 Task: Look for space in Brent, United States from 26th August, 2023 to 10th September, 2023 for 6 adults, 2 children in price range Rs.10000 to Rs.15000. Place can be entire place or shared room with 6 bedrooms having 6 beds and 6 bathrooms. Property type can be house, flat, guest house. Amenities needed are: wifi, TV, free parkinig on premises, gym, breakfast. Booking option can be shelf check-in. Required host language is English.
Action: Mouse moved to (442, 103)
Screenshot: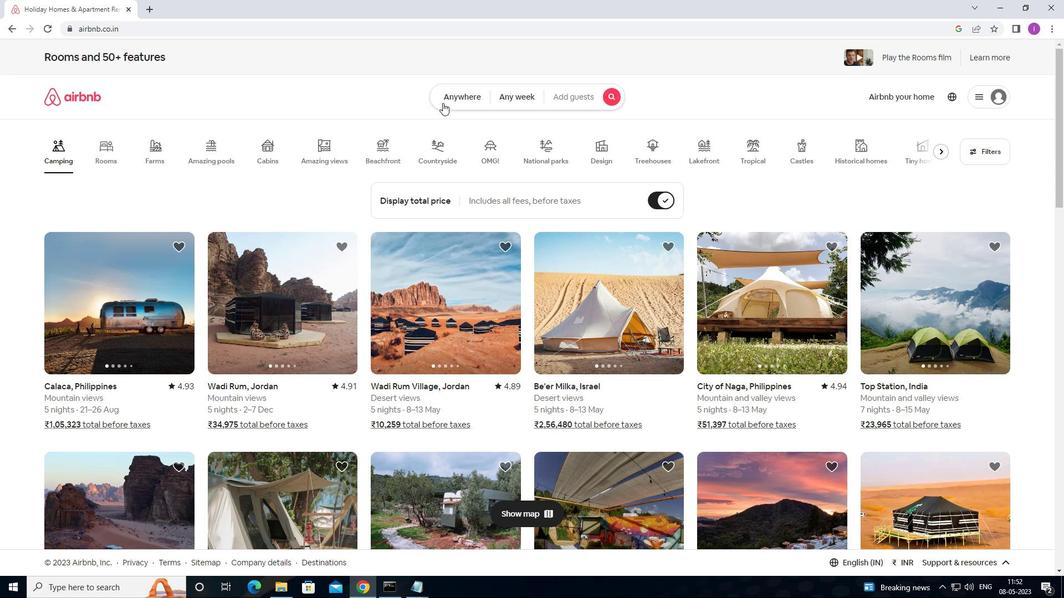 
Action: Mouse pressed left at (442, 103)
Screenshot: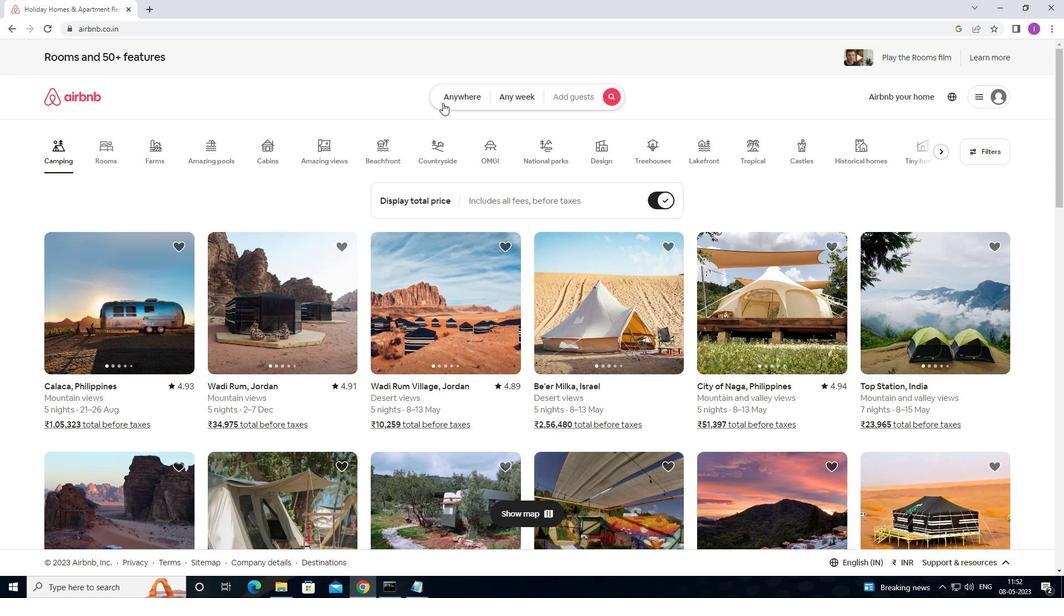 
Action: Mouse moved to (335, 146)
Screenshot: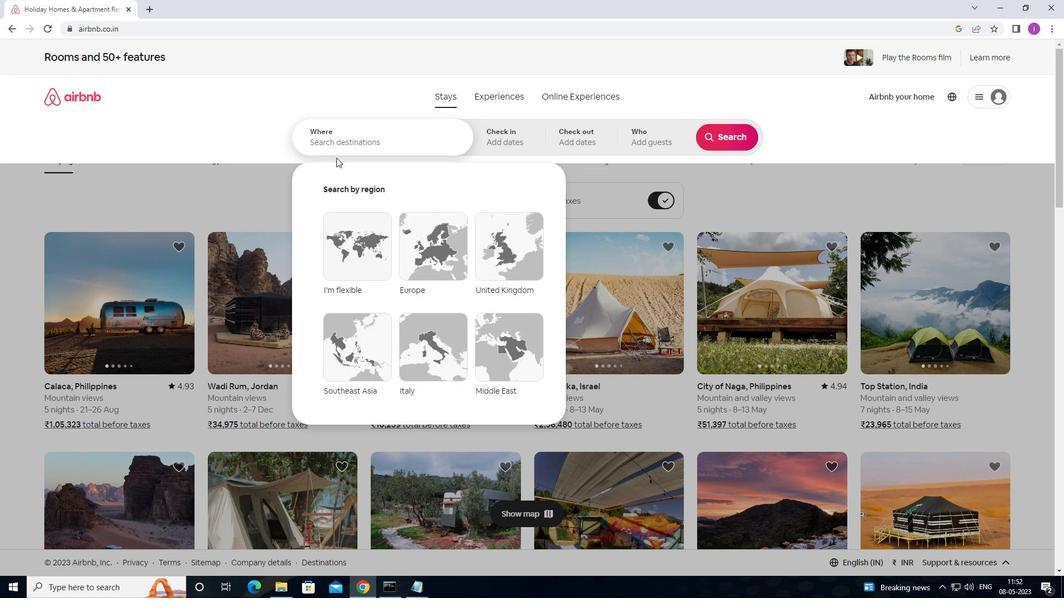 
Action: Mouse pressed left at (335, 146)
Screenshot: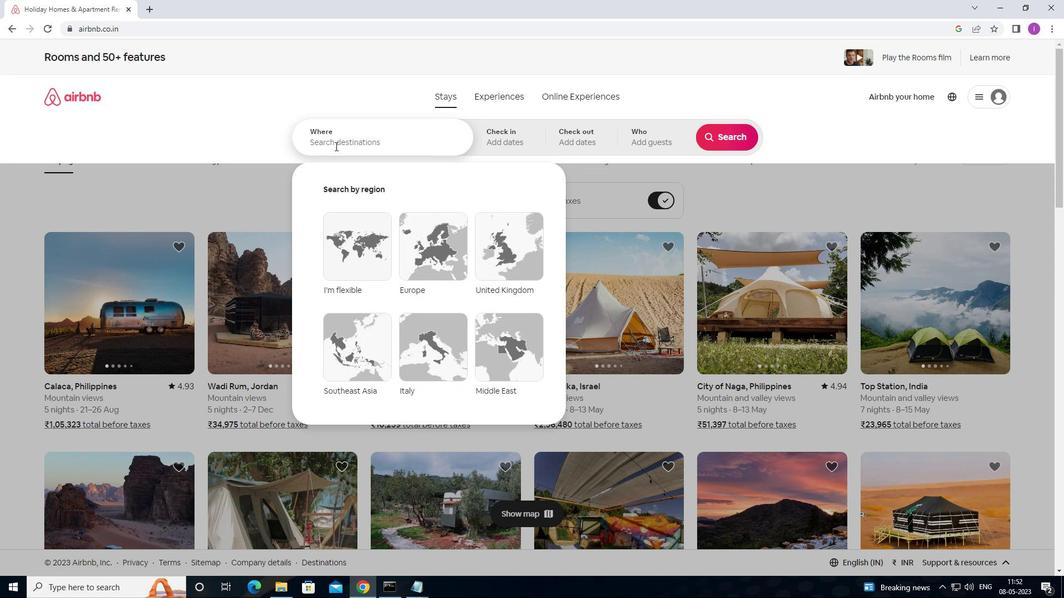 
Action: Mouse moved to (360, 151)
Screenshot: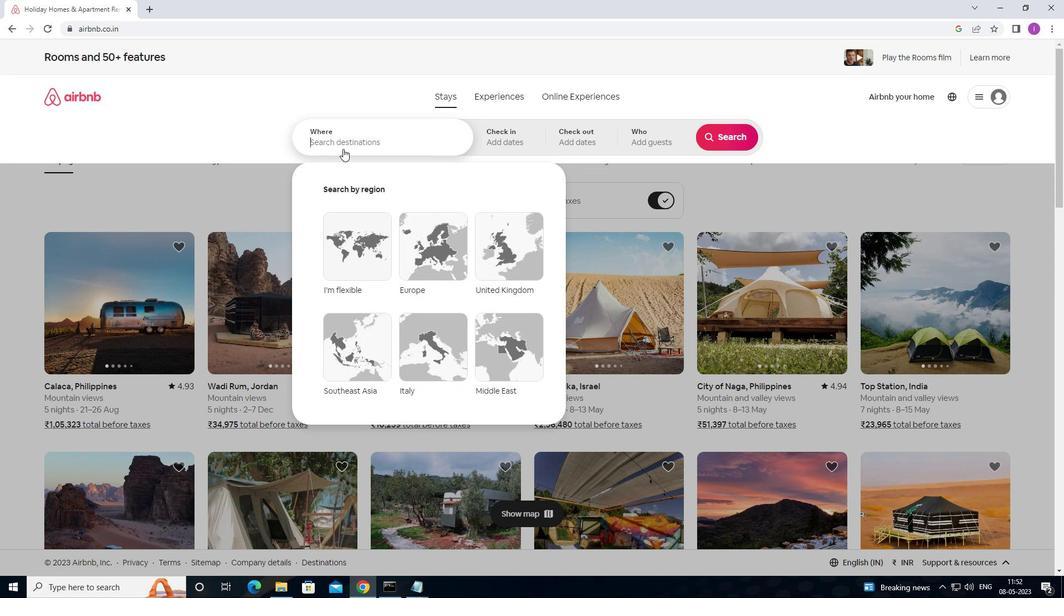 
Action: Key pressed <Key.shift><Key.shift>BRENT,<Key.shift><Key.shift><Key.shift><Key.shift>UNITED<Key.space>STATES
Screenshot: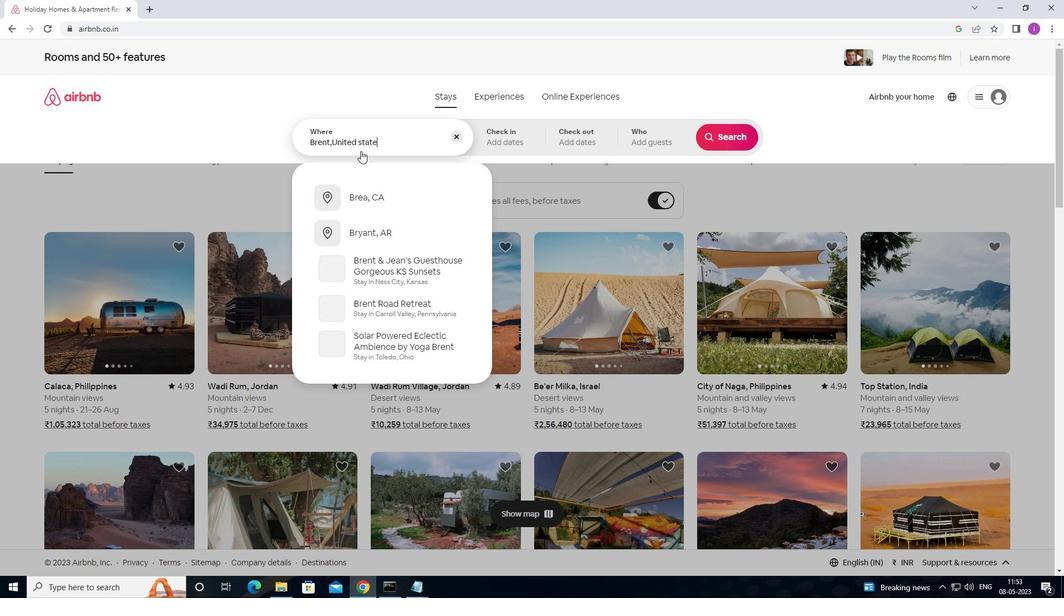 
Action: Mouse moved to (510, 144)
Screenshot: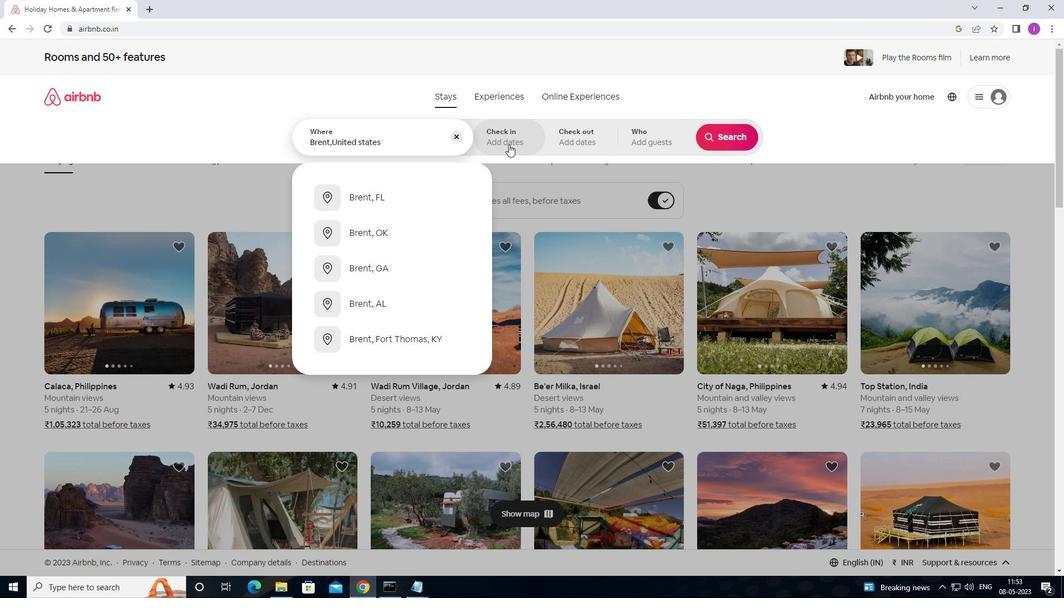 
Action: Mouse pressed left at (510, 144)
Screenshot: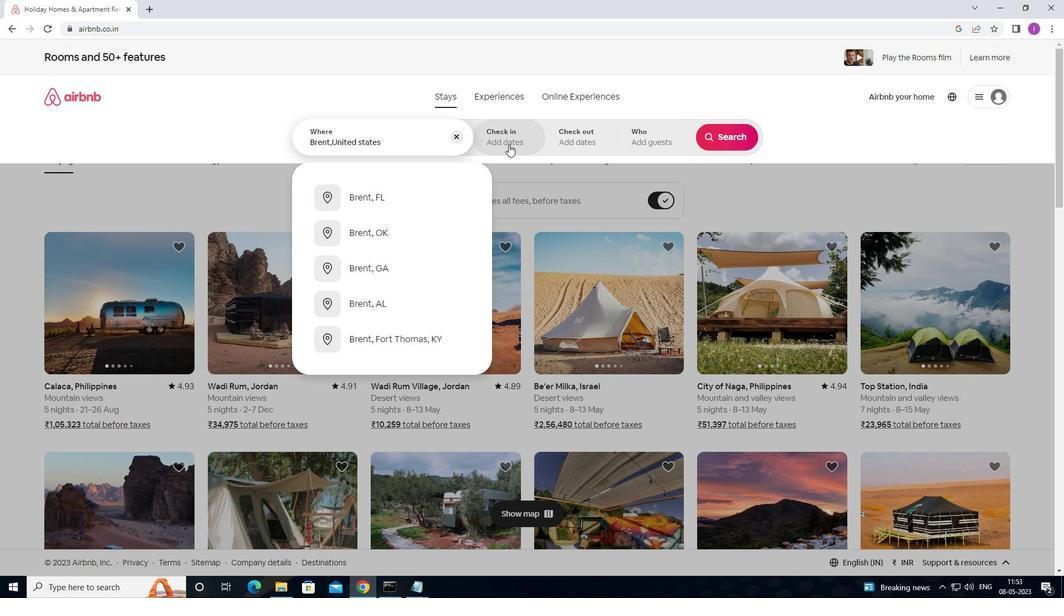 
Action: Mouse moved to (724, 223)
Screenshot: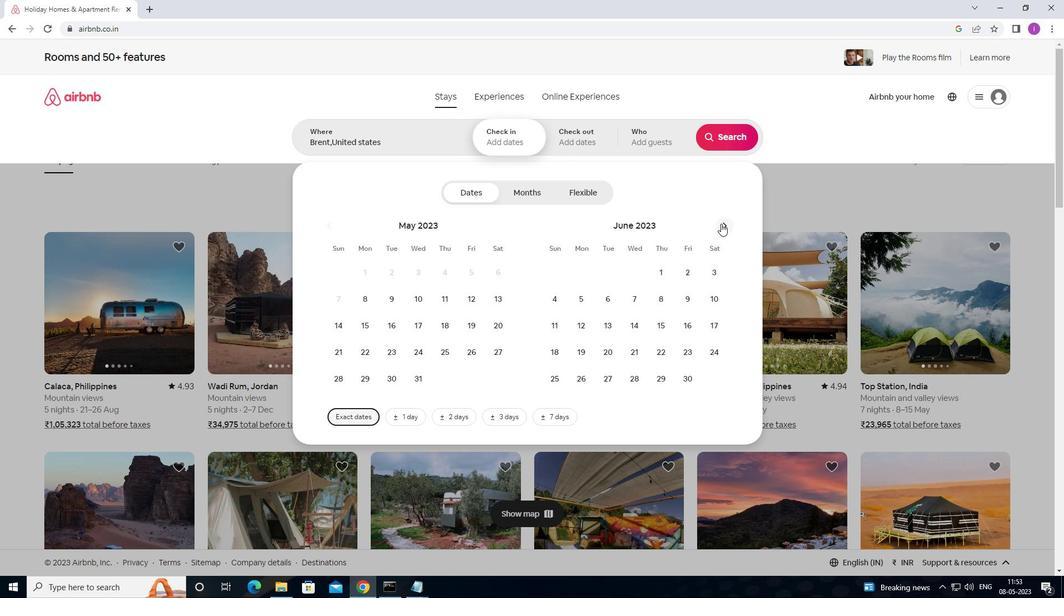 
Action: Mouse pressed left at (724, 223)
Screenshot: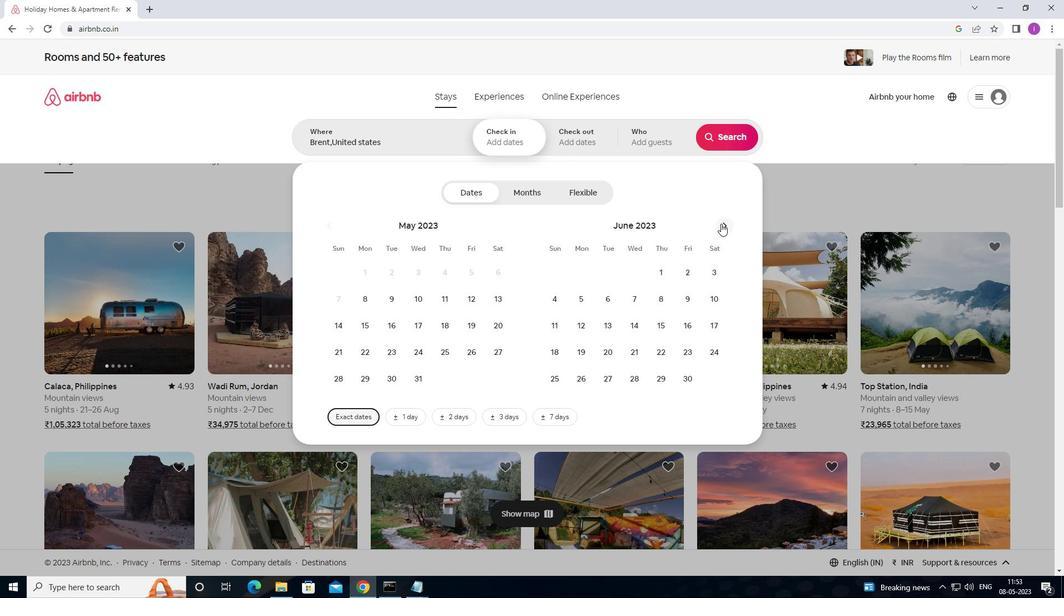 
Action: Mouse moved to (725, 222)
Screenshot: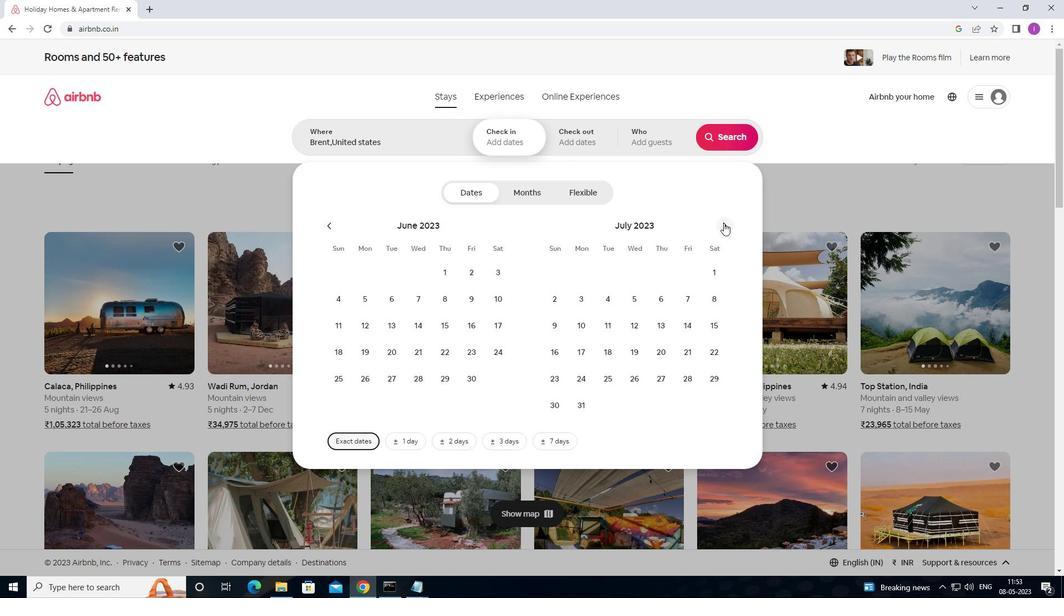
Action: Mouse pressed left at (725, 222)
Screenshot: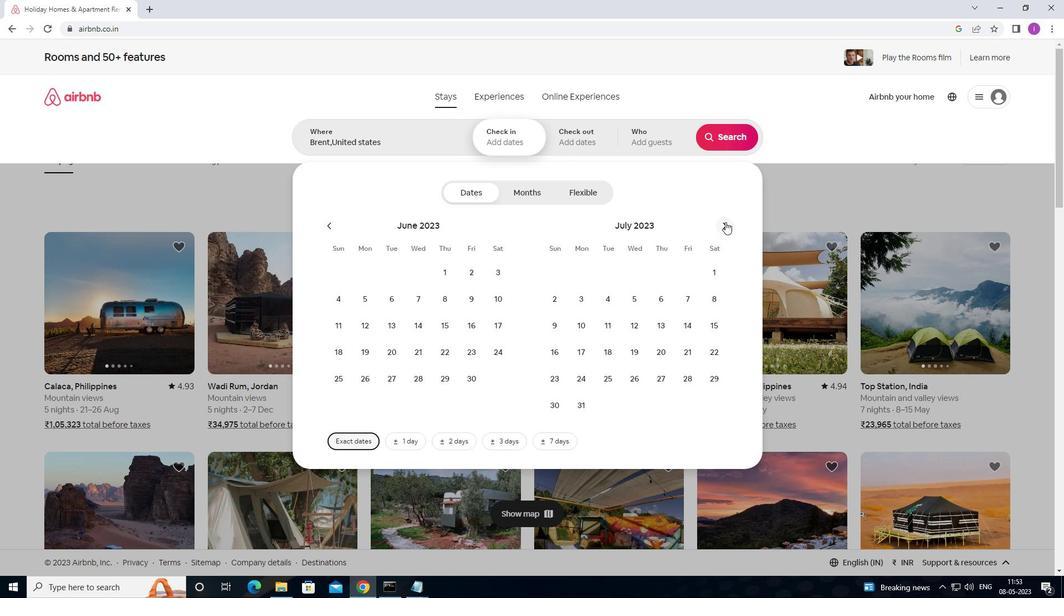 
Action: Mouse pressed left at (725, 222)
Screenshot: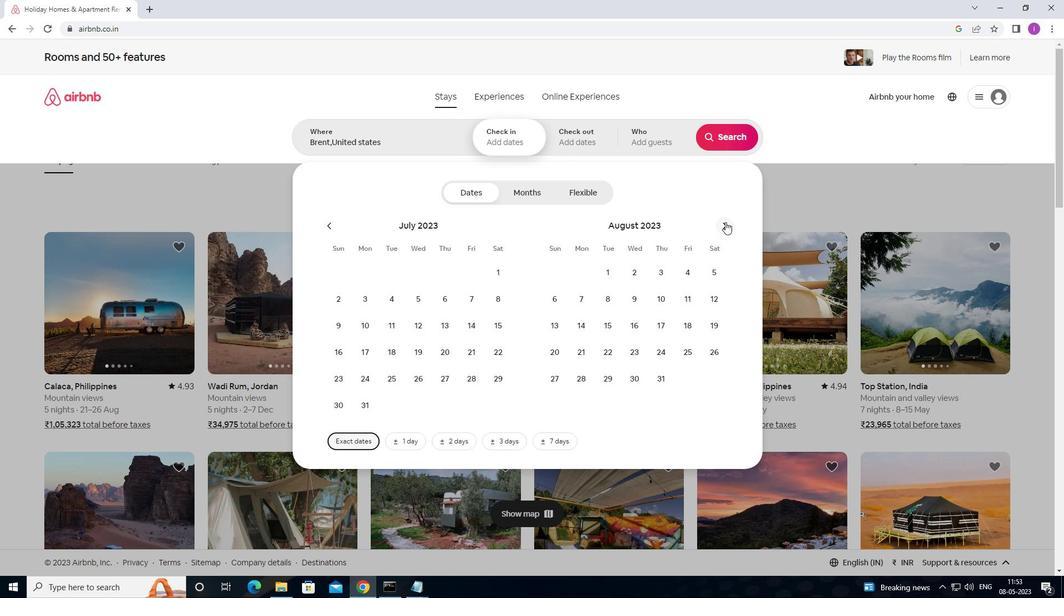 
Action: Mouse moved to (494, 349)
Screenshot: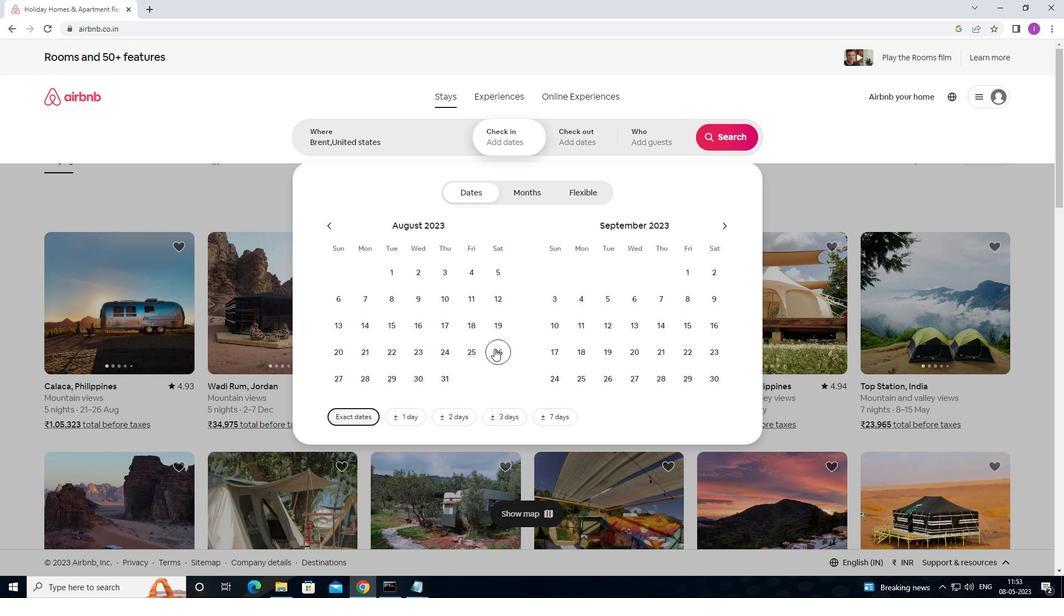 
Action: Mouse pressed left at (494, 349)
Screenshot: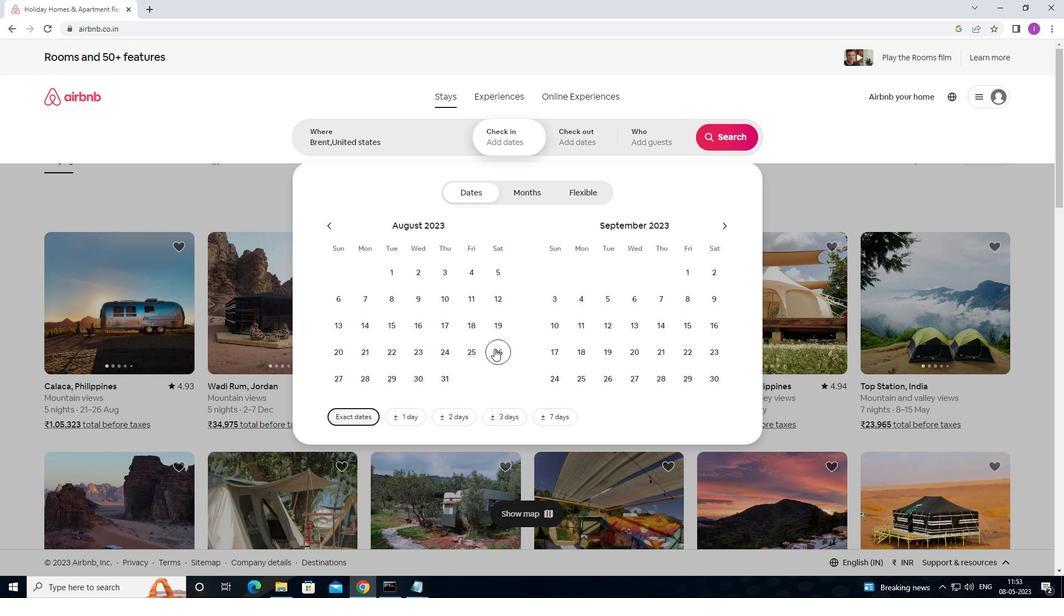 
Action: Mouse moved to (551, 322)
Screenshot: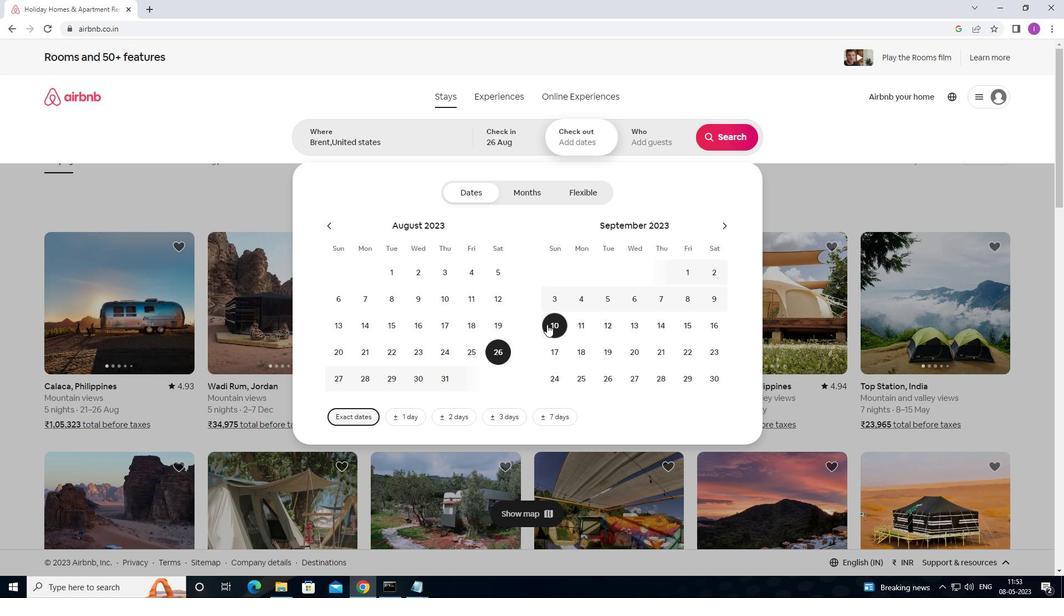 
Action: Mouse pressed left at (551, 322)
Screenshot: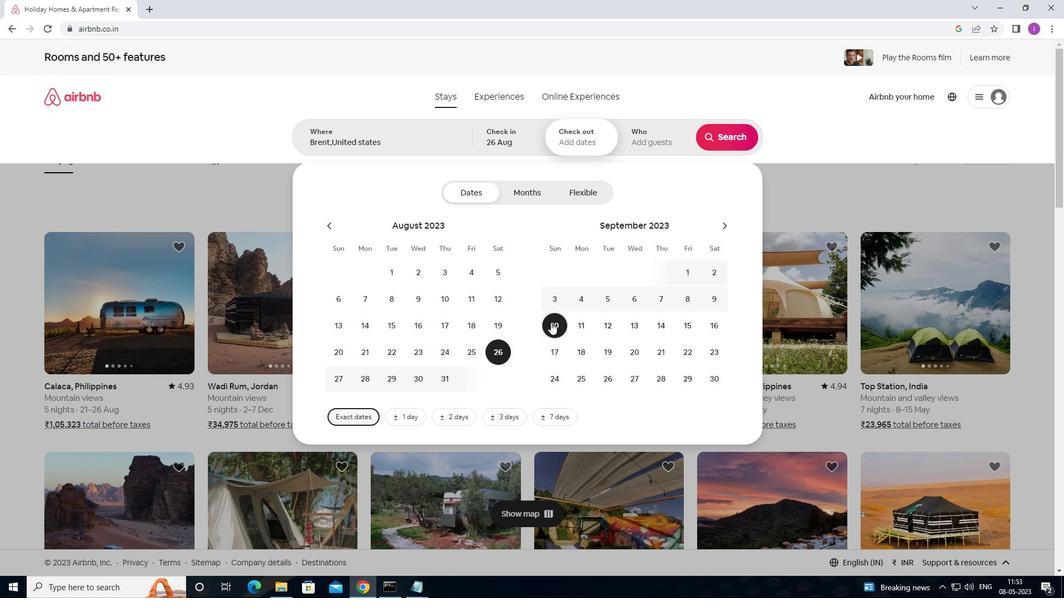 
Action: Mouse moved to (618, 292)
Screenshot: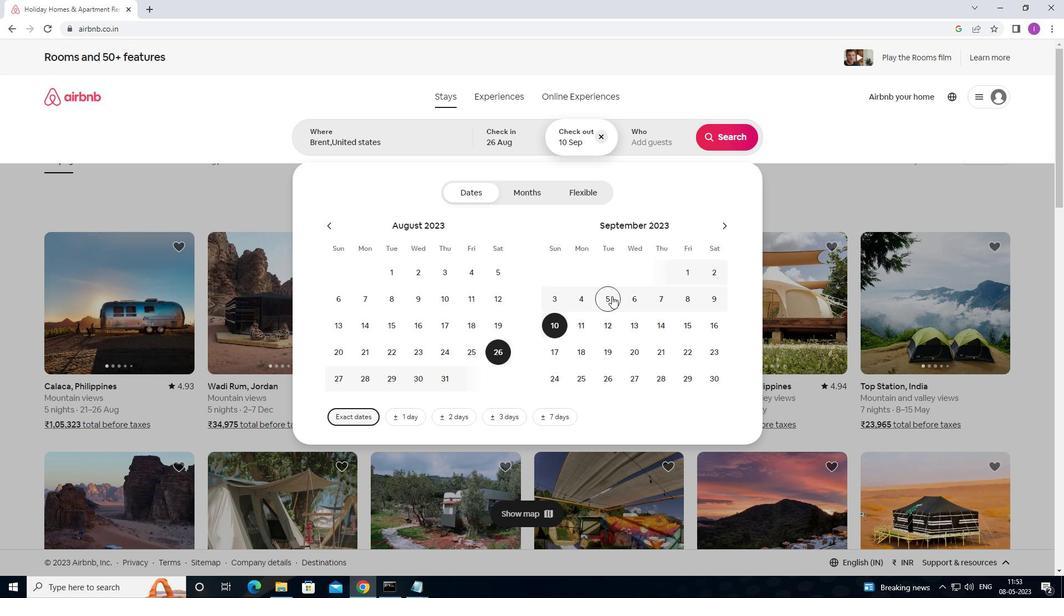 
Action: Mouse scrolled (618, 291) with delta (0, 0)
Screenshot: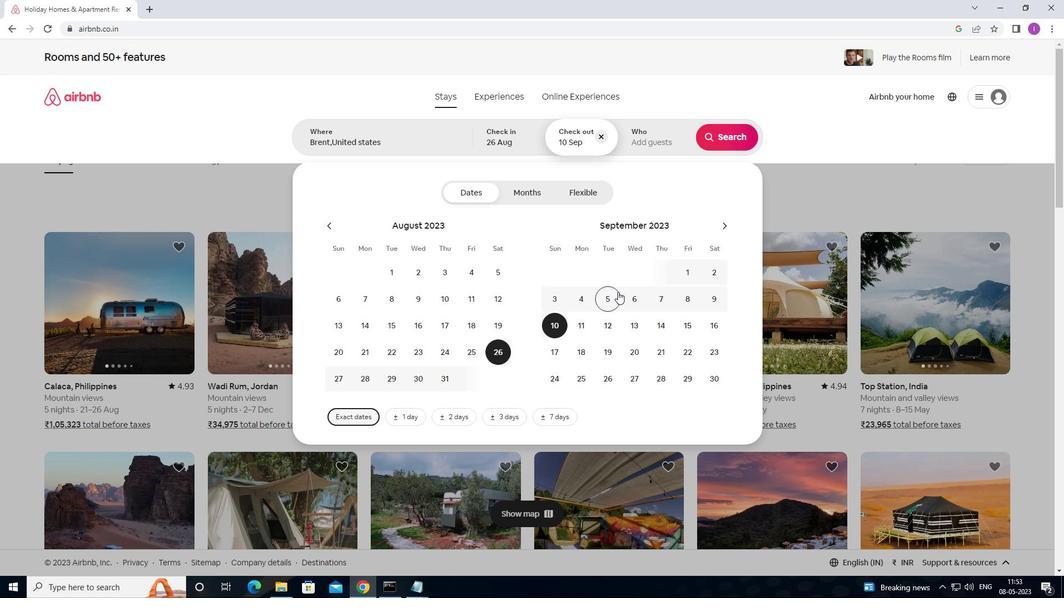 
Action: Mouse moved to (677, 144)
Screenshot: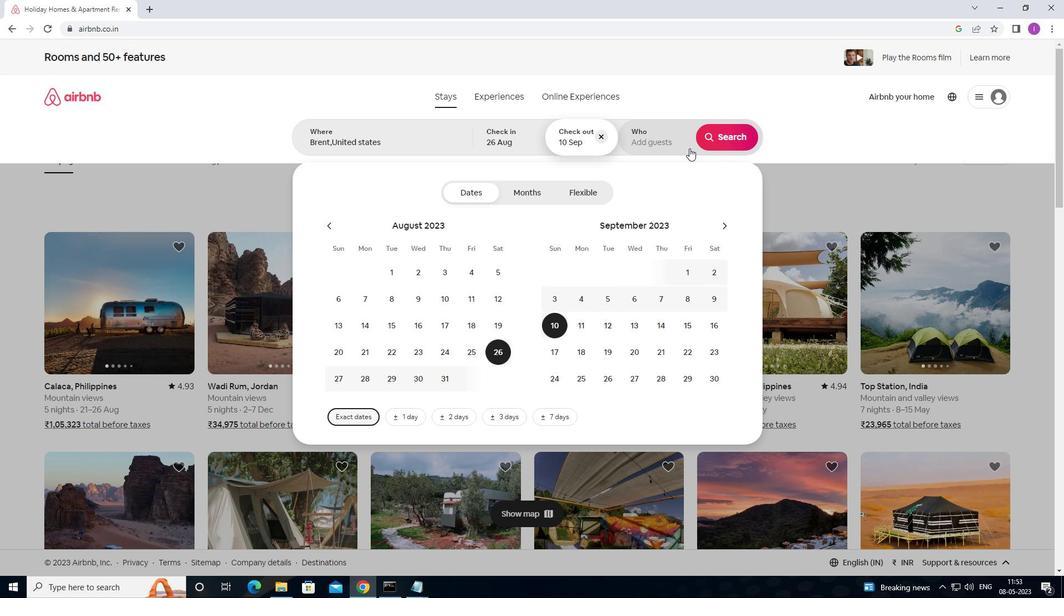 
Action: Mouse pressed left at (677, 144)
Screenshot: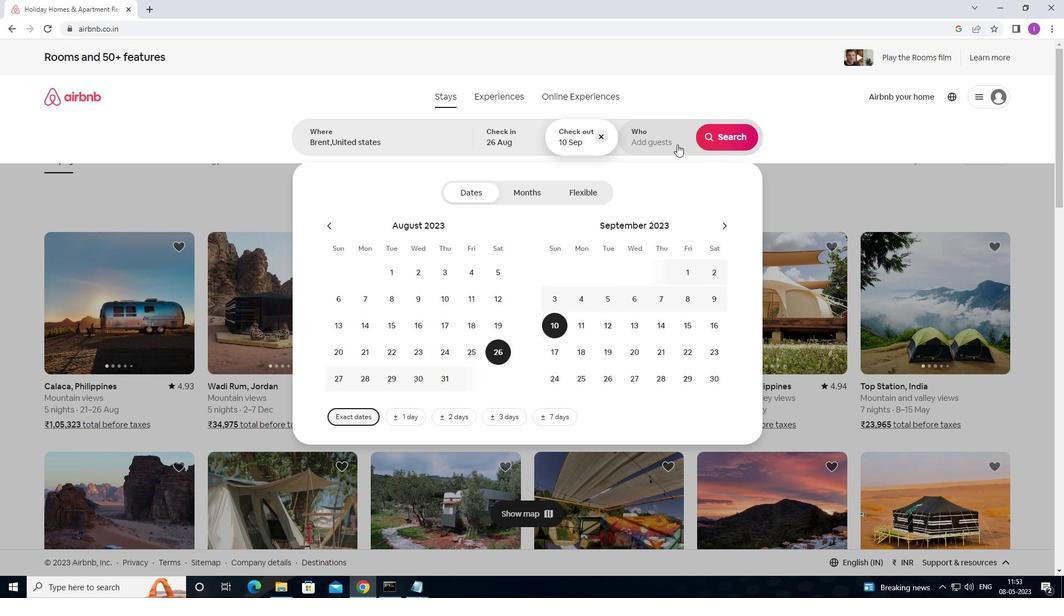 
Action: Mouse moved to (727, 194)
Screenshot: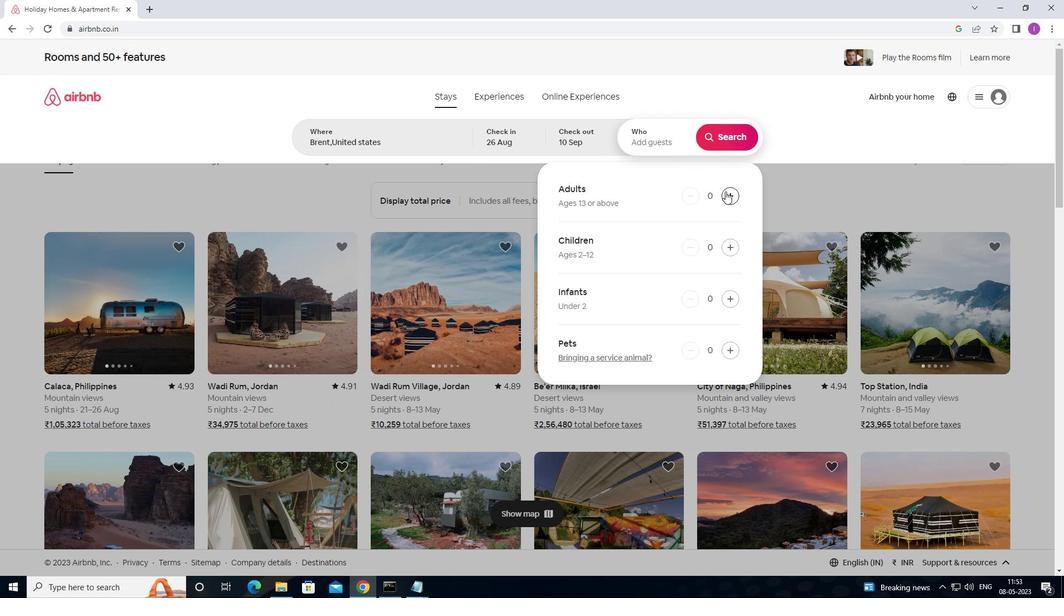 
Action: Mouse pressed left at (727, 194)
Screenshot: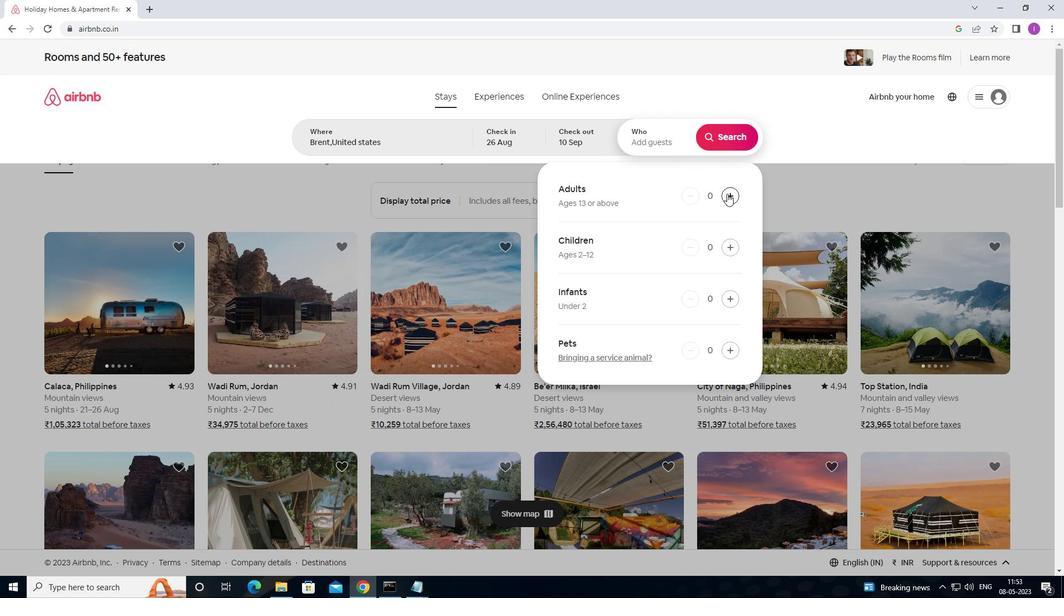 
Action: Mouse pressed left at (727, 194)
Screenshot: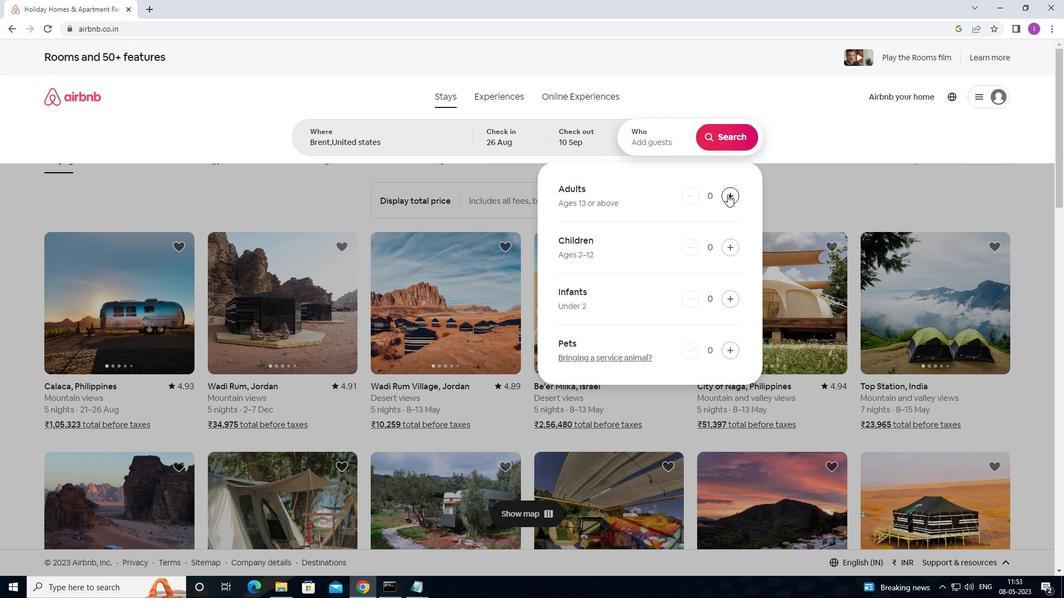 
Action: Mouse pressed left at (727, 194)
Screenshot: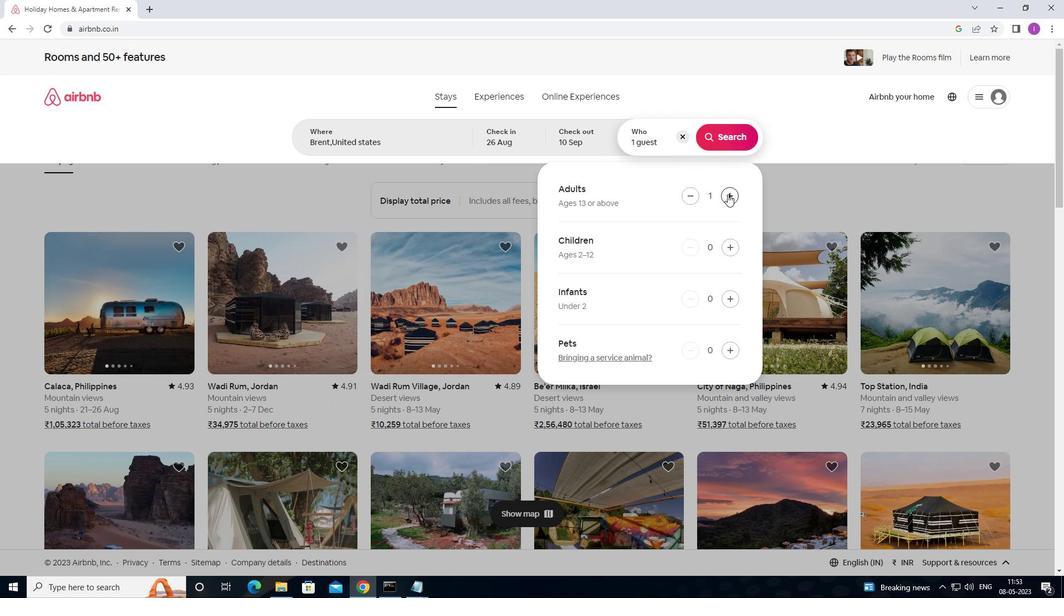 
Action: Mouse pressed left at (727, 194)
Screenshot: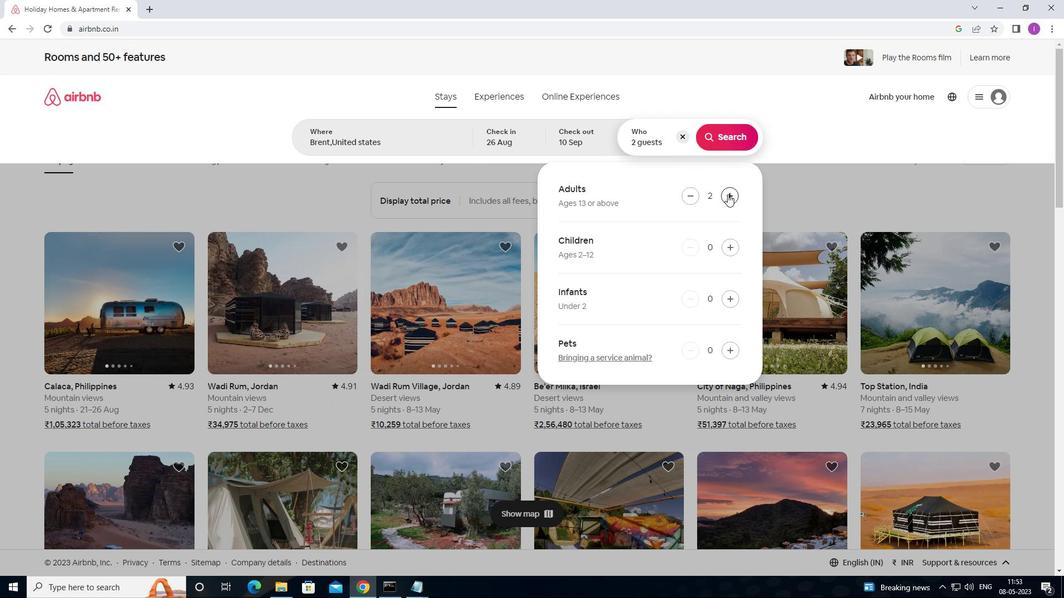 
Action: Mouse pressed left at (727, 194)
Screenshot: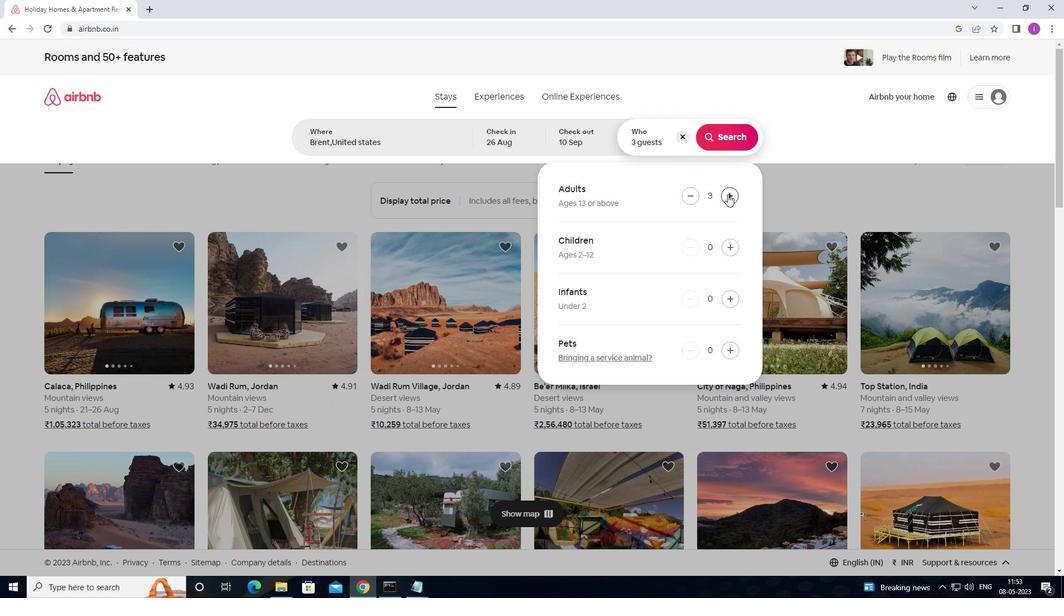 
Action: Mouse pressed left at (727, 194)
Screenshot: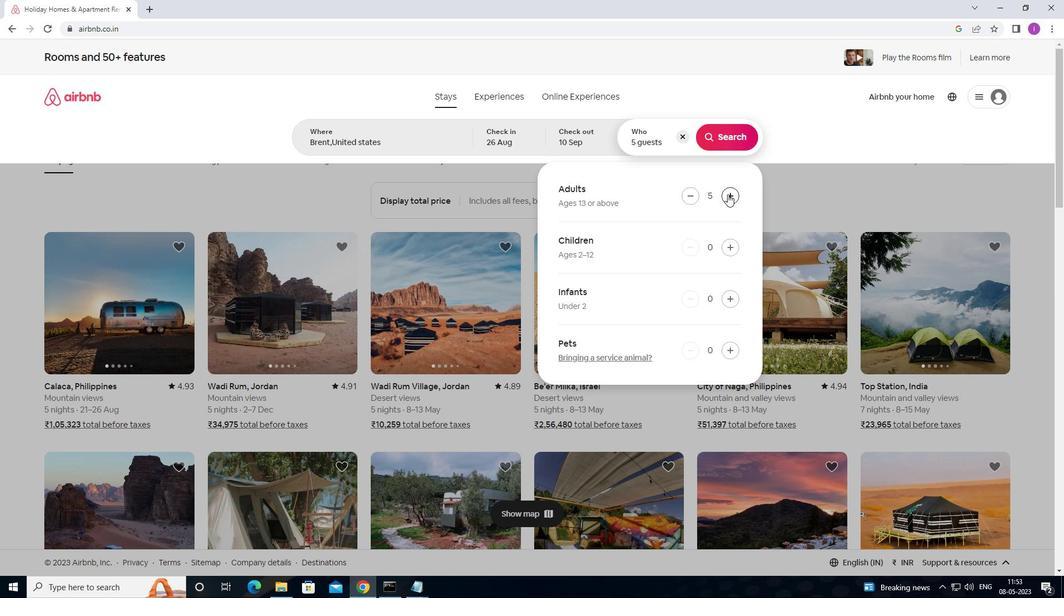 
Action: Mouse moved to (733, 243)
Screenshot: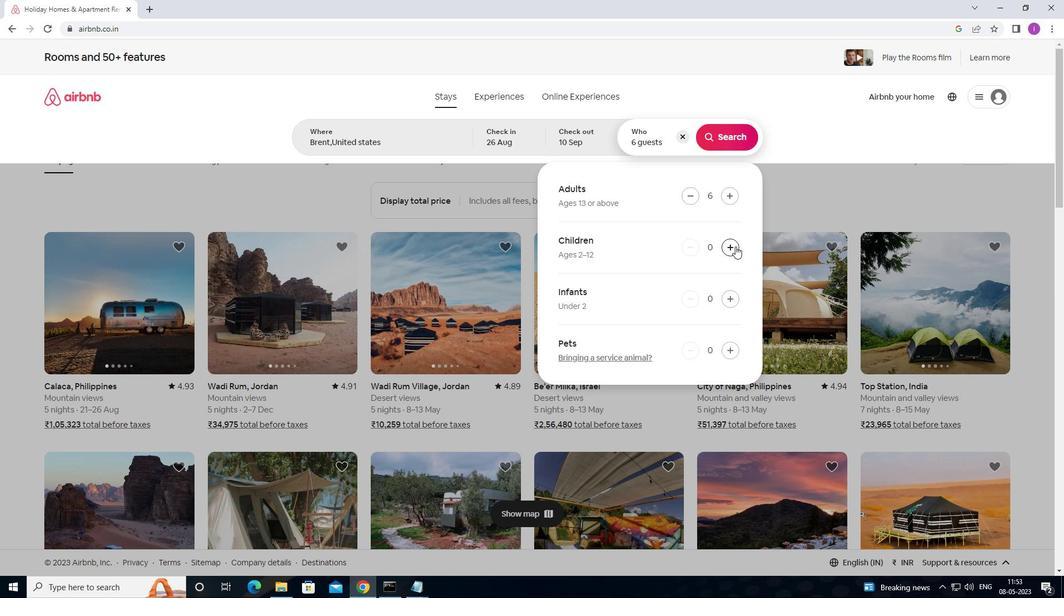 
Action: Mouse pressed left at (733, 243)
Screenshot: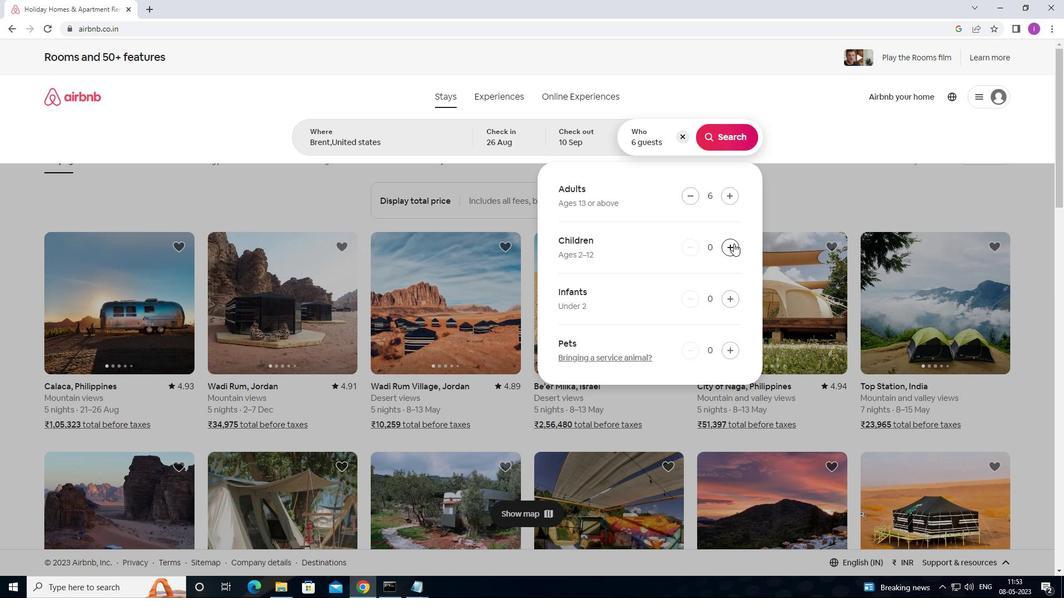 
Action: Mouse pressed left at (733, 243)
Screenshot: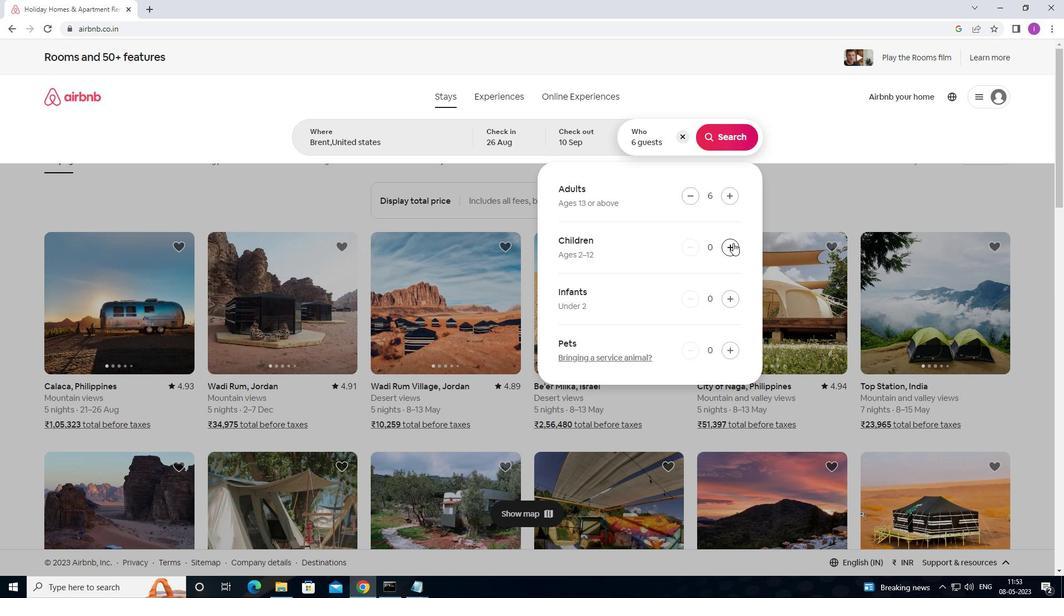 
Action: Mouse moved to (719, 144)
Screenshot: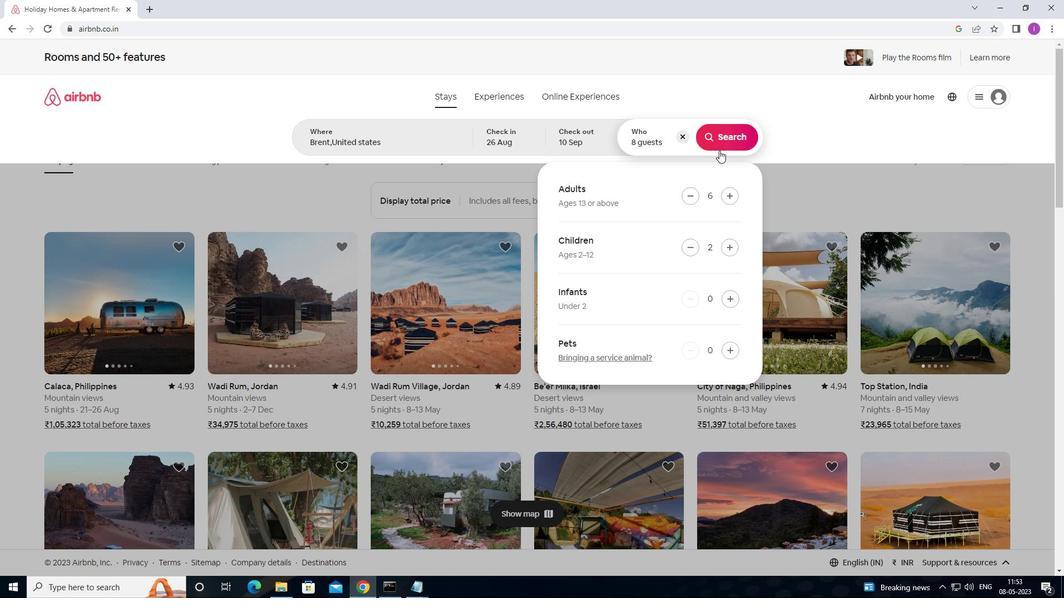 
Action: Mouse pressed left at (719, 144)
Screenshot: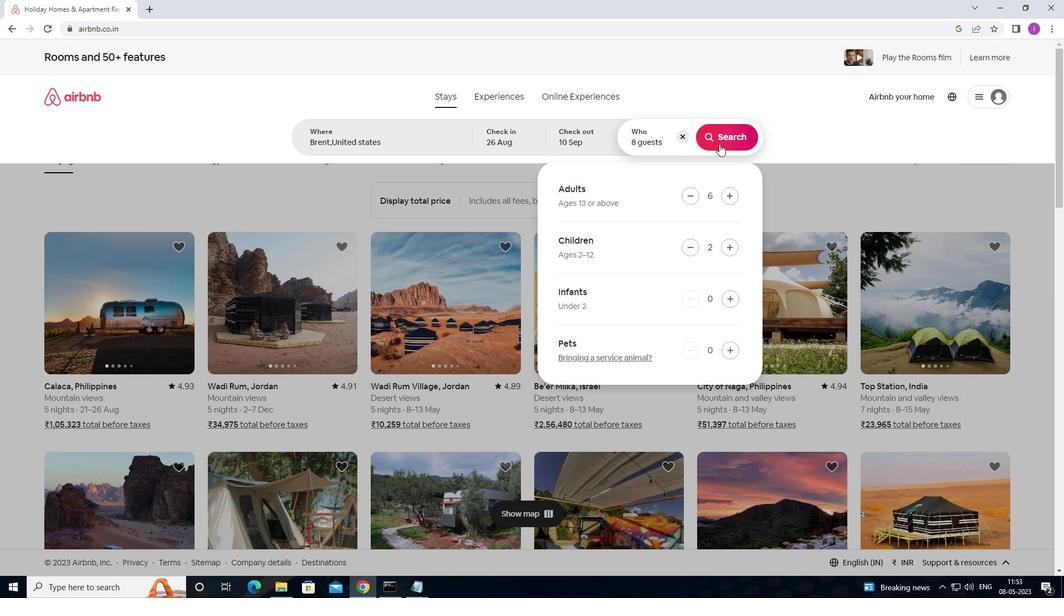 
Action: Mouse moved to (1009, 103)
Screenshot: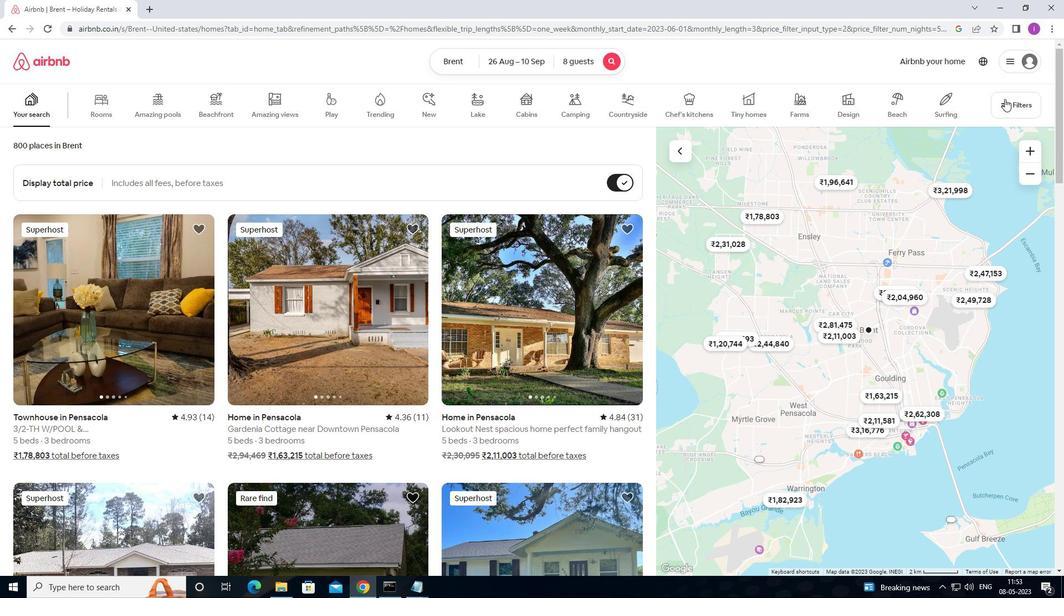 
Action: Mouse pressed left at (1009, 103)
Screenshot: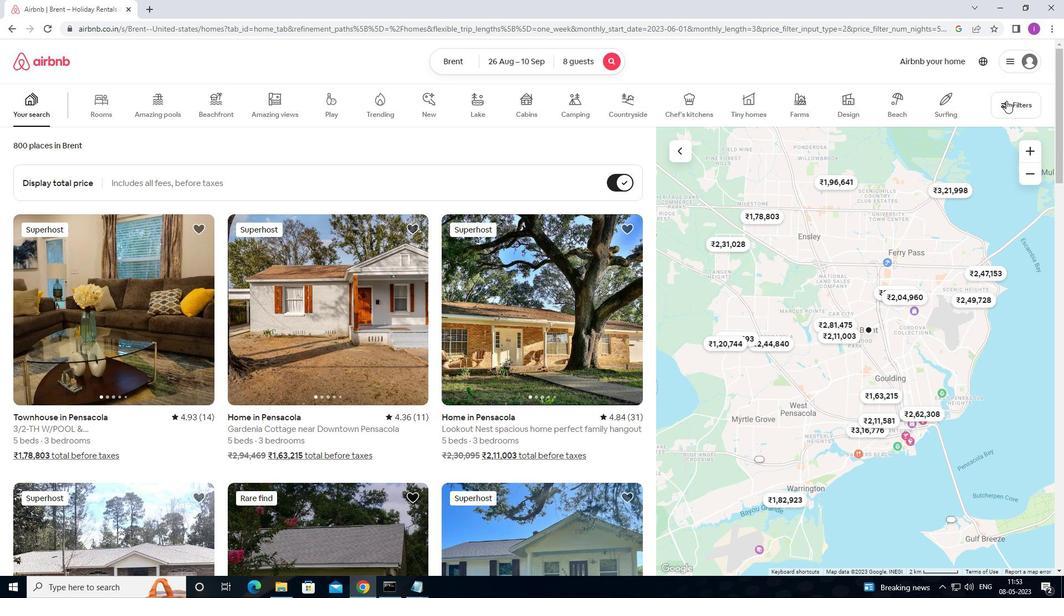 
Action: Mouse moved to (398, 374)
Screenshot: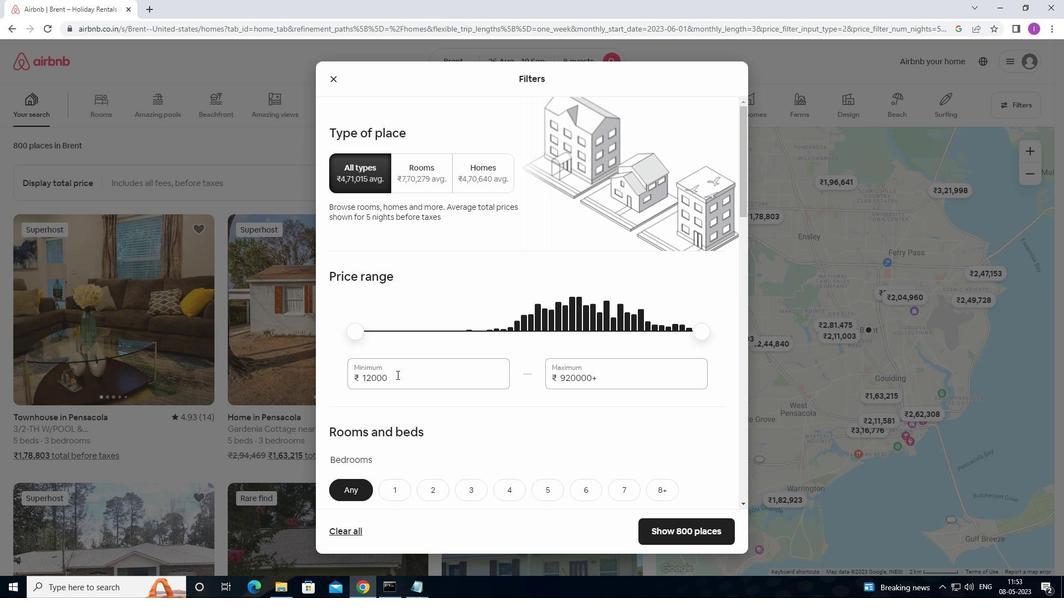 
Action: Mouse pressed left at (398, 374)
Screenshot: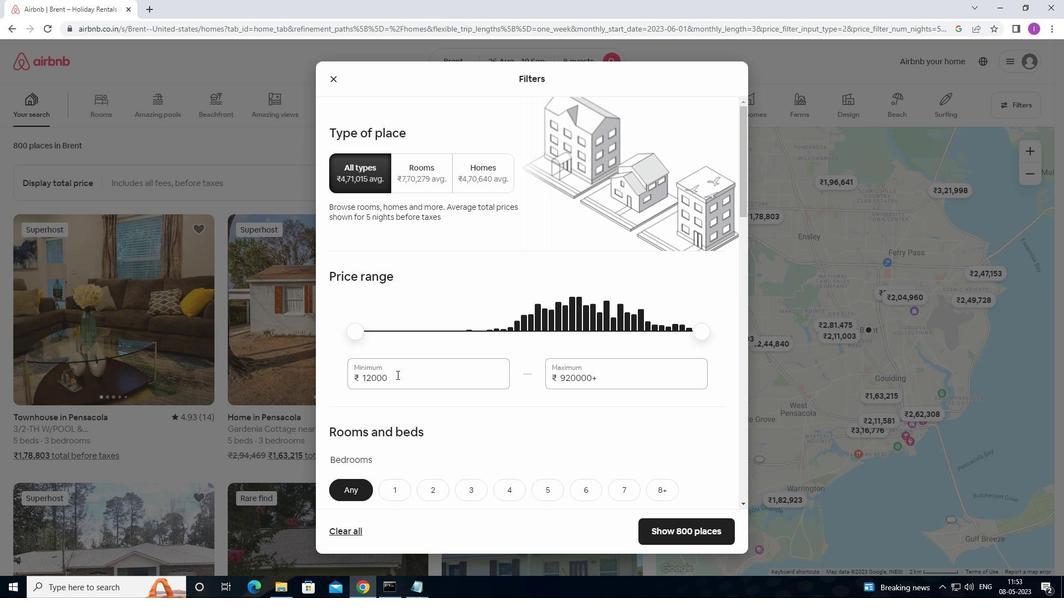 
Action: Mouse moved to (359, 380)
Screenshot: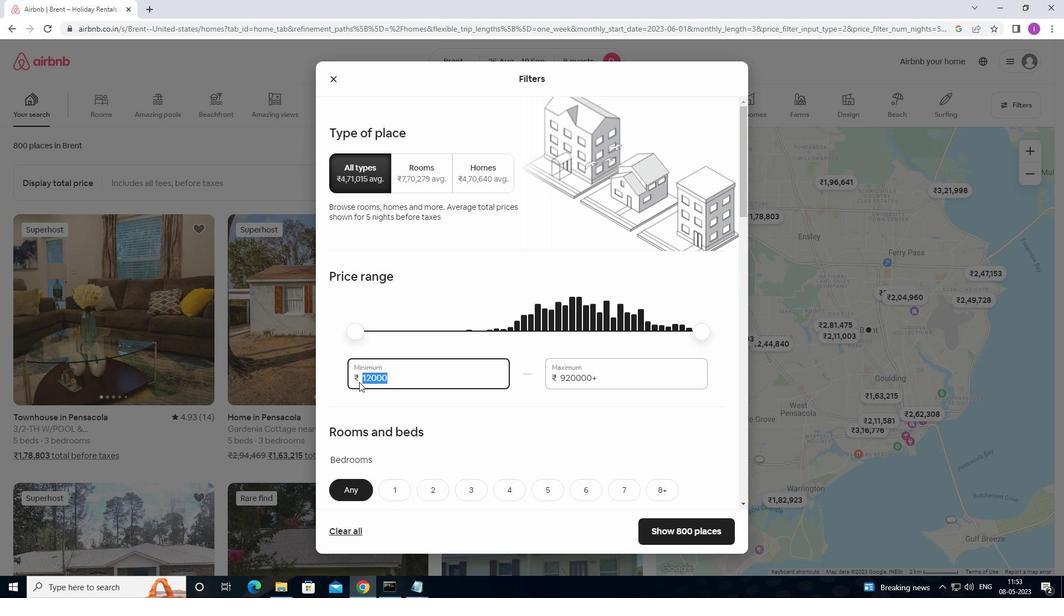 
Action: Key pressed 1
Screenshot: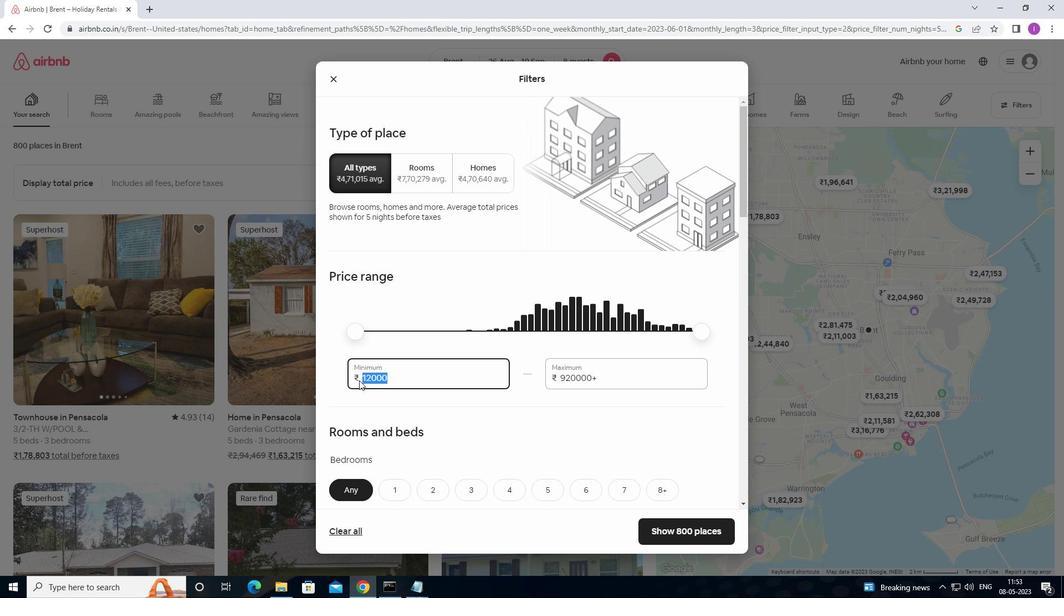 
Action: Mouse moved to (359, 380)
Screenshot: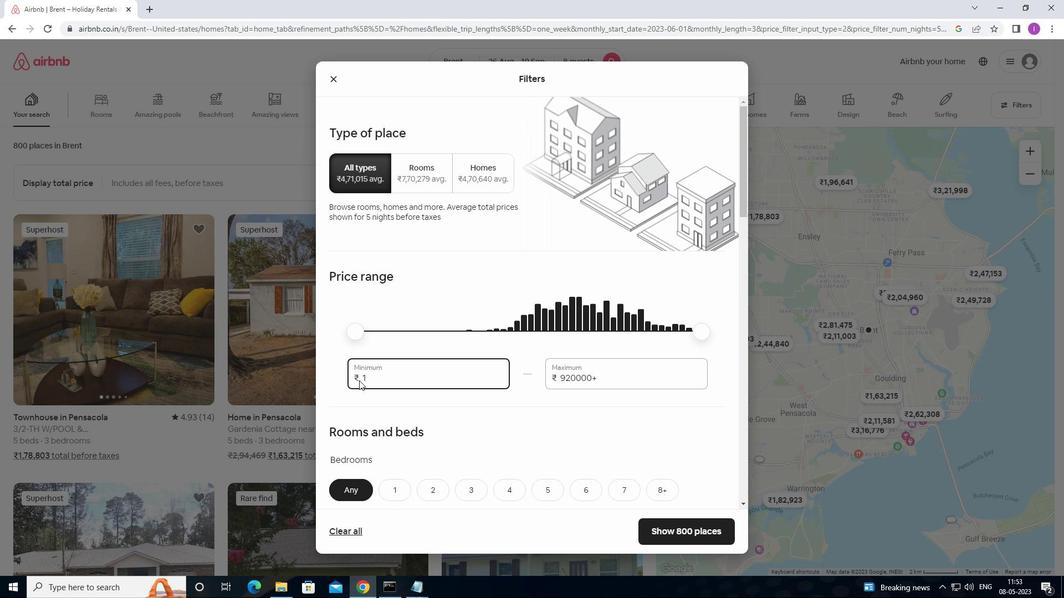
Action: Key pressed 0000
Screenshot: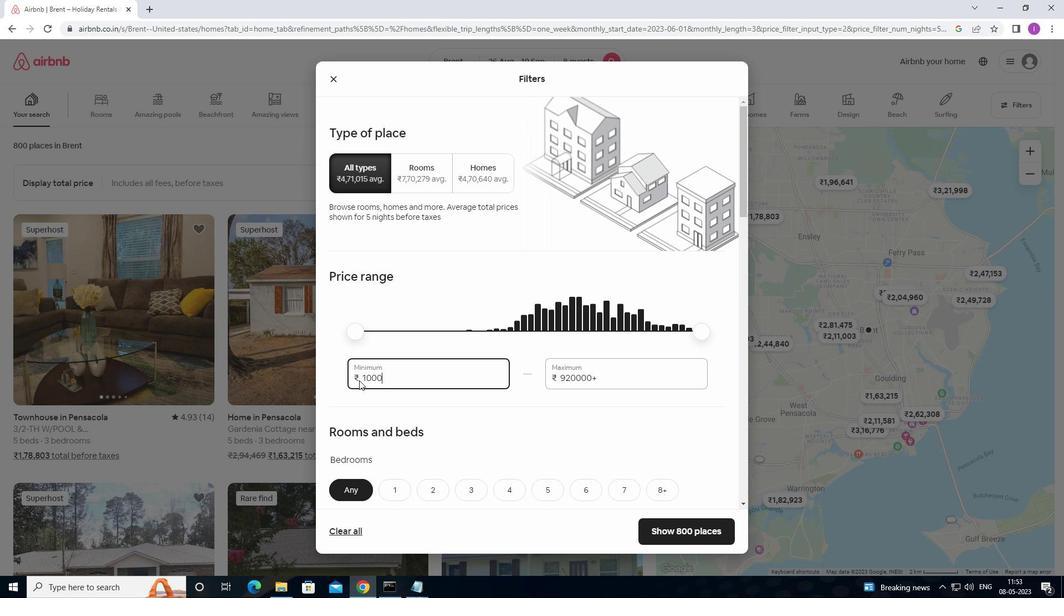 
Action: Mouse moved to (626, 379)
Screenshot: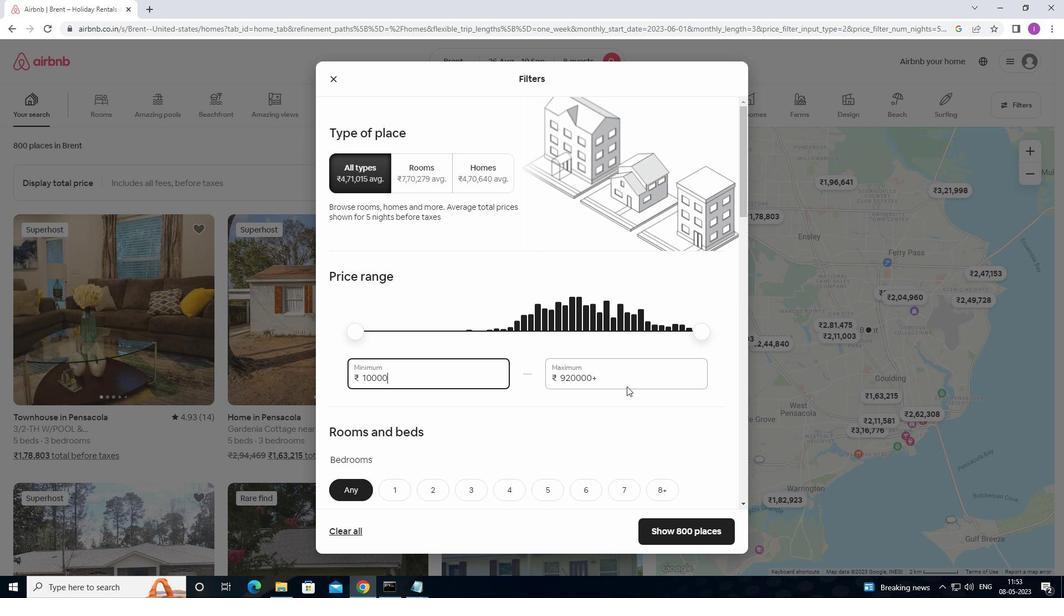 
Action: Mouse pressed left at (626, 379)
Screenshot: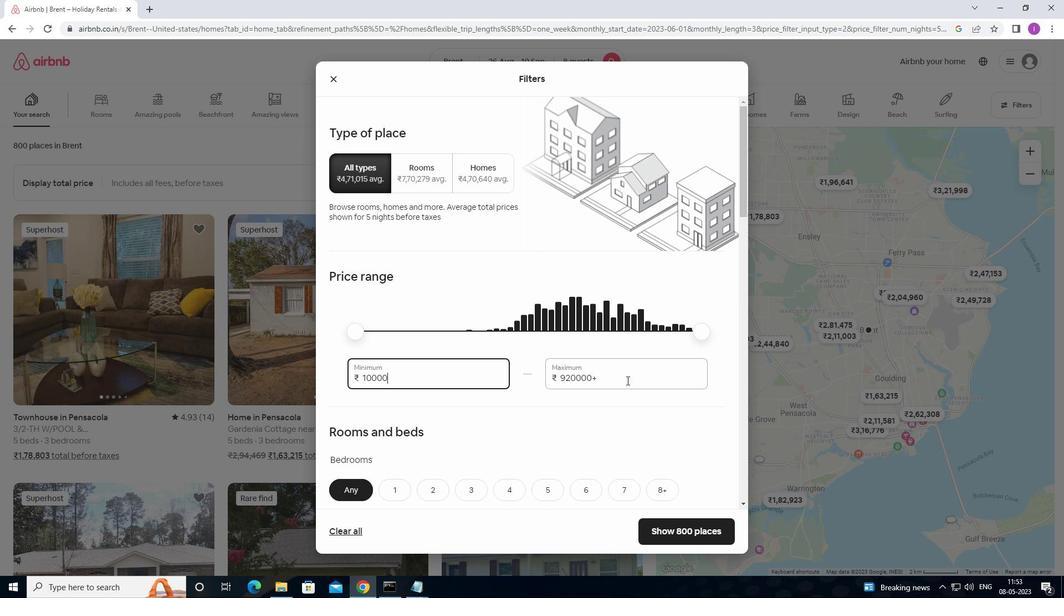 
Action: Mouse moved to (525, 400)
Screenshot: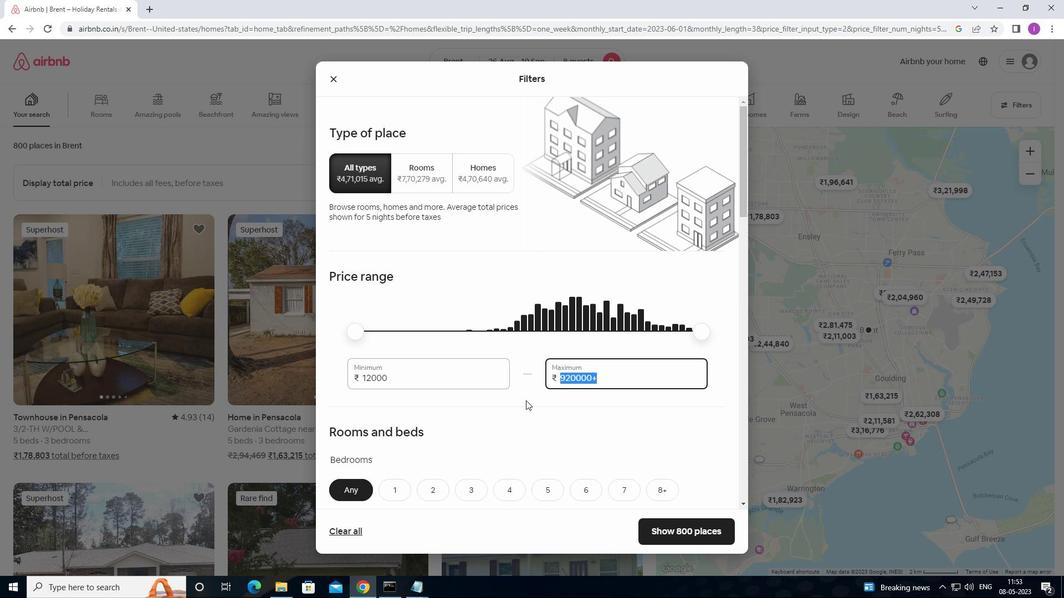 
Action: Key pressed 1
Screenshot: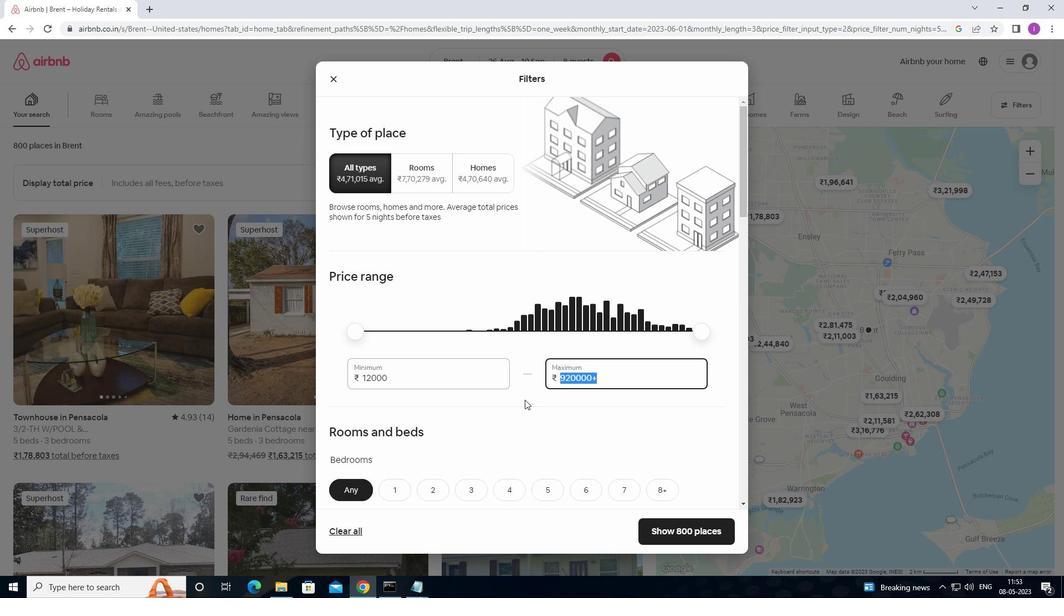 
Action: Mouse moved to (523, 400)
Screenshot: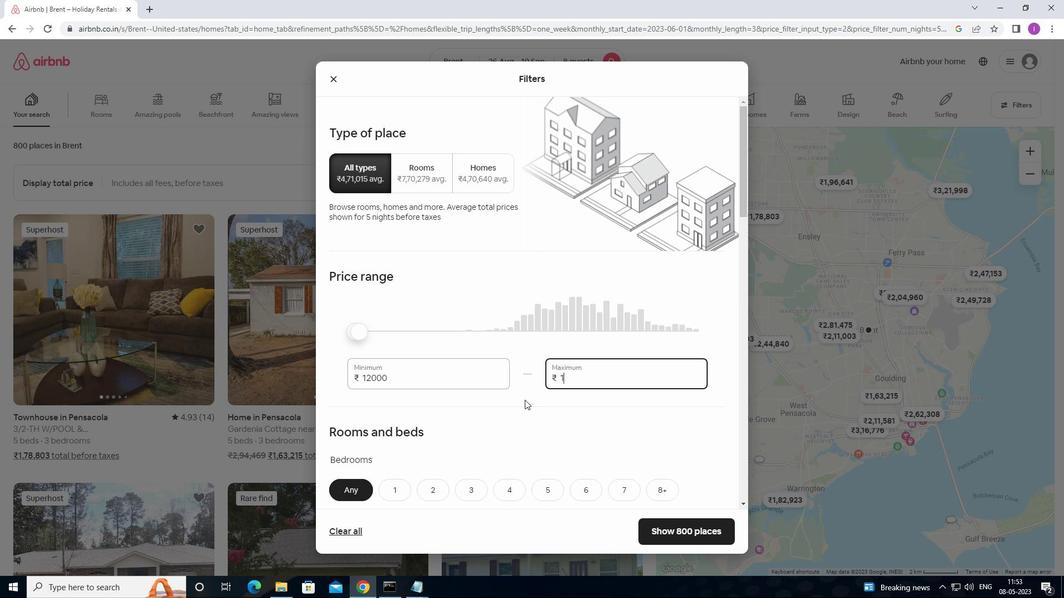 
Action: Key pressed 5
Screenshot: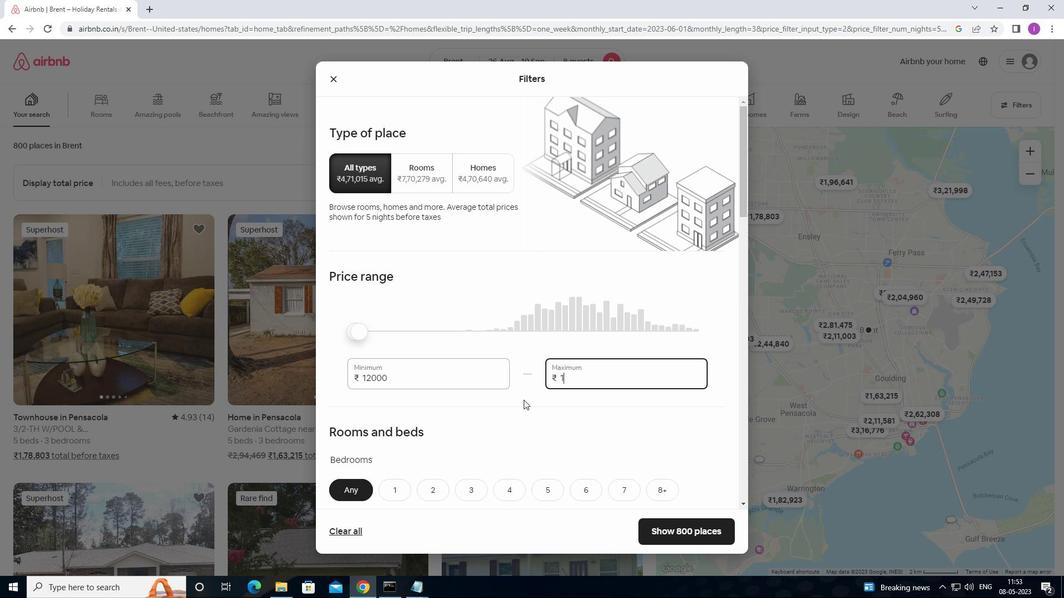 
Action: Mouse moved to (521, 399)
Screenshot: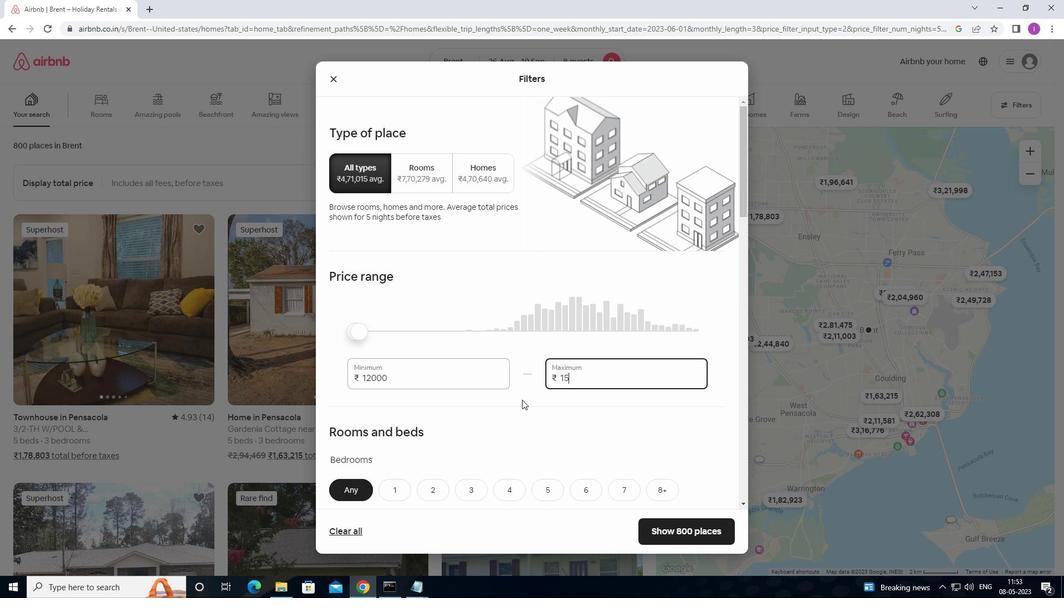 
Action: Key pressed 0
Screenshot: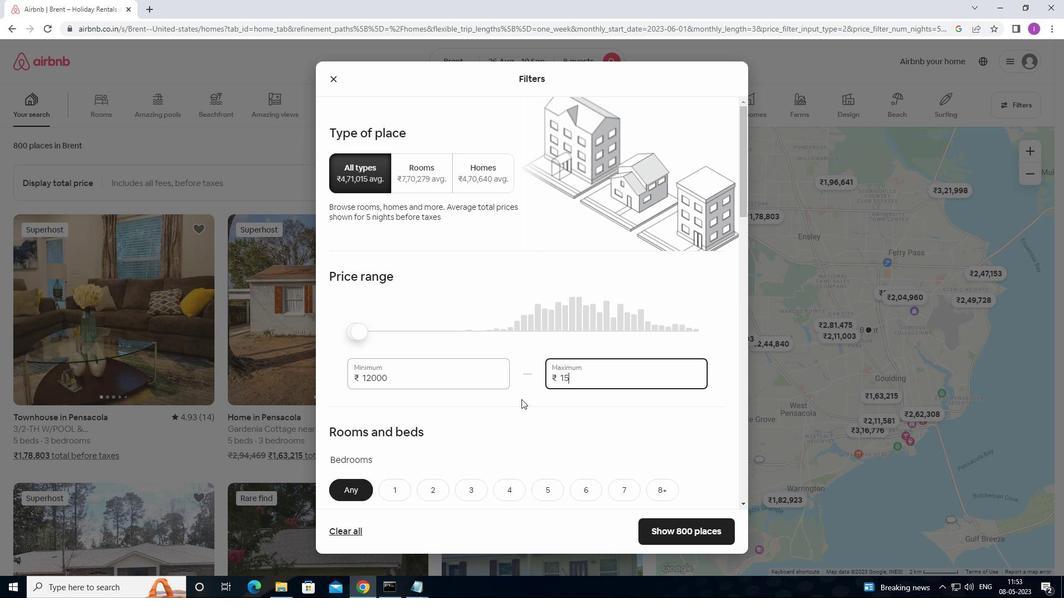 
Action: Mouse moved to (521, 399)
Screenshot: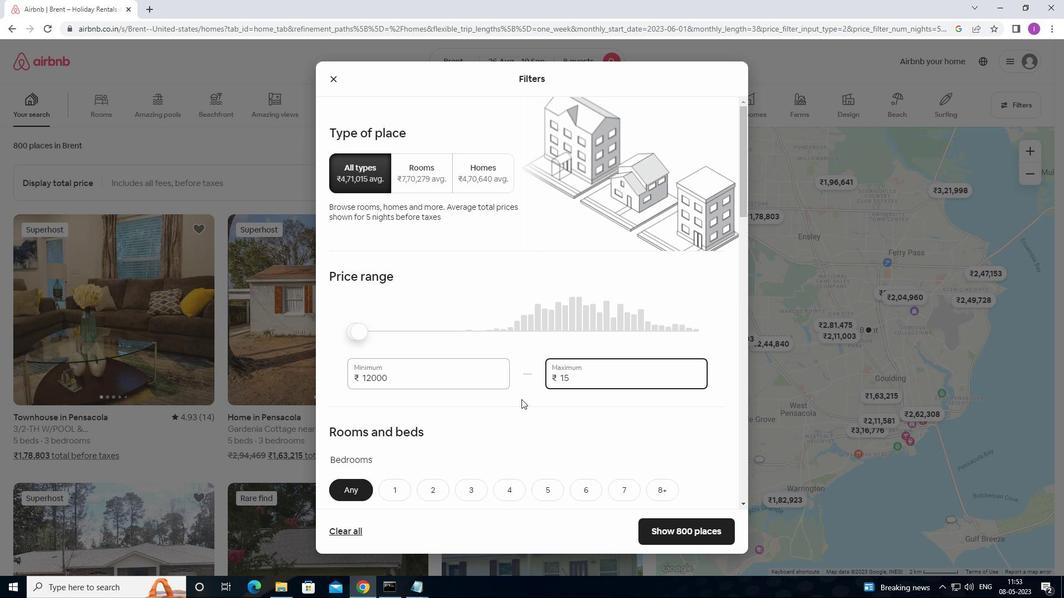 
Action: Key pressed 0
Screenshot: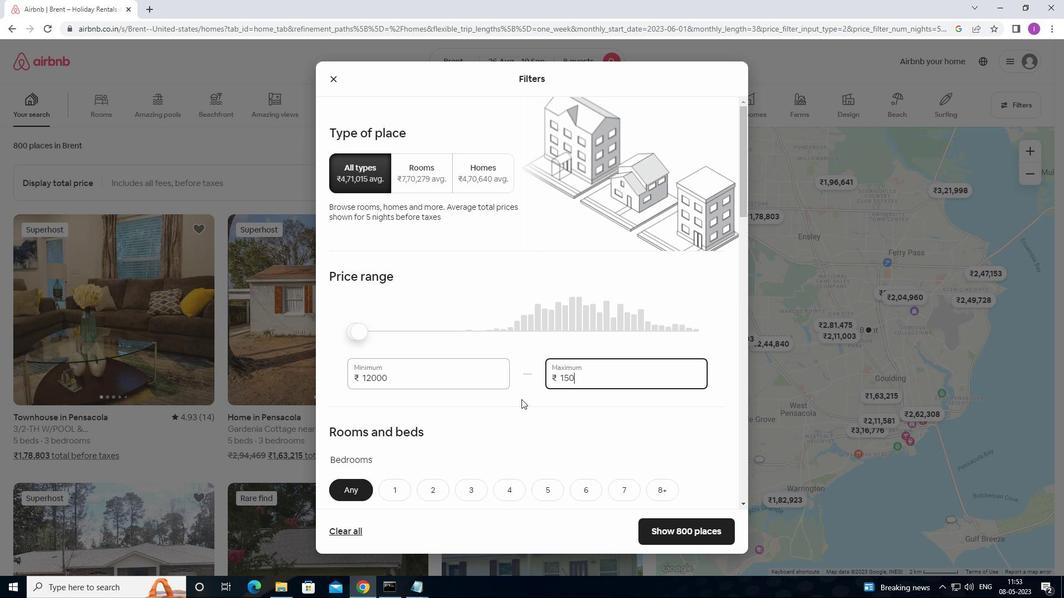 
Action: Mouse moved to (520, 399)
Screenshot: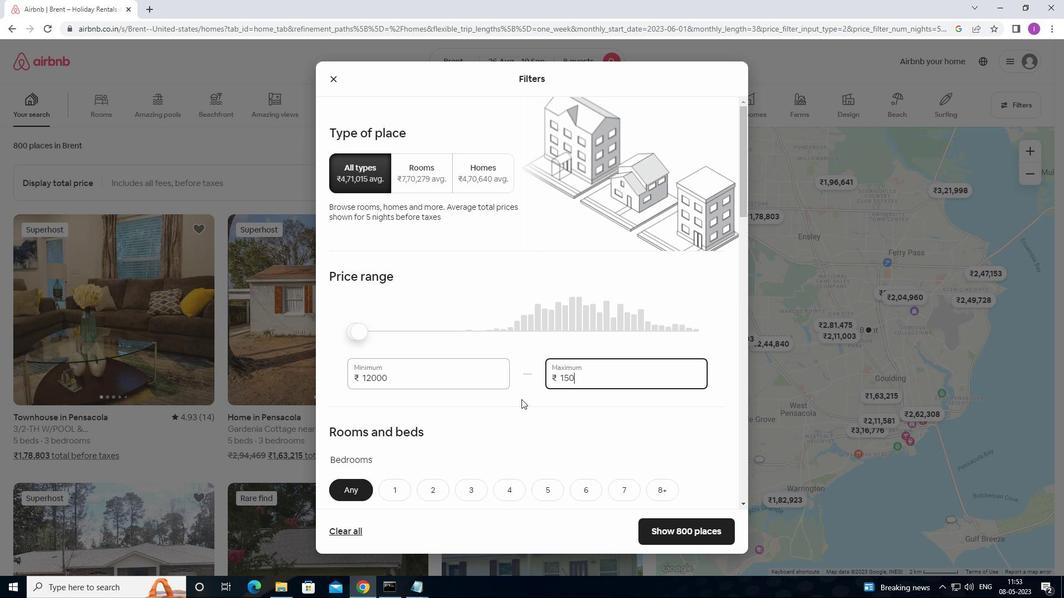 
Action: Key pressed 0
Screenshot: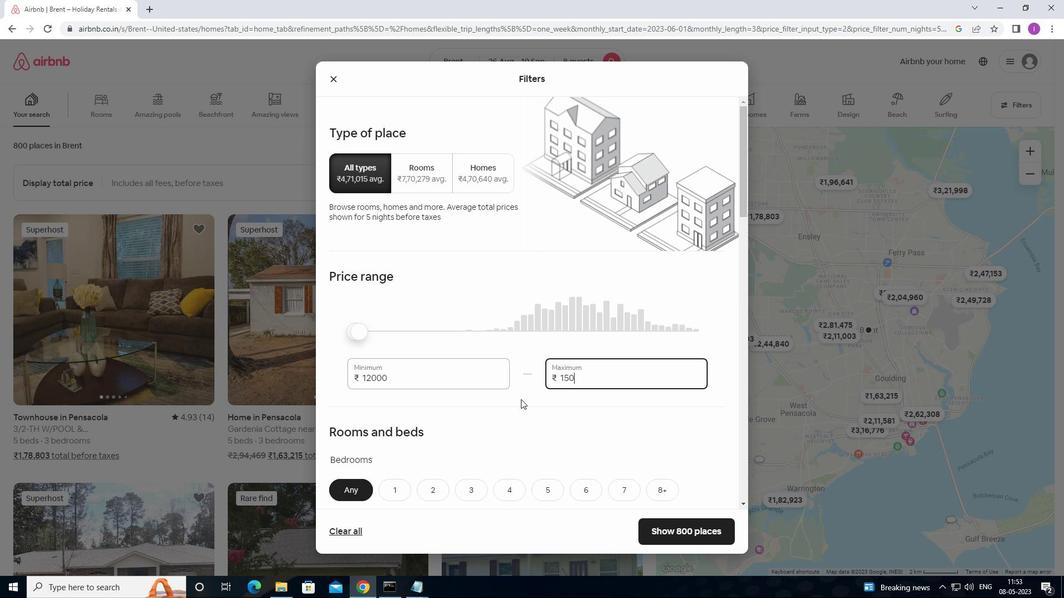 
Action: Mouse scrolled (520, 399) with delta (0, 0)
Screenshot: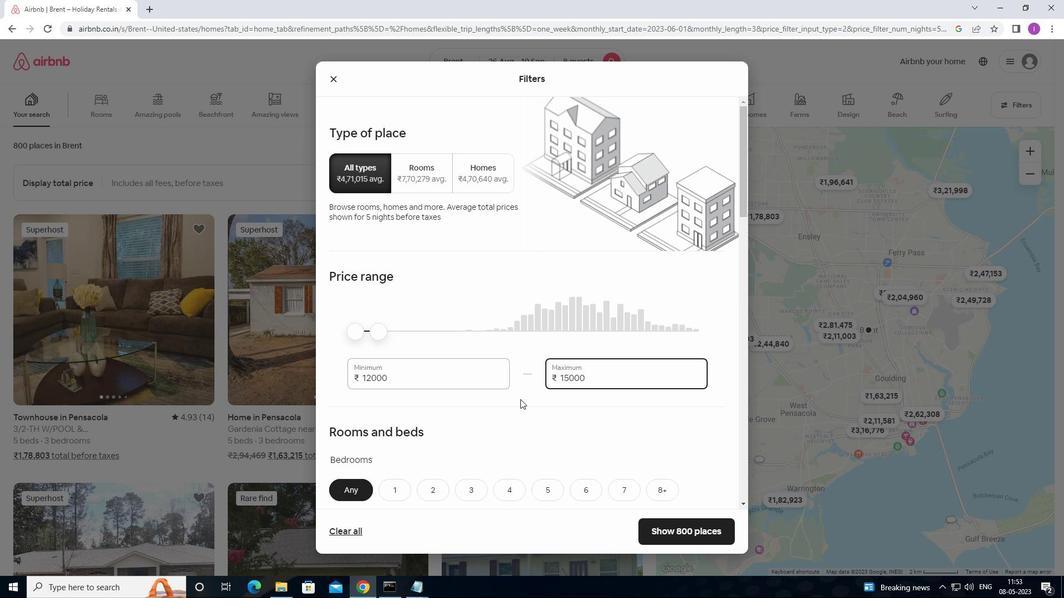 
Action: Mouse scrolled (520, 399) with delta (0, 0)
Screenshot: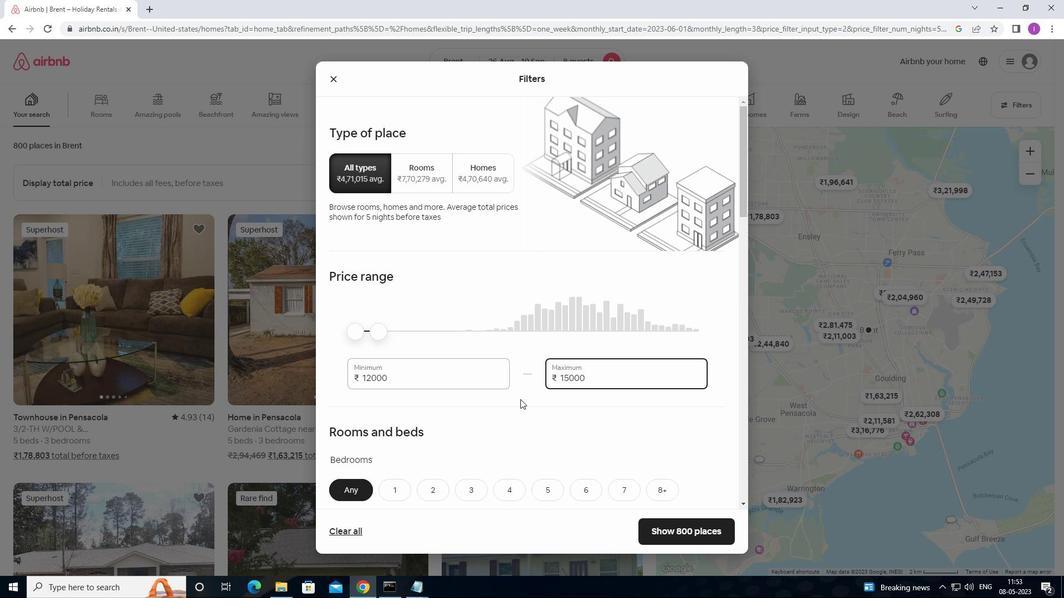 
Action: Mouse scrolled (520, 399) with delta (0, 0)
Screenshot: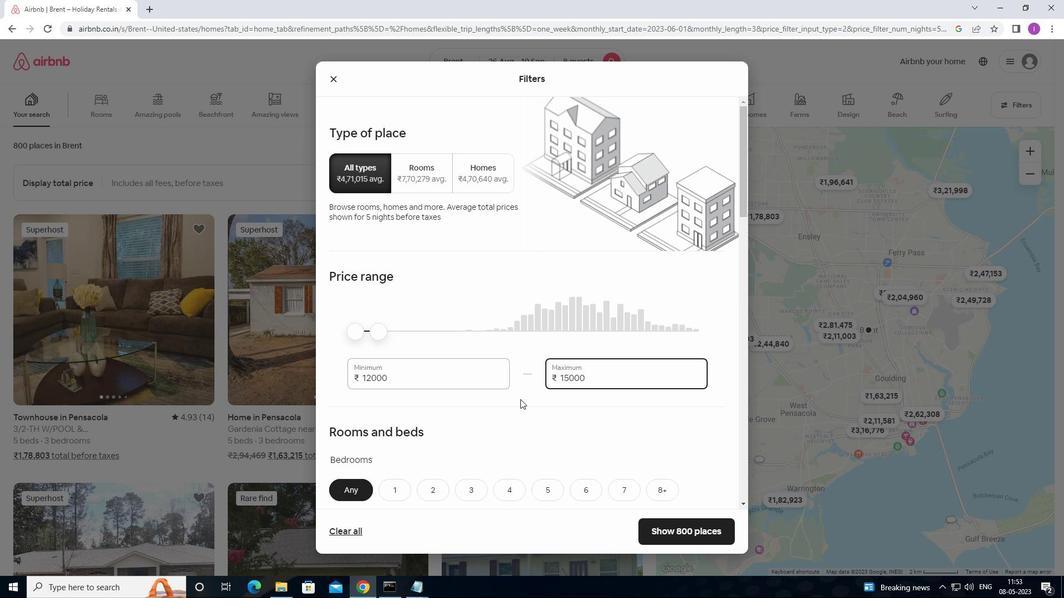 
Action: Mouse moved to (511, 406)
Screenshot: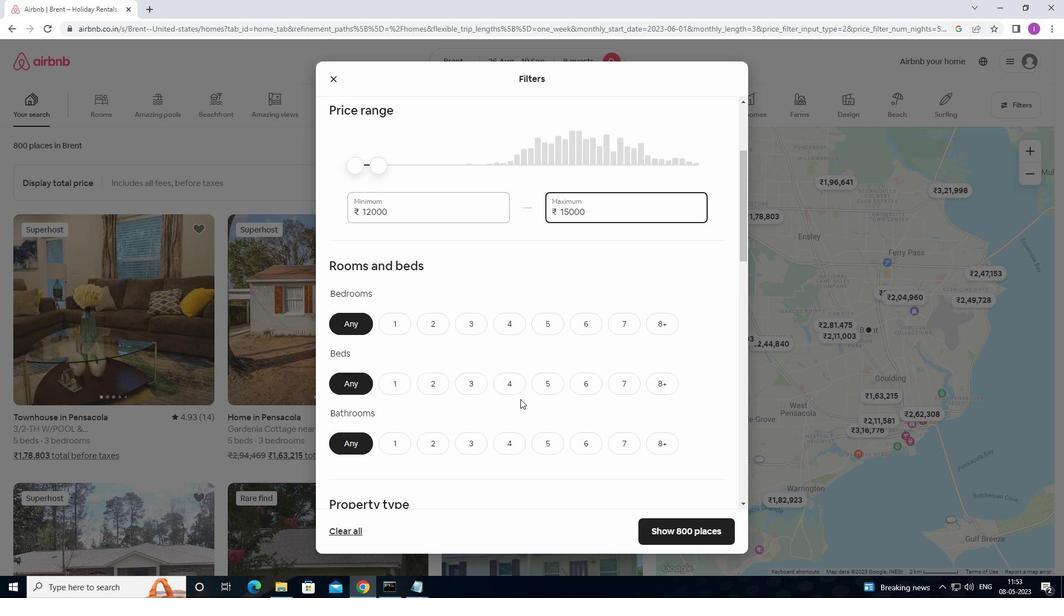
Action: Mouse scrolled (511, 406) with delta (0, 0)
Screenshot: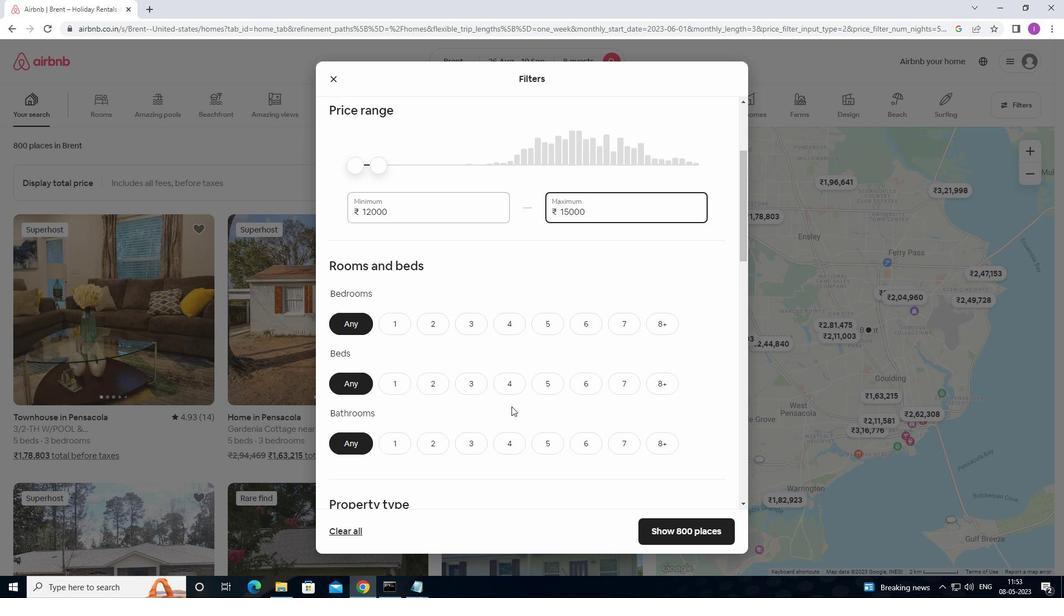 
Action: Mouse moved to (511, 406)
Screenshot: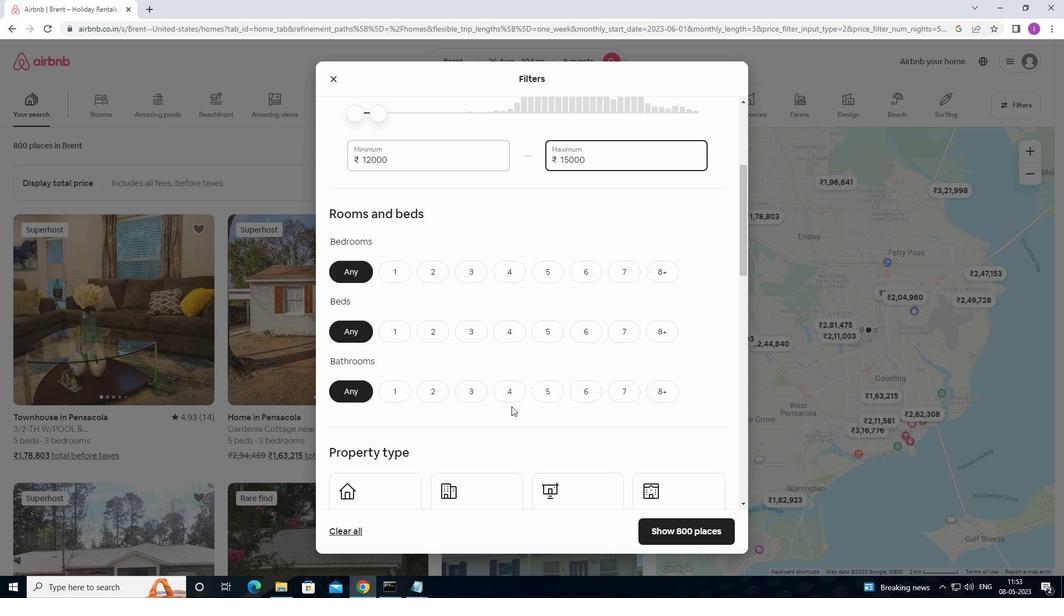 
Action: Mouse scrolled (511, 406) with delta (0, 0)
Screenshot: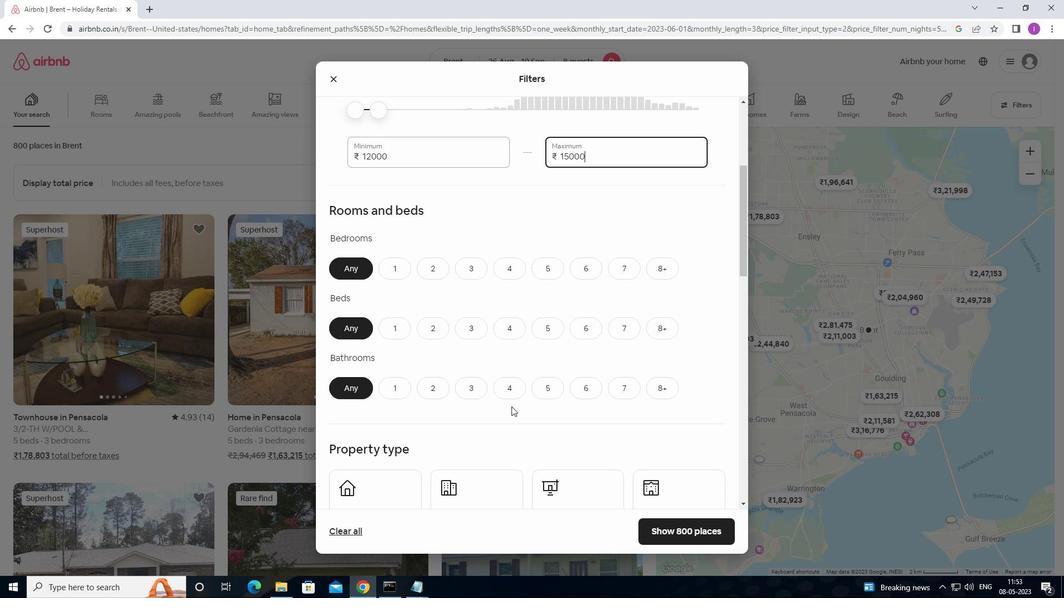 
Action: Mouse scrolled (511, 406) with delta (0, 0)
Screenshot: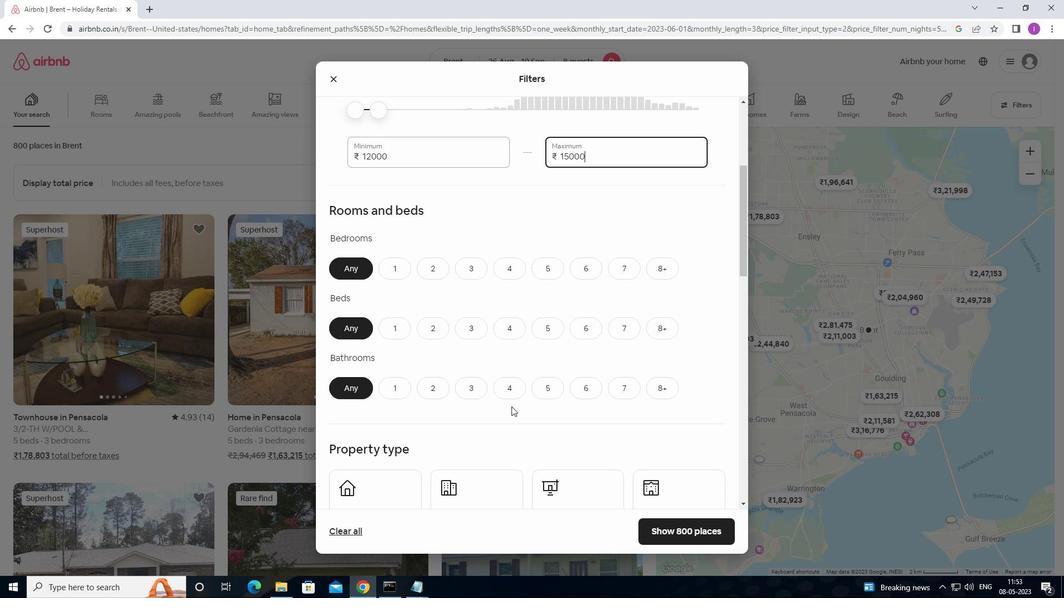 
Action: Mouse moved to (573, 158)
Screenshot: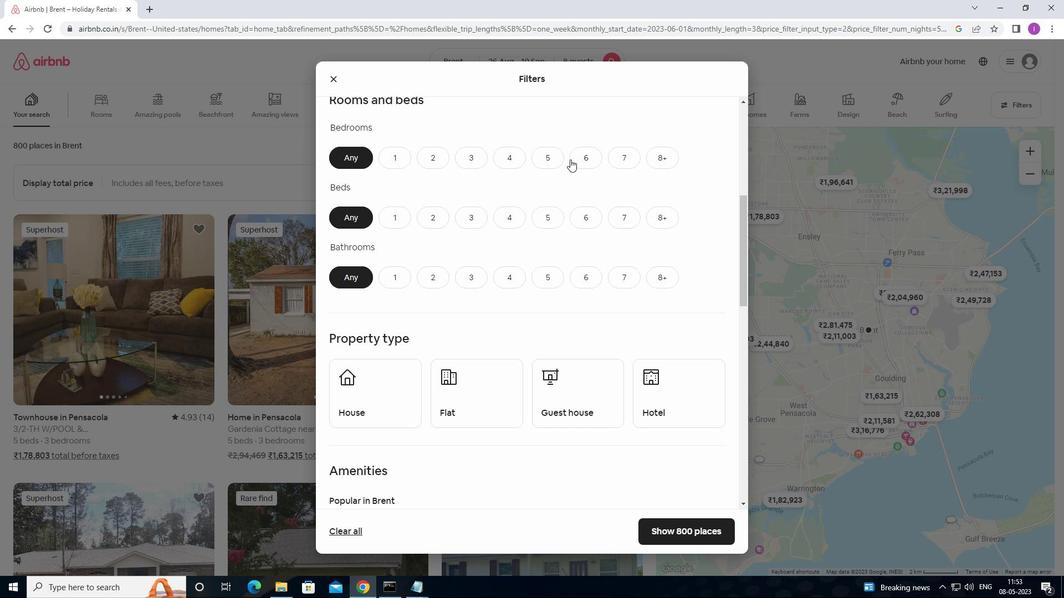 
Action: Mouse pressed left at (573, 158)
Screenshot: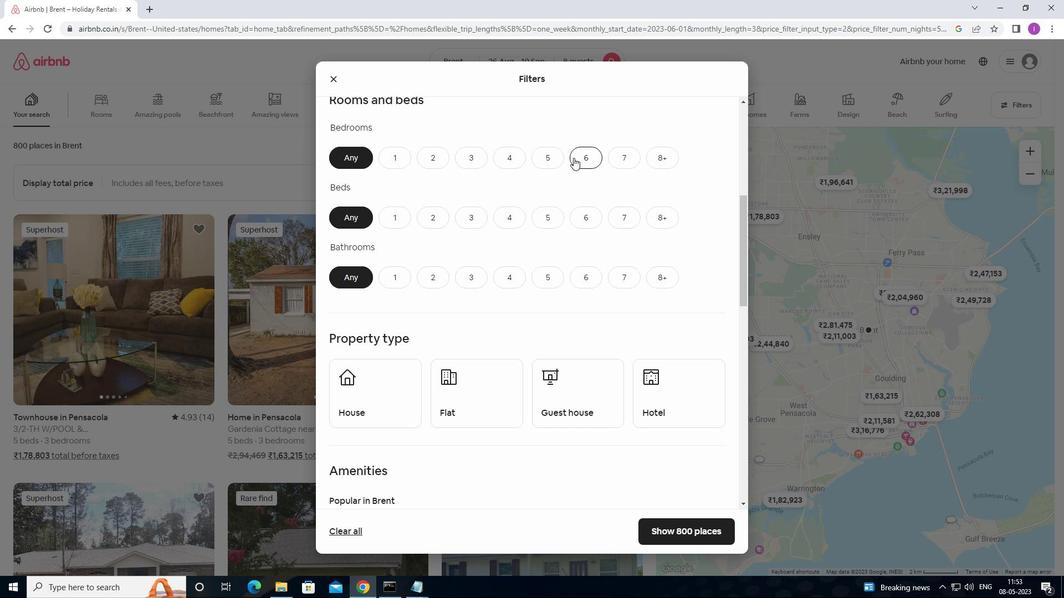 
Action: Mouse moved to (583, 216)
Screenshot: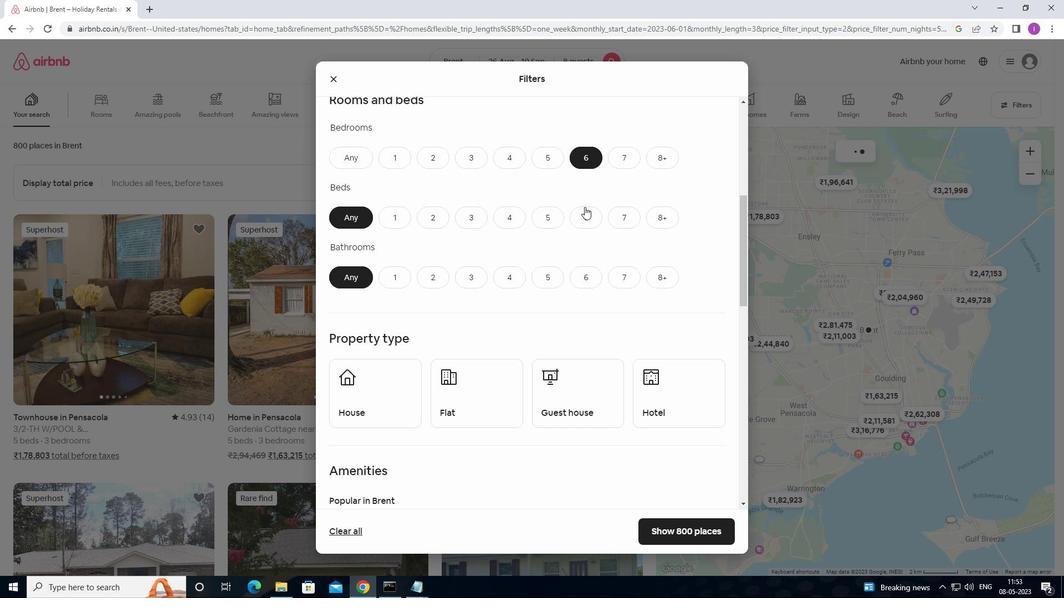 
Action: Mouse pressed left at (583, 216)
Screenshot: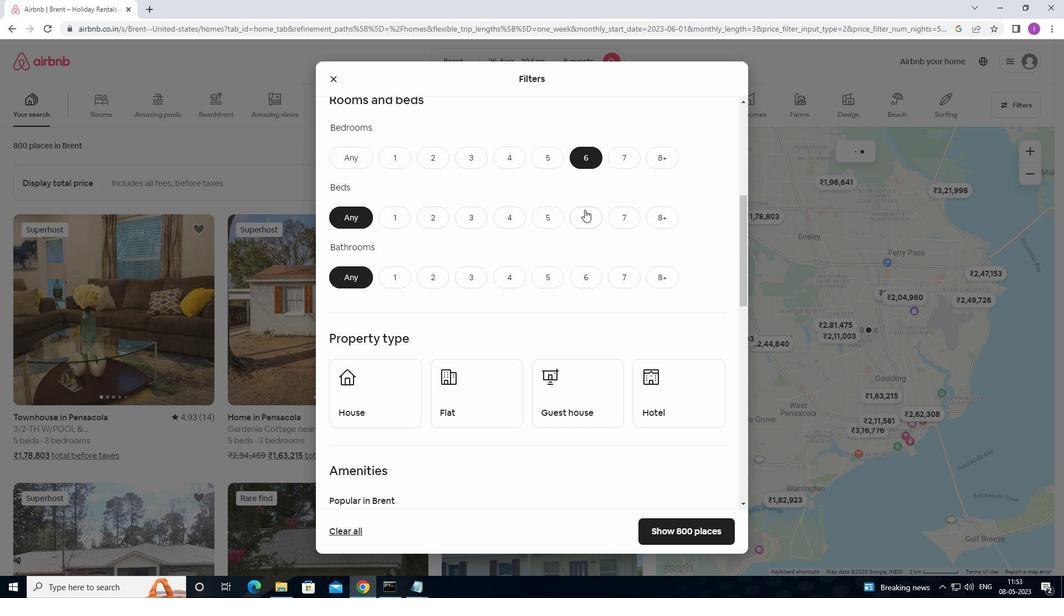
Action: Mouse moved to (582, 277)
Screenshot: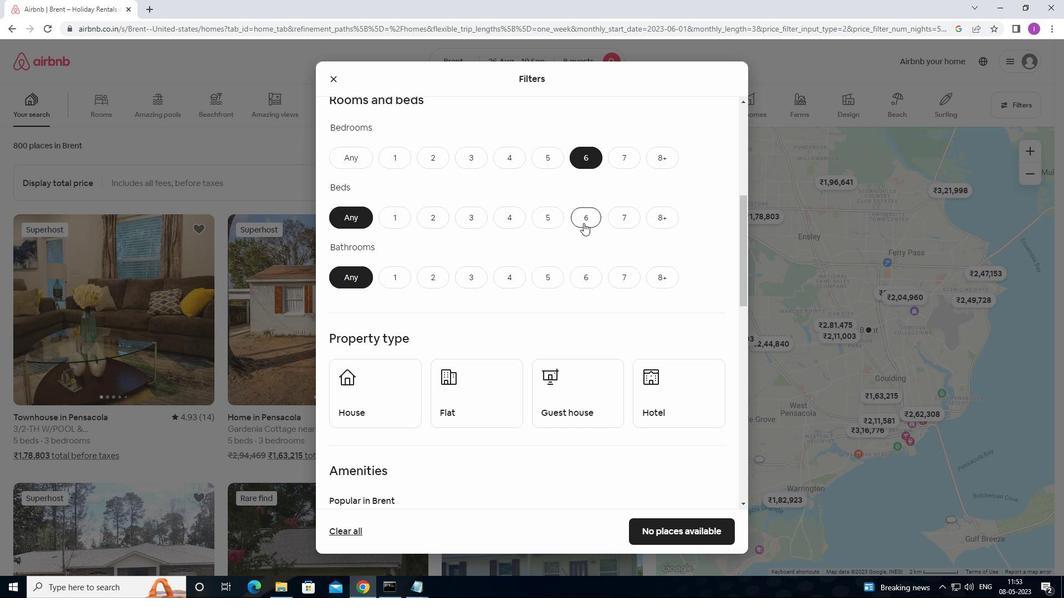 
Action: Mouse pressed left at (582, 277)
Screenshot: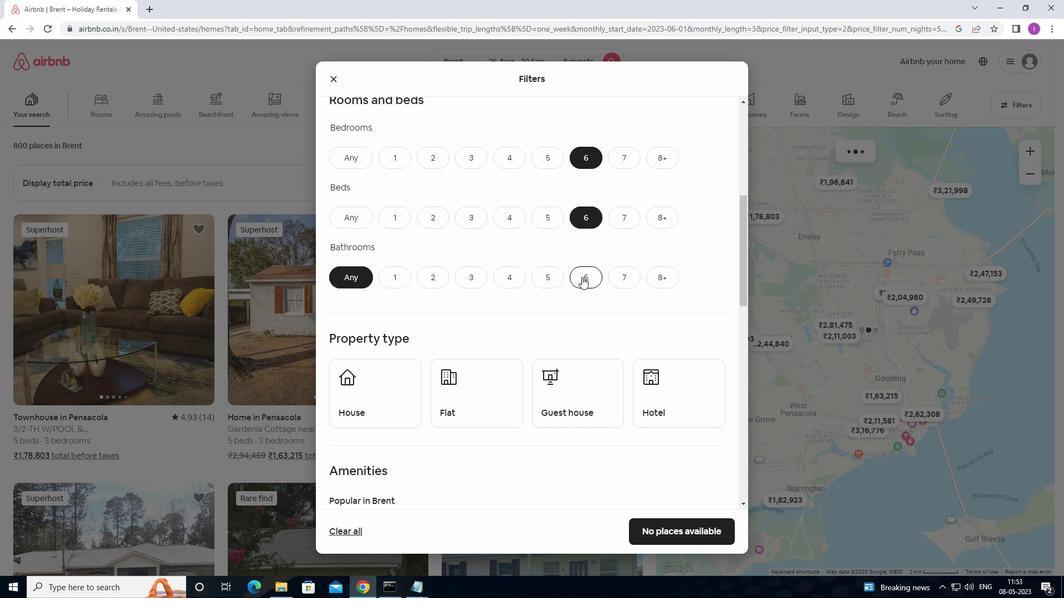 
Action: Mouse moved to (572, 328)
Screenshot: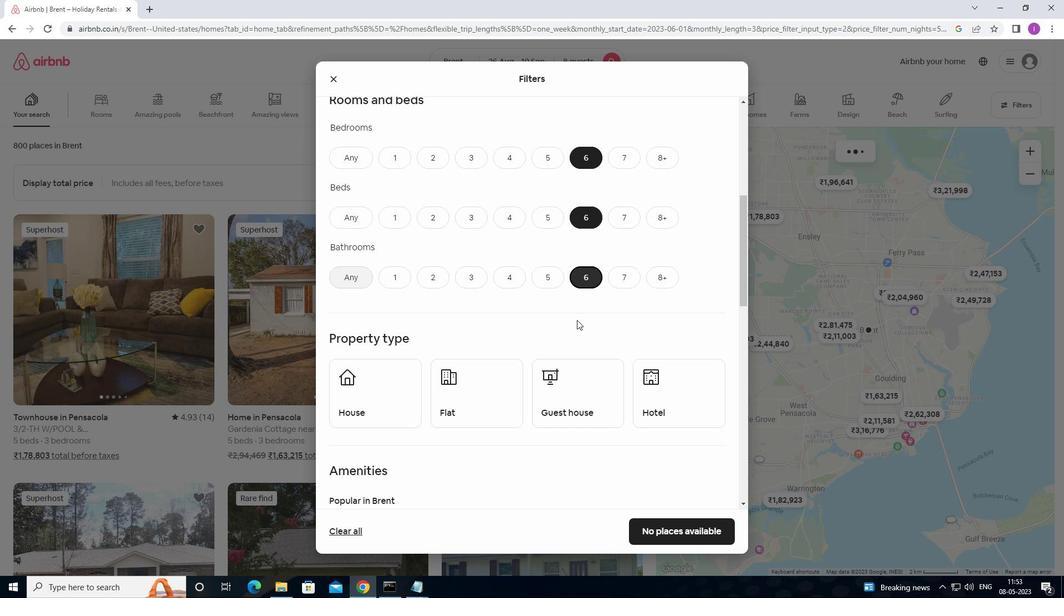 
Action: Mouse scrolled (572, 327) with delta (0, 0)
Screenshot: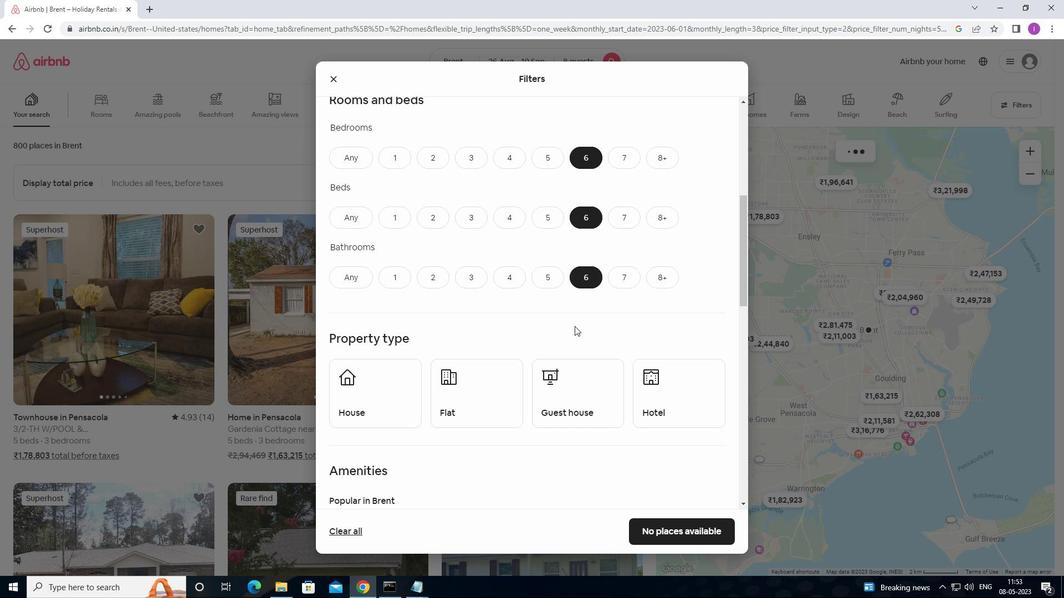 
Action: Mouse scrolled (572, 327) with delta (0, 0)
Screenshot: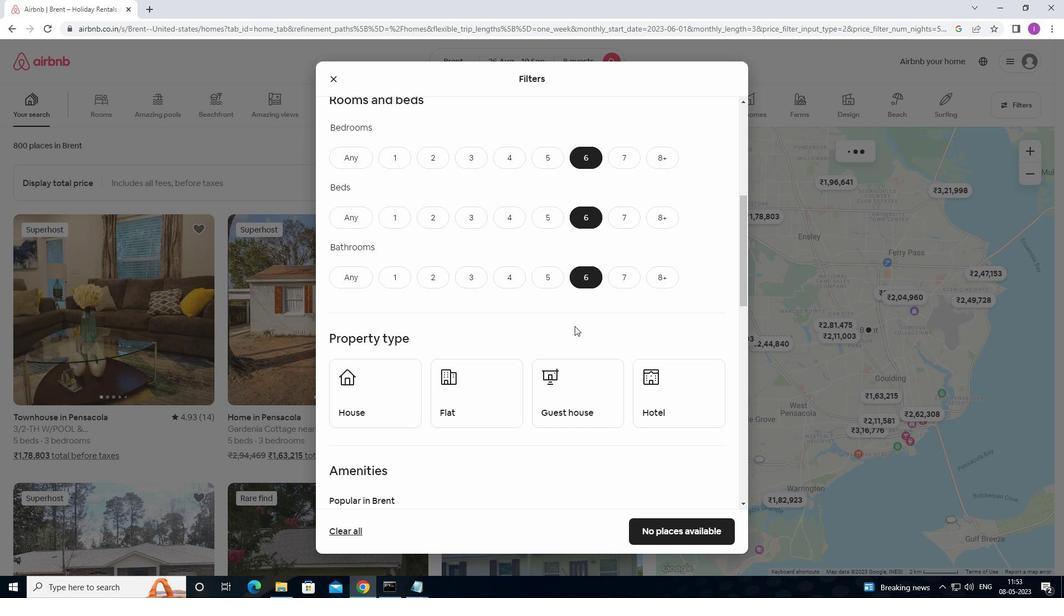 
Action: Mouse moved to (404, 304)
Screenshot: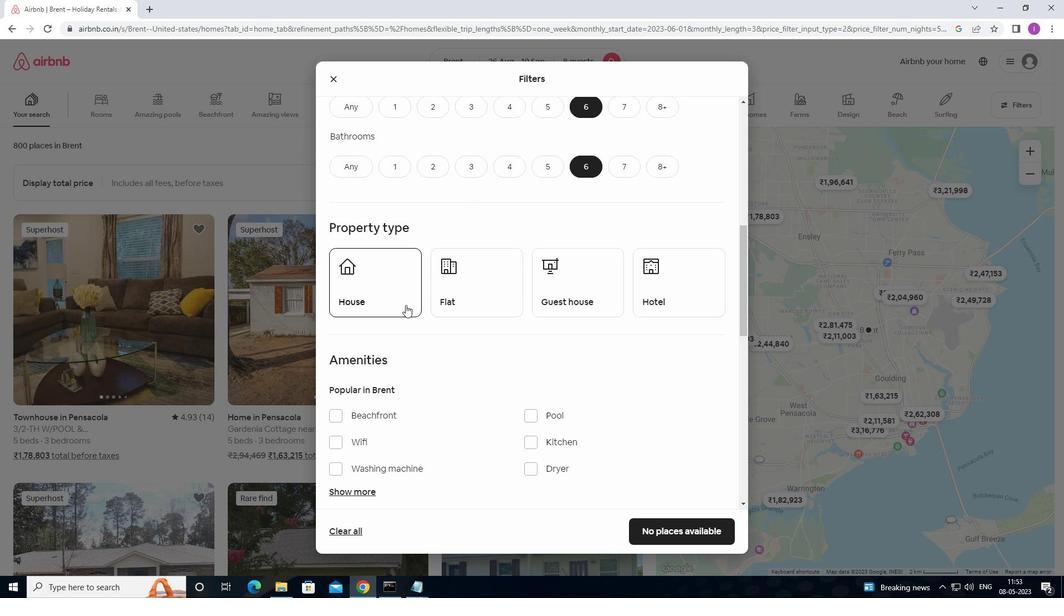 
Action: Mouse pressed left at (404, 304)
Screenshot: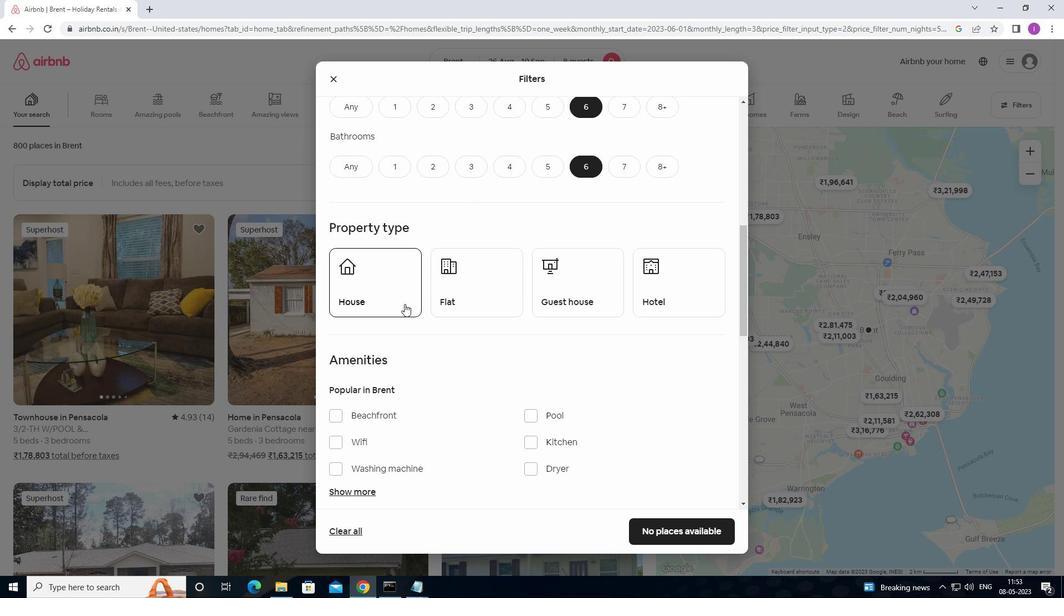 
Action: Mouse moved to (471, 292)
Screenshot: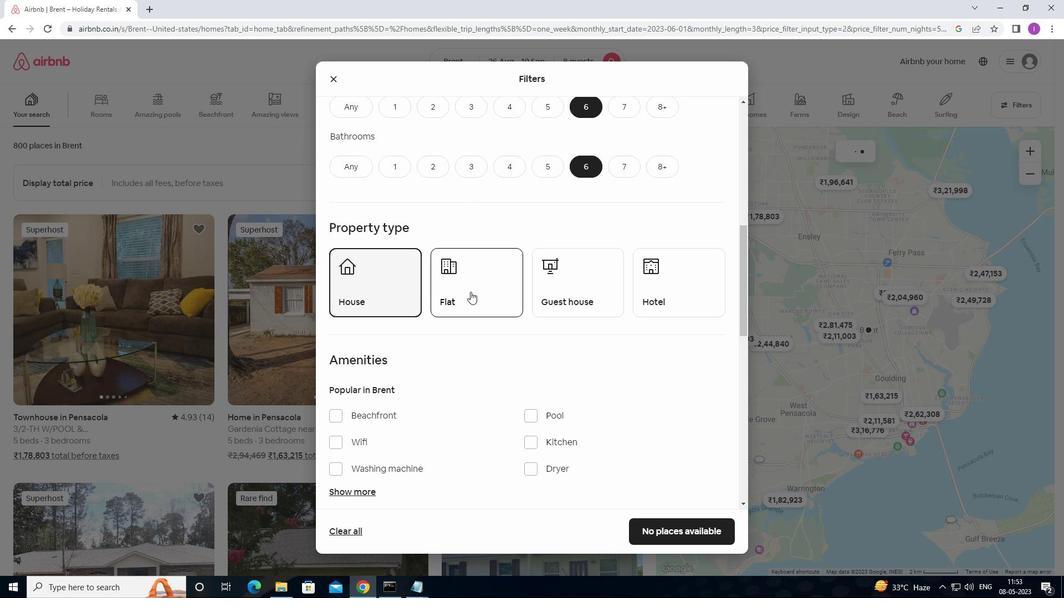 
Action: Mouse pressed left at (471, 292)
Screenshot: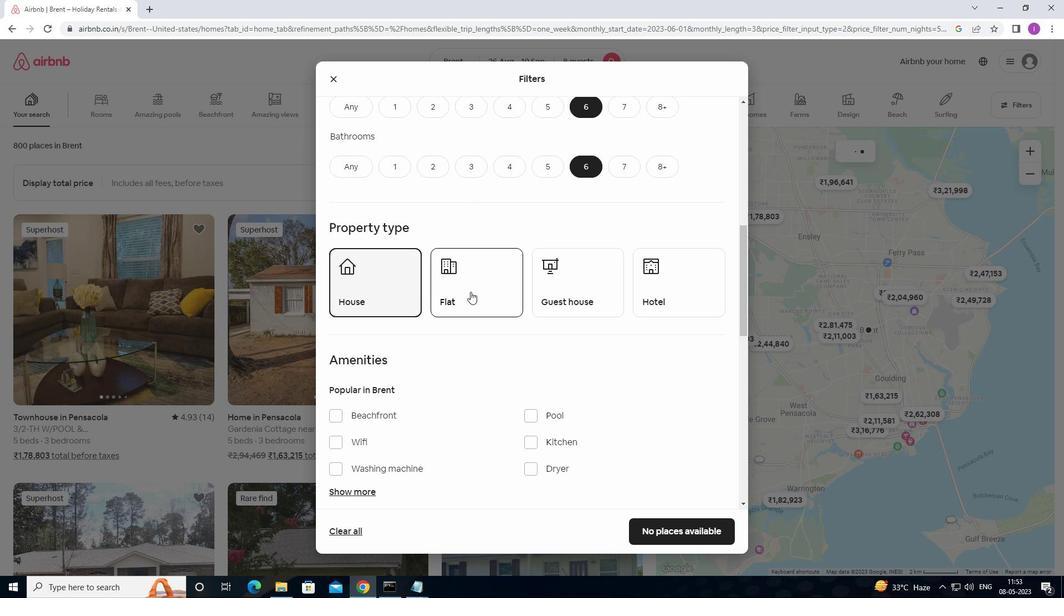 
Action: Mouse moved to (583, 306)
Screenshot: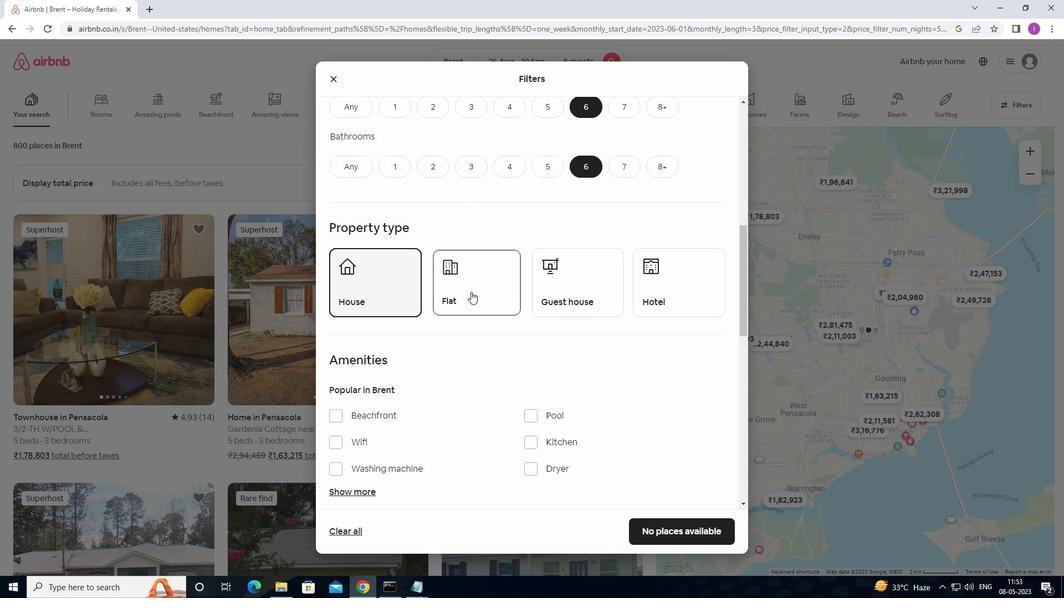 
Action: Mouse pressed left at (583, 306)
Screenshot: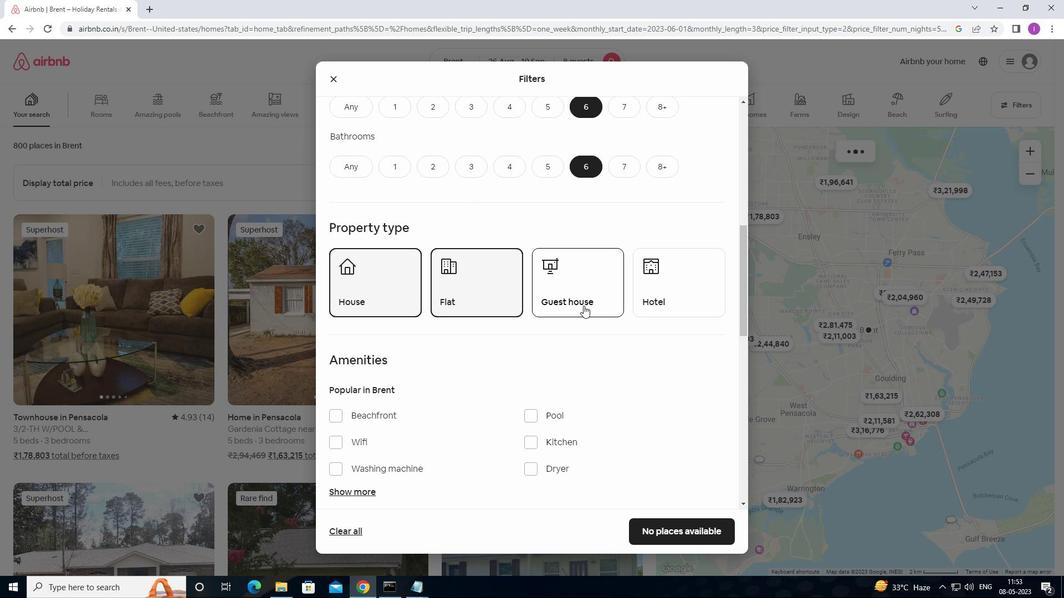 
Action: Mouse moved to (340, 443)
Screenshot: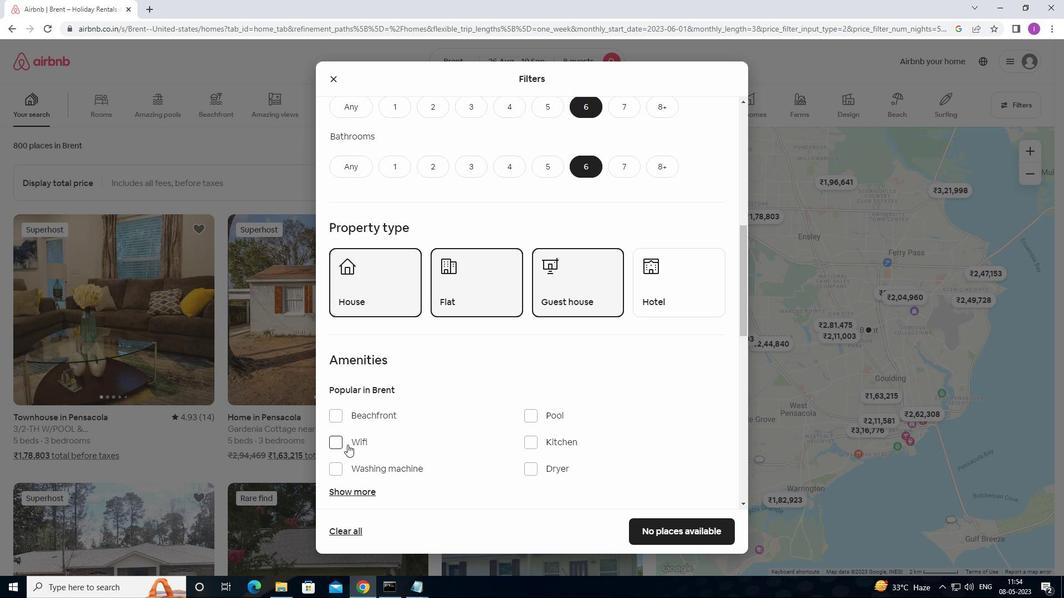 
Action: Mouse pressed left at (340, 443)
Screenshot: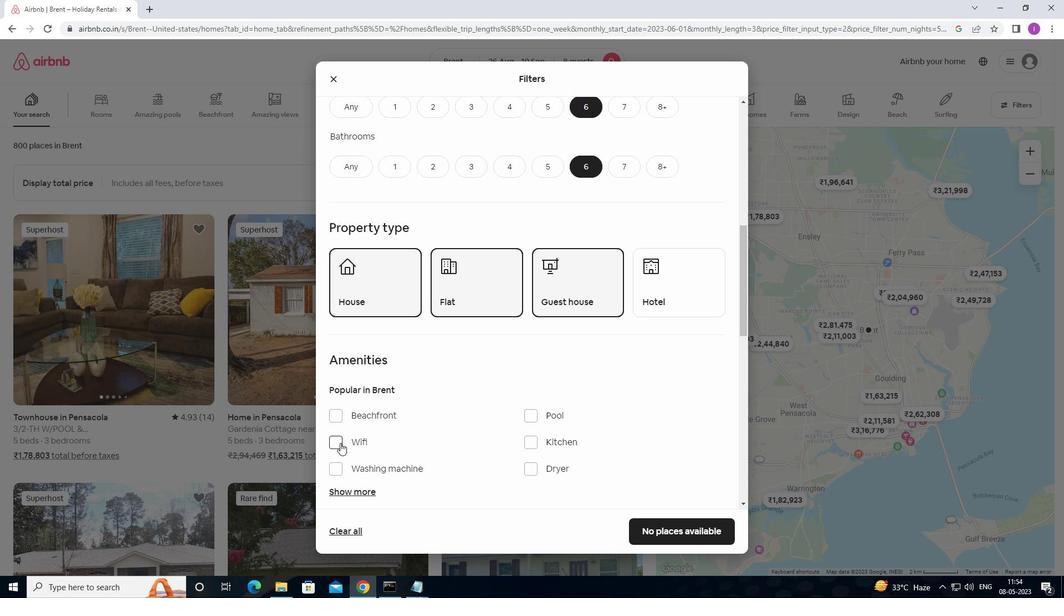 
Action: Mouse moved to (377, 469)
Screenshot: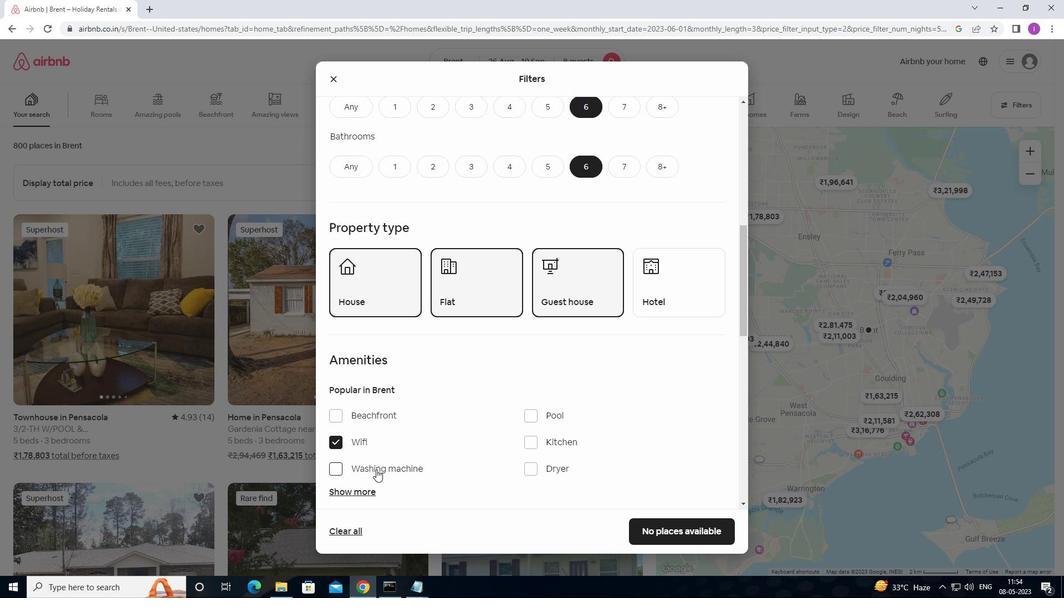 
Action: Mouse scrolled (377, 469) with delta (0, 0)
Screenshot: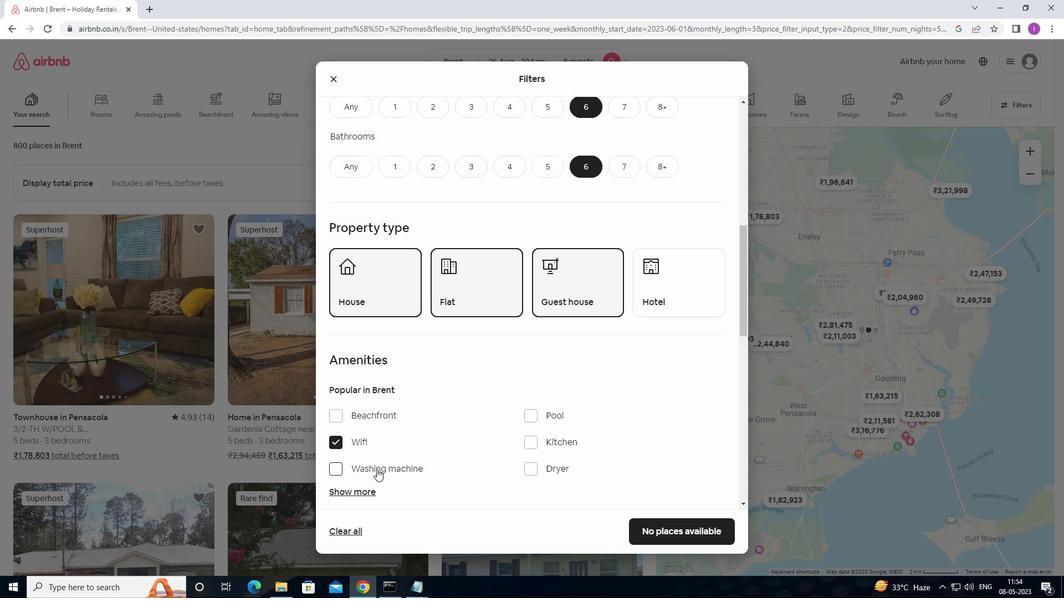 
Action: Mouse moved to (352, 435)
Screenshot: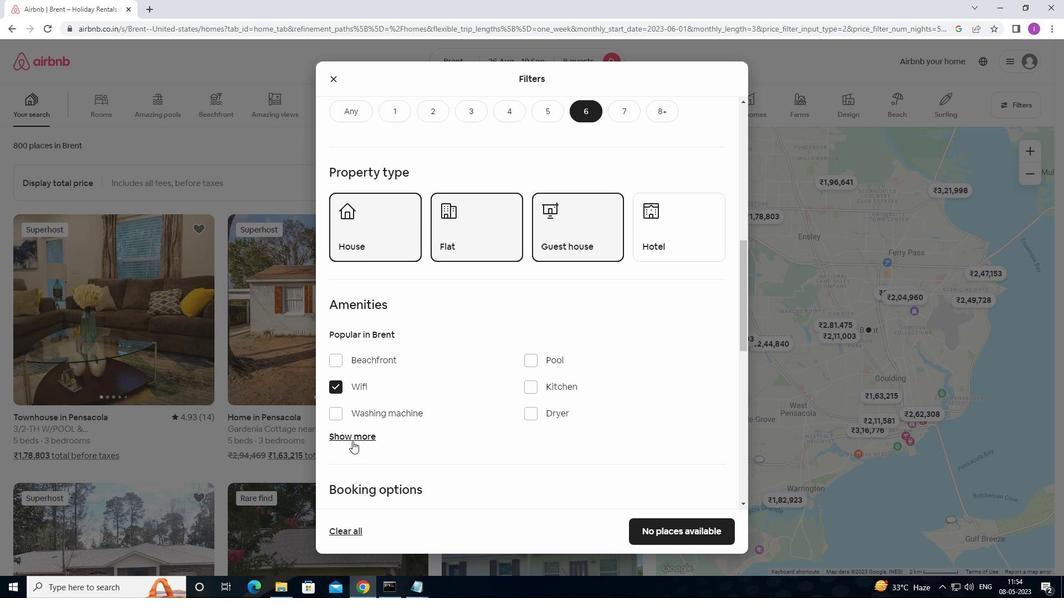 
Action: Mouse pressed left at (352, 435)
Screenshot: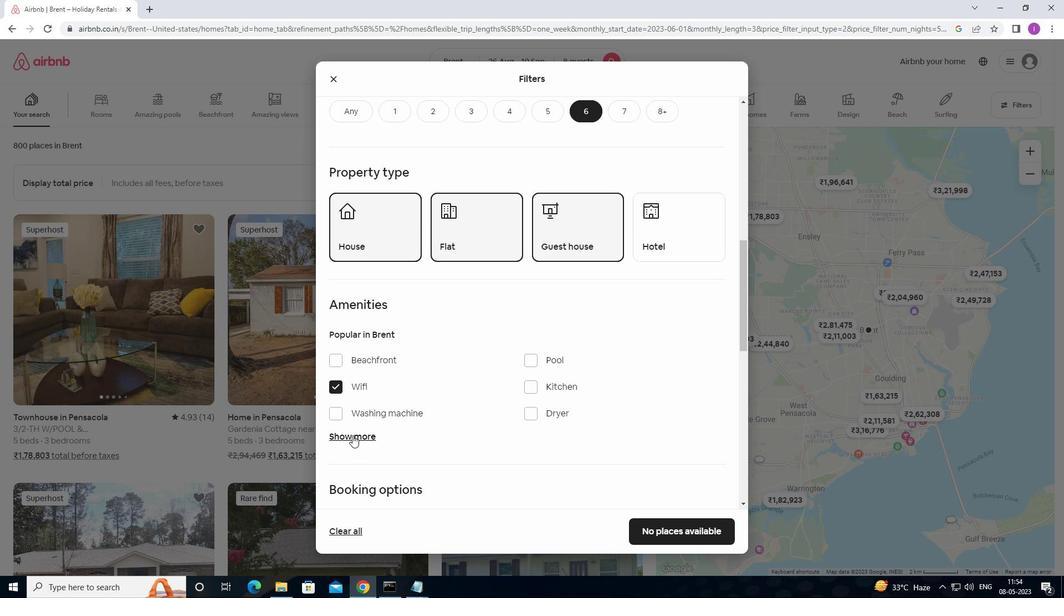 
Action: Mouse moved to (520, 471)
Screenshot: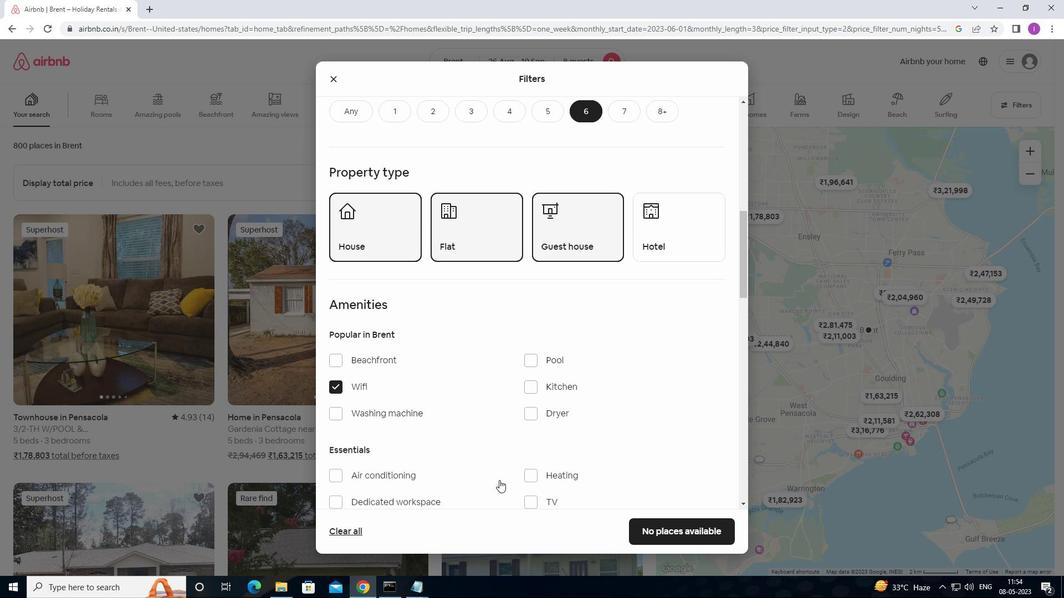 
Action: Mouse scrolled (520, 470) with delta (0, 0)
Screenshot: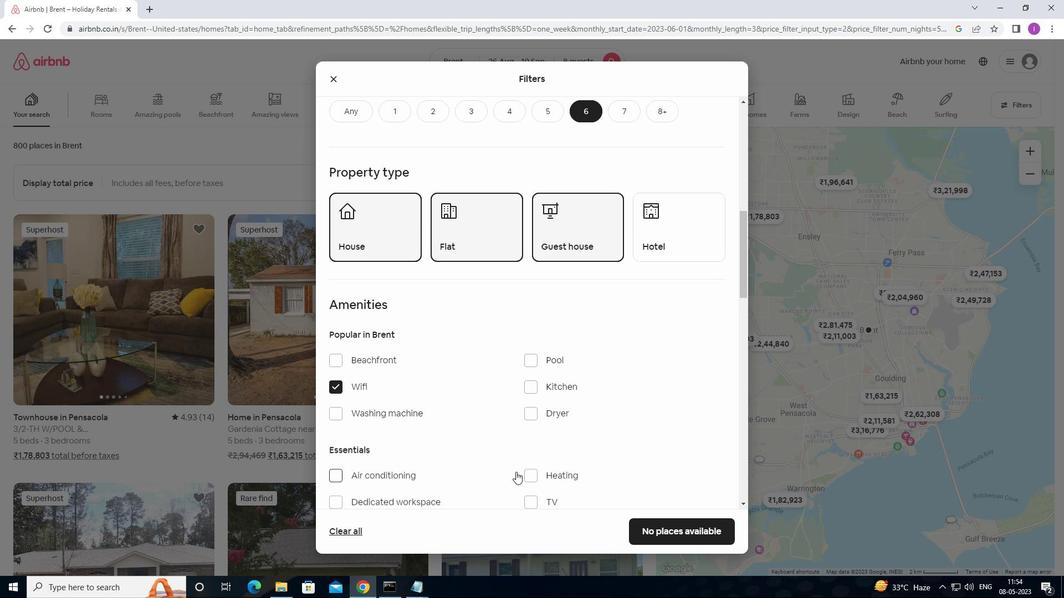 
Action: Mouse scrolled (520, 470) with delta (0, 0)
Screenshot: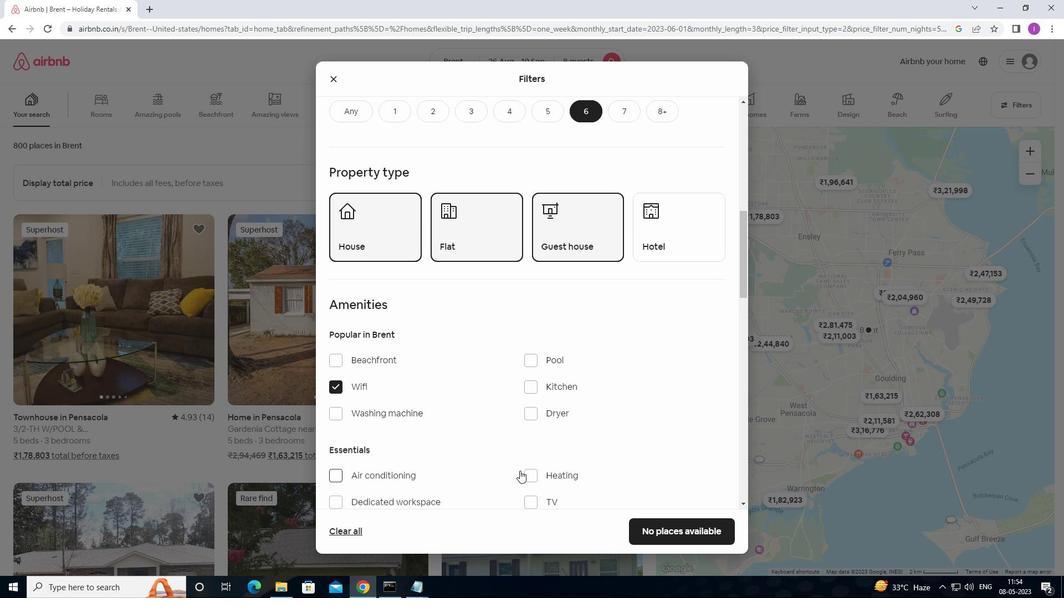 
Action: Mouse moved to (535, 397)
Screenshot: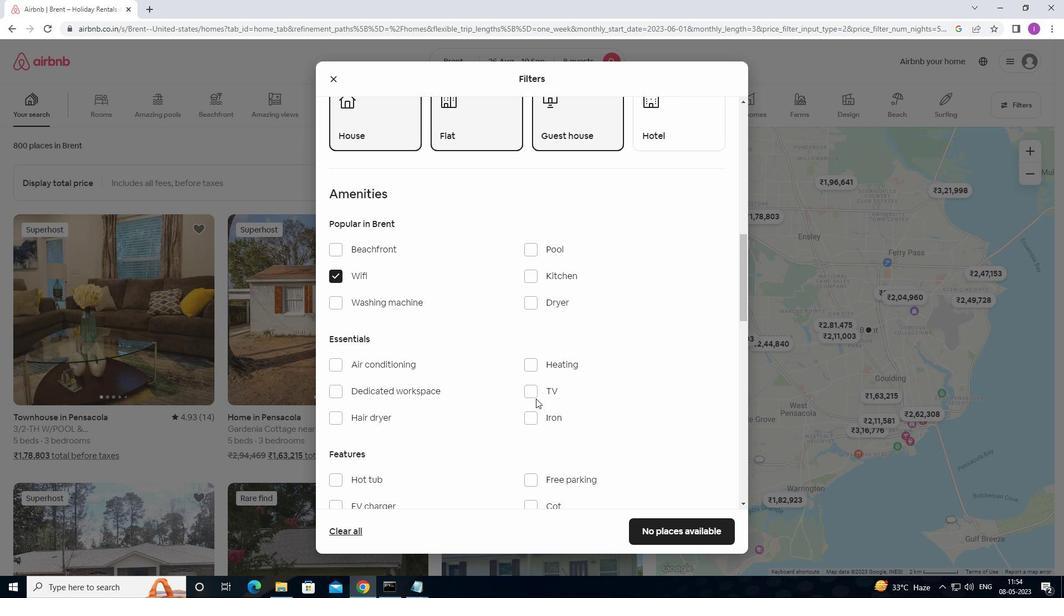 
Action: Mouse pressed left at (535, 397)
Screenshot: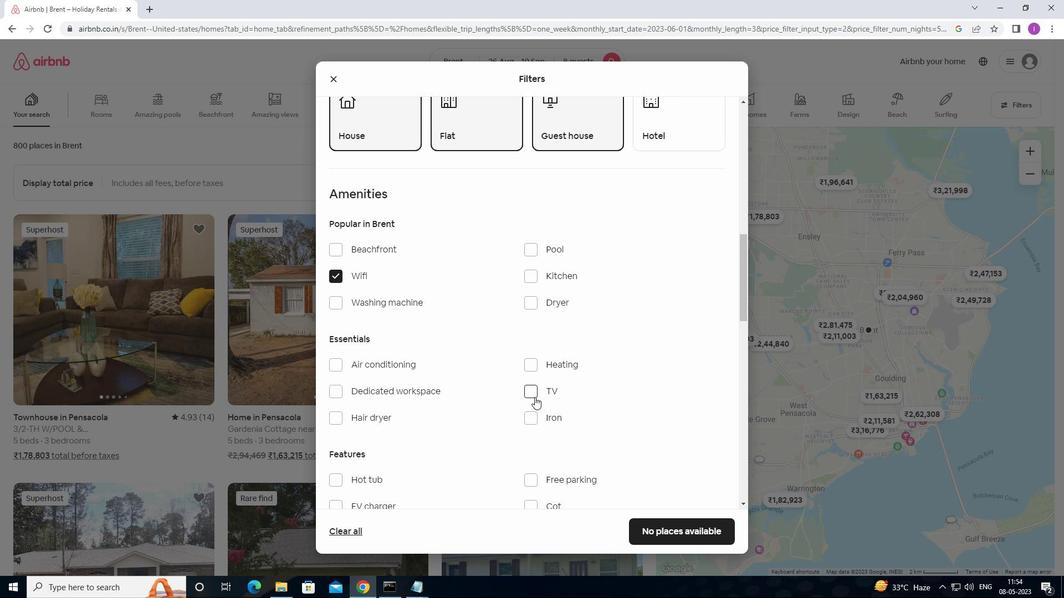 
Action: Mouse moved to (544, 447)
Screenshot: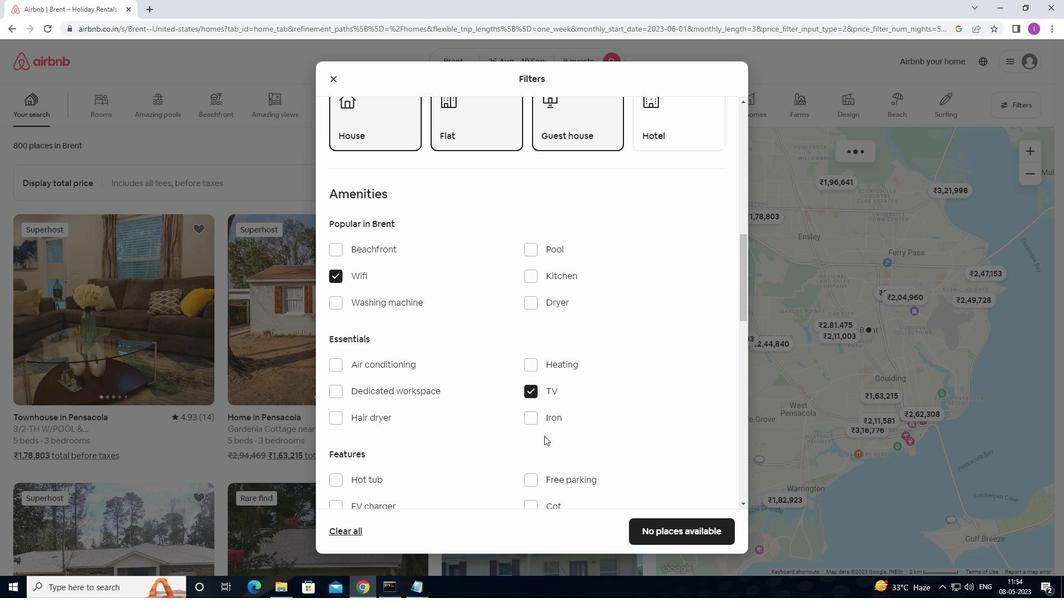 
Action: Mouse scrolled (544, 446) with delta (0, 0)
Screenshot: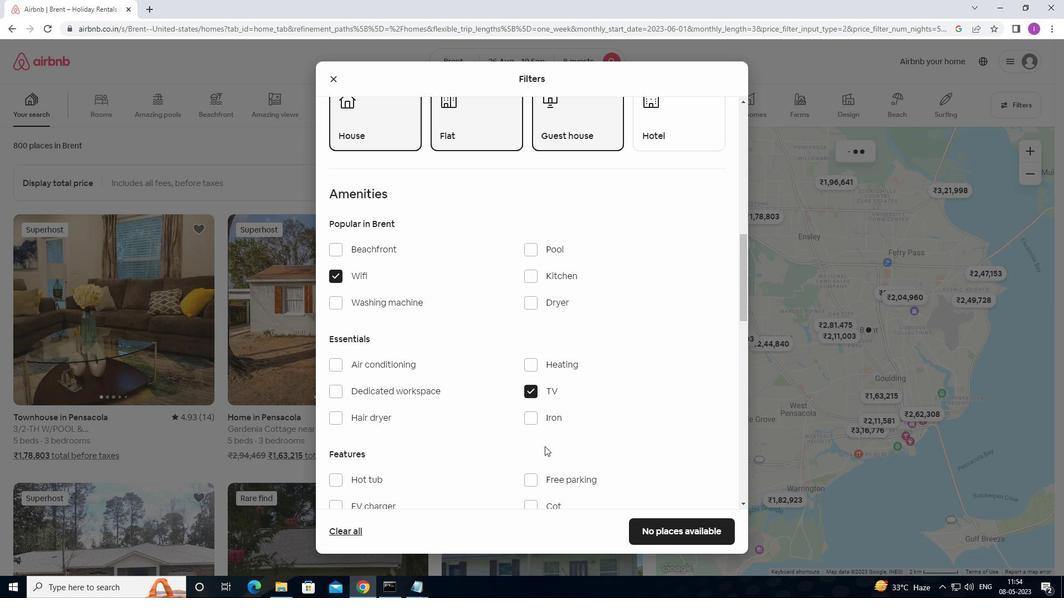
Action: Mouse scrolled (544, 446) with delta (0, 0)
Screenshot: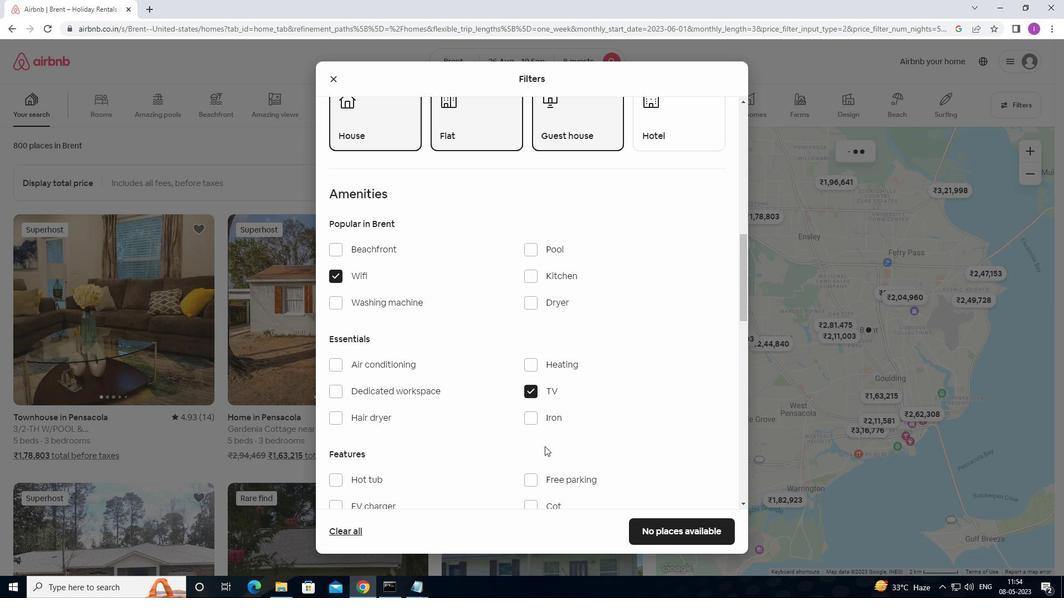 
Action: Mouse moved to (532, 371)
Screenshot: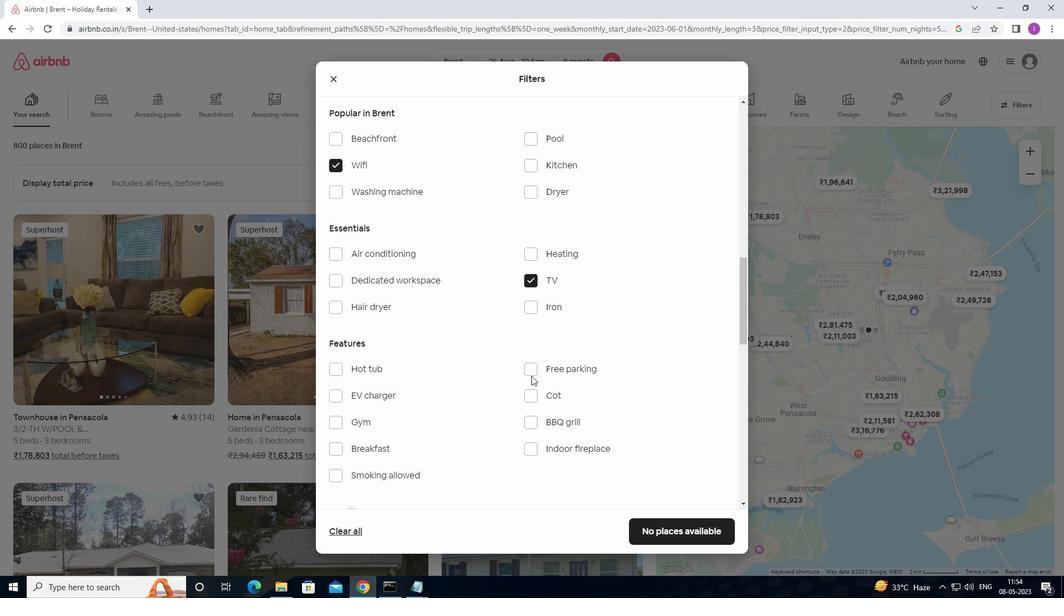 
Action: Mouse pressed left at (532, 371)
Screenshot: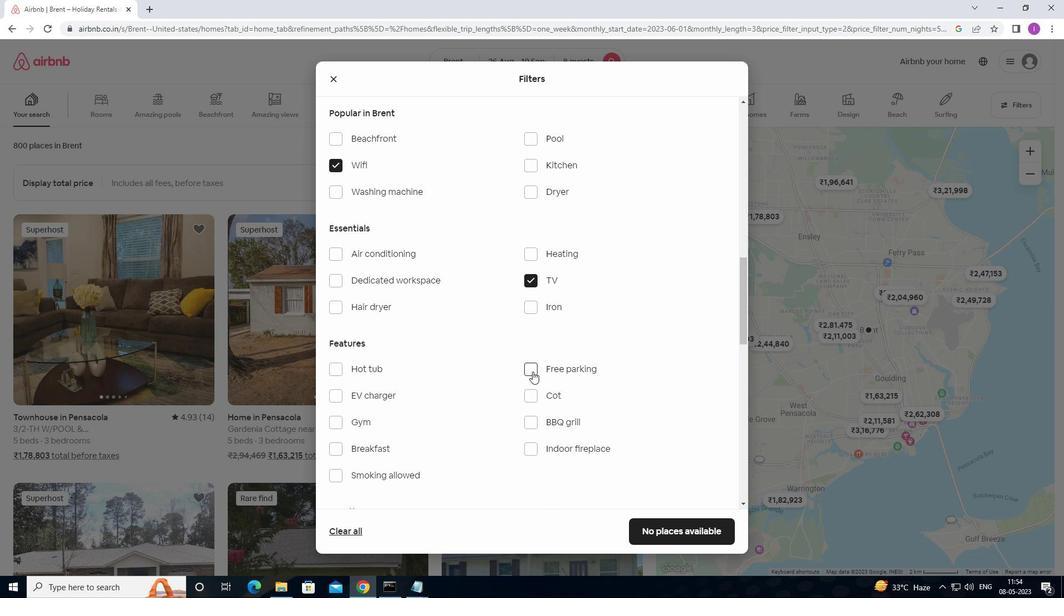 
Action: Mouse moved to (411, 466)
Screenshot: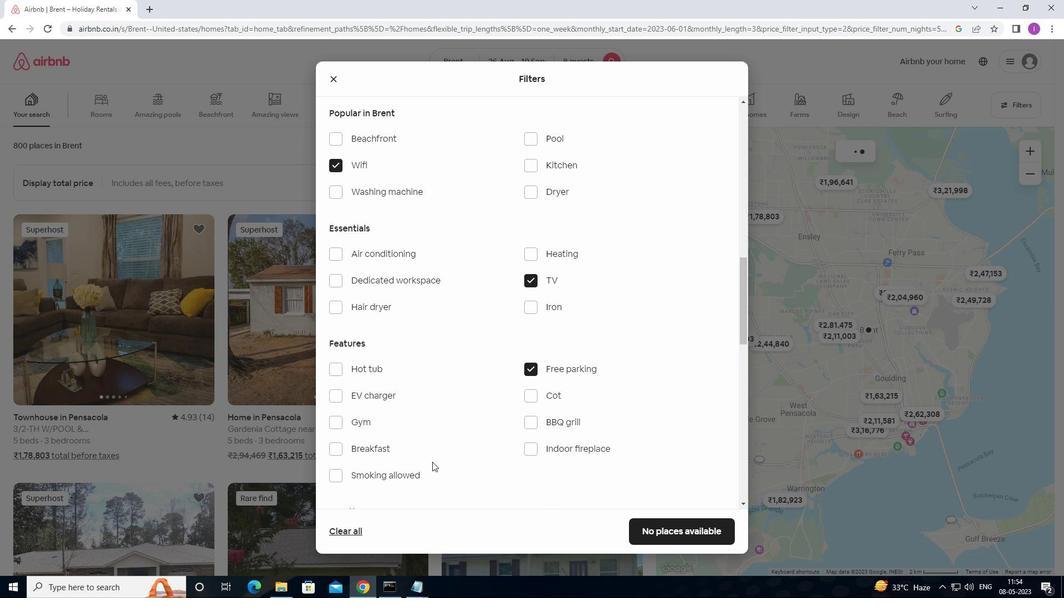 
Action: Mouse scrolled (411, 466) with delta (0, 0)
Screenshot: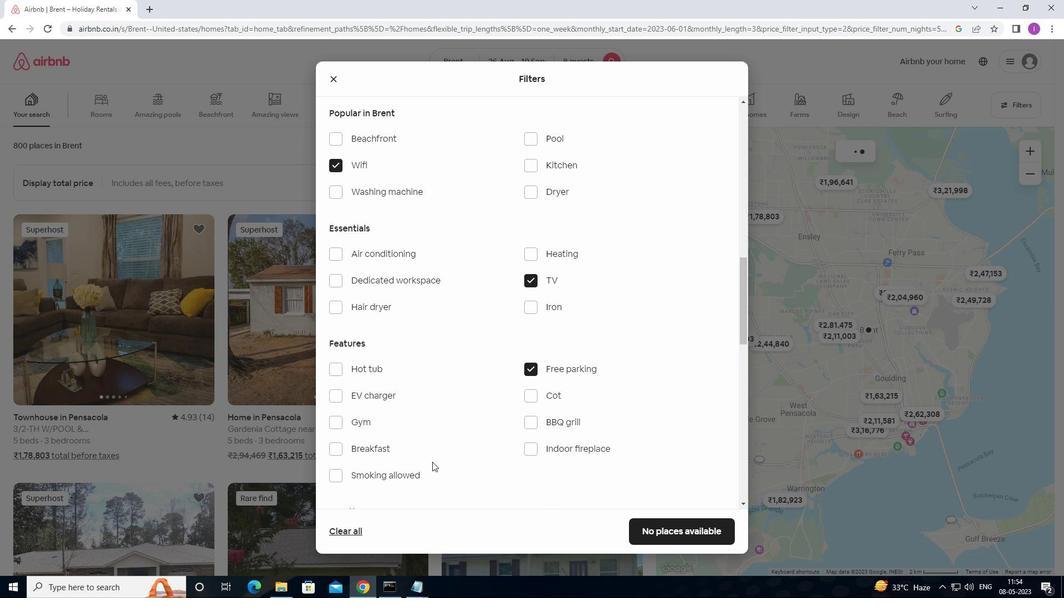 
Action: Mouse moved to (334, 366)
Screenshot: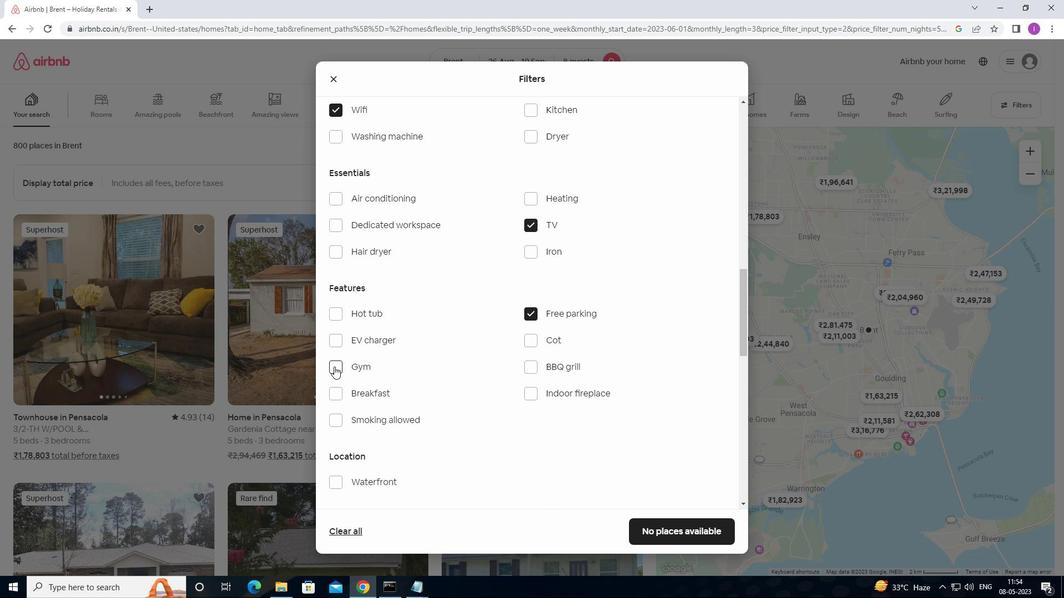 
Action: Mouse pressed left at (334, 366)
Screenshot: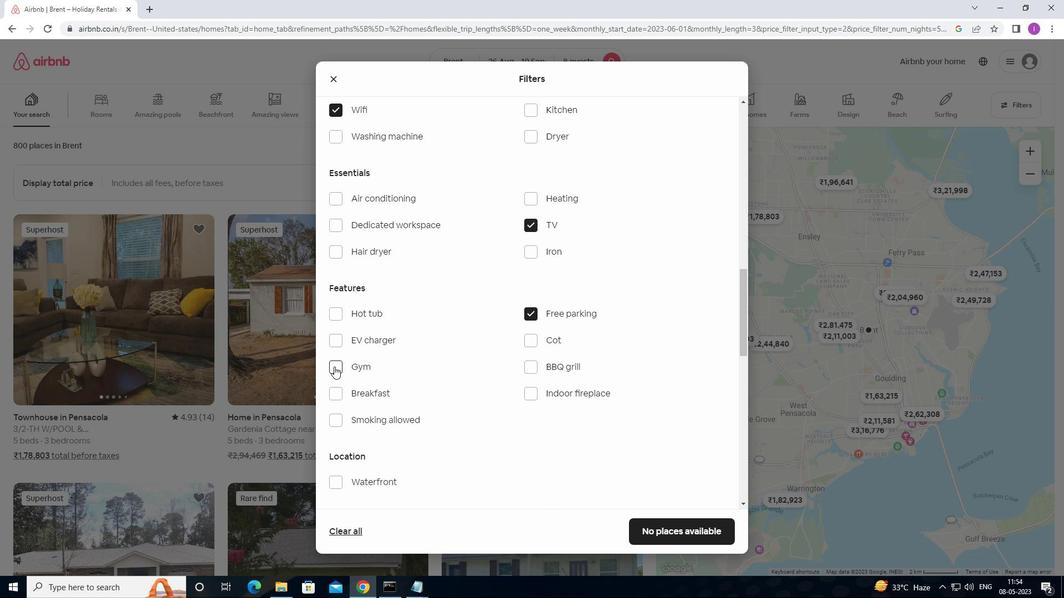 
Action: Mouse moved to (342, 396)
Screenshot: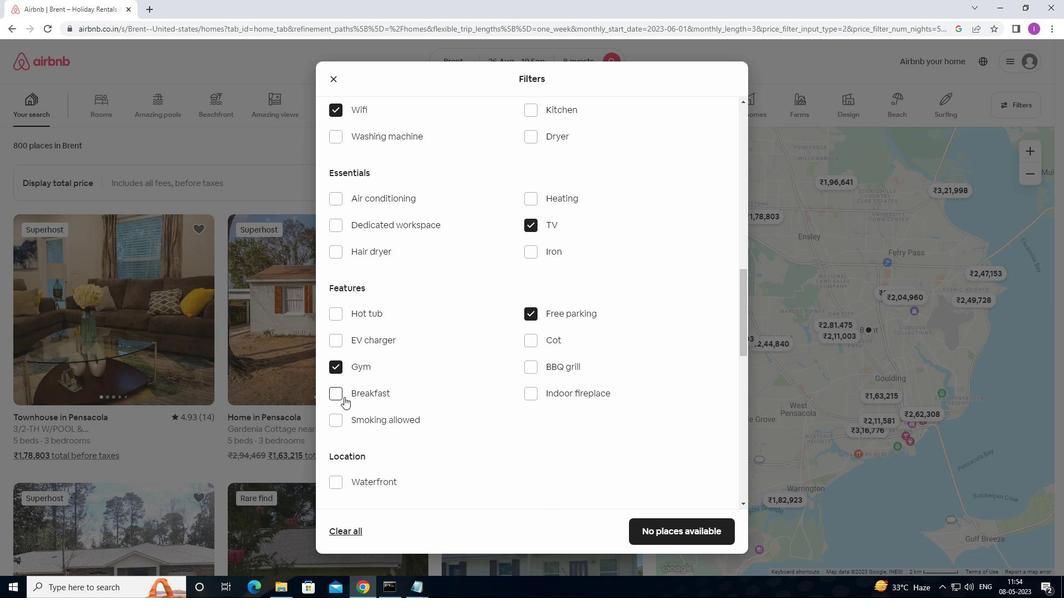 
Action: Mouse pressed left at (342, 396)
Screenshot: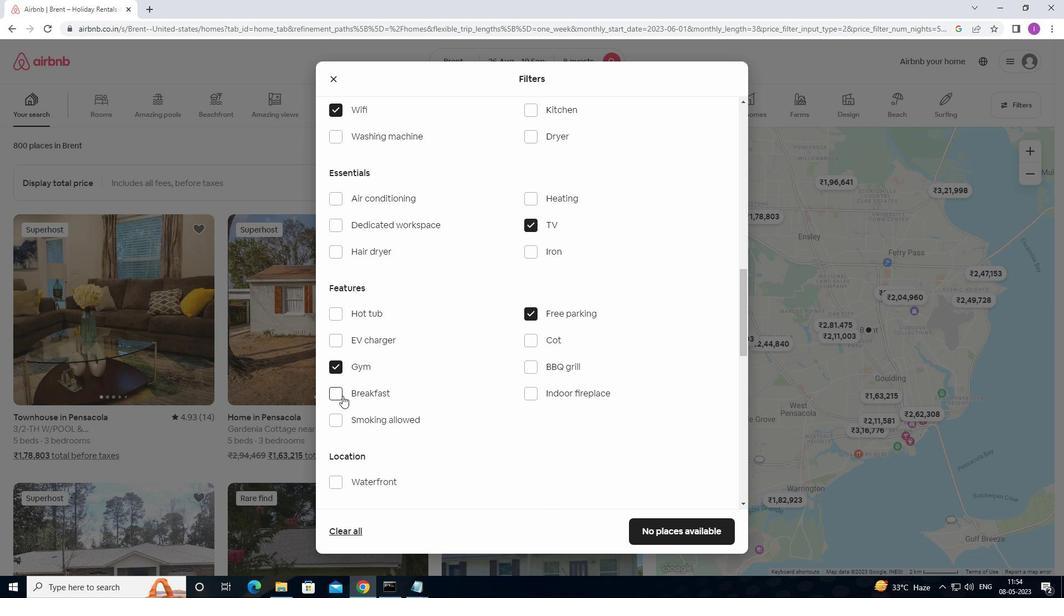 
Action: Mouse moved to (351, 403)
Screenshot: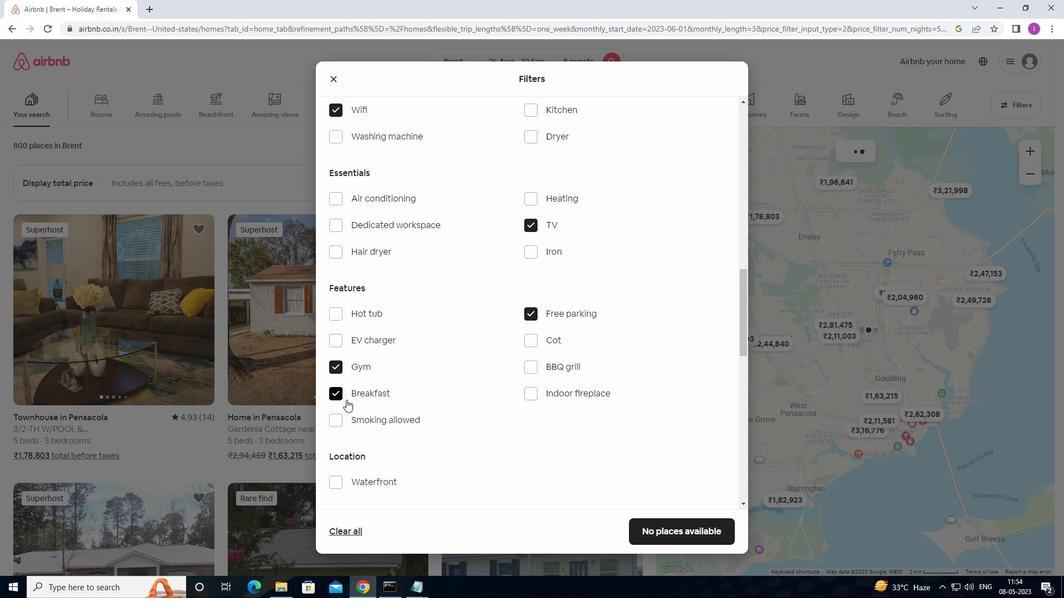 
Action: Mouse scrolled (351, 402) with delta (0, 0)
Screenshot: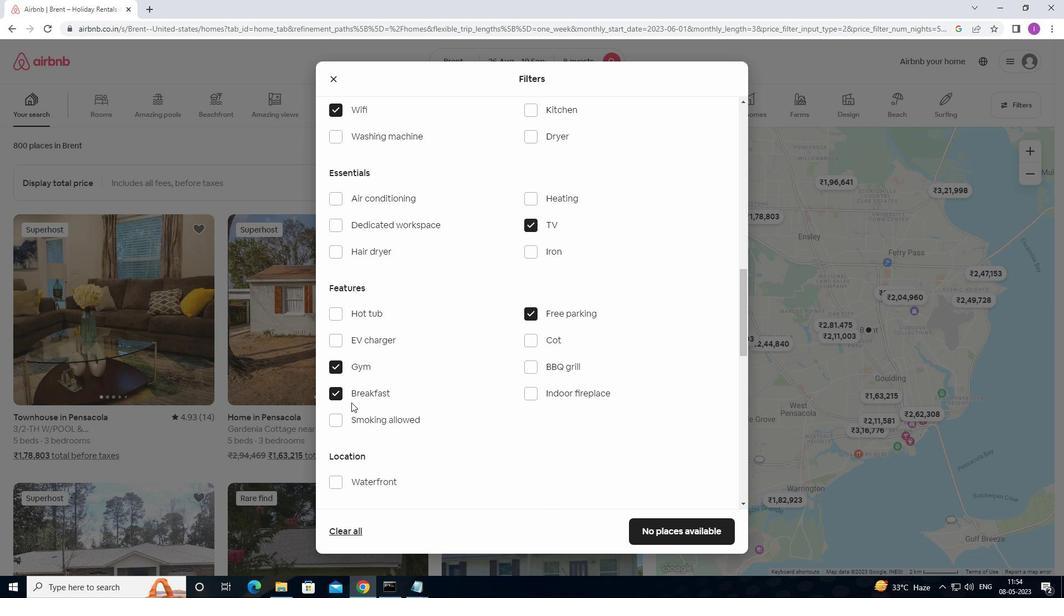 
Action: Mouse scrolled (351, 402) with delta (0, 0)
Screenshot: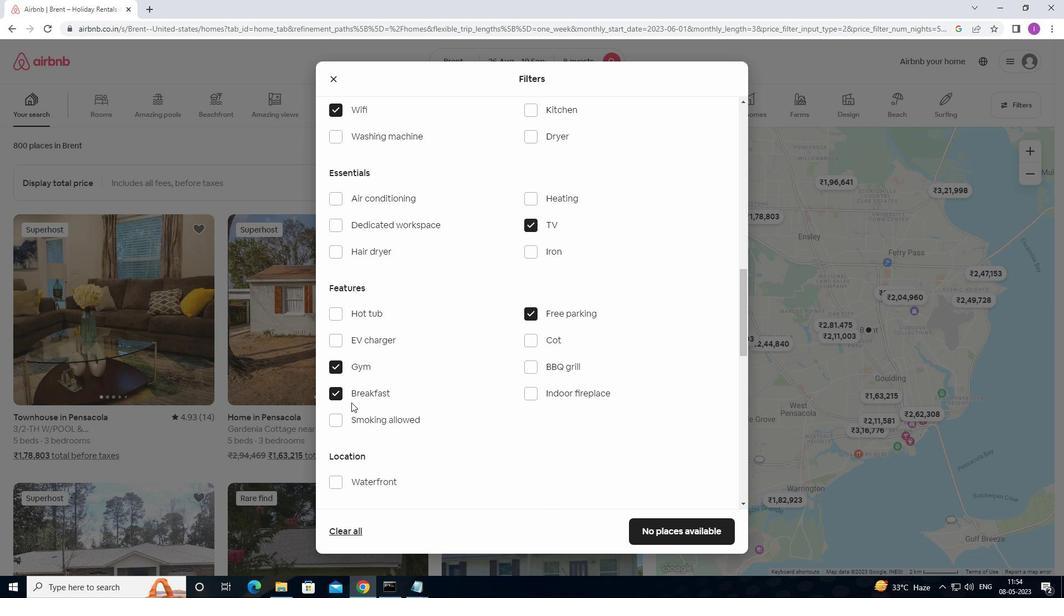 
Action: Mouse scrolled (351, 402) with delta (0, 0)
Screenshot: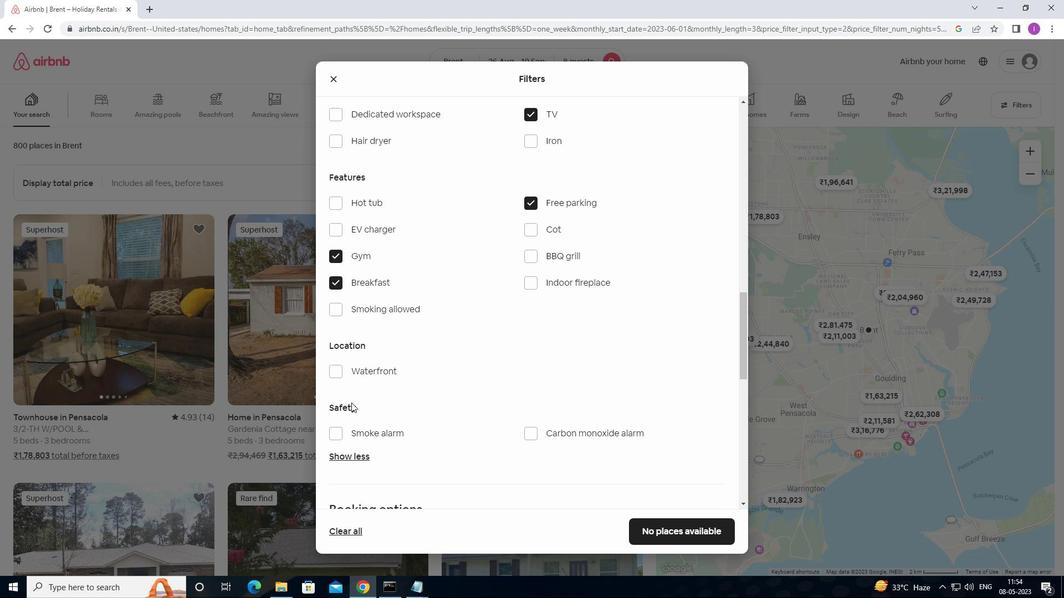 
Action: Mouse scrolled (351, 402) with delta (0, 0)
Screenshot: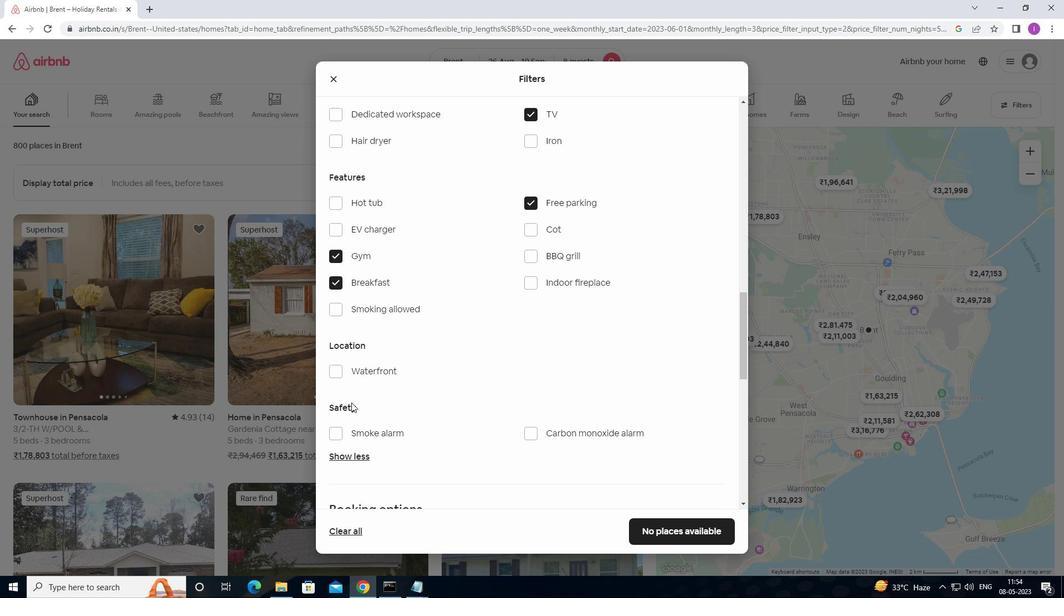 
Action: Mouse moved to (357, 393)
Screenshot: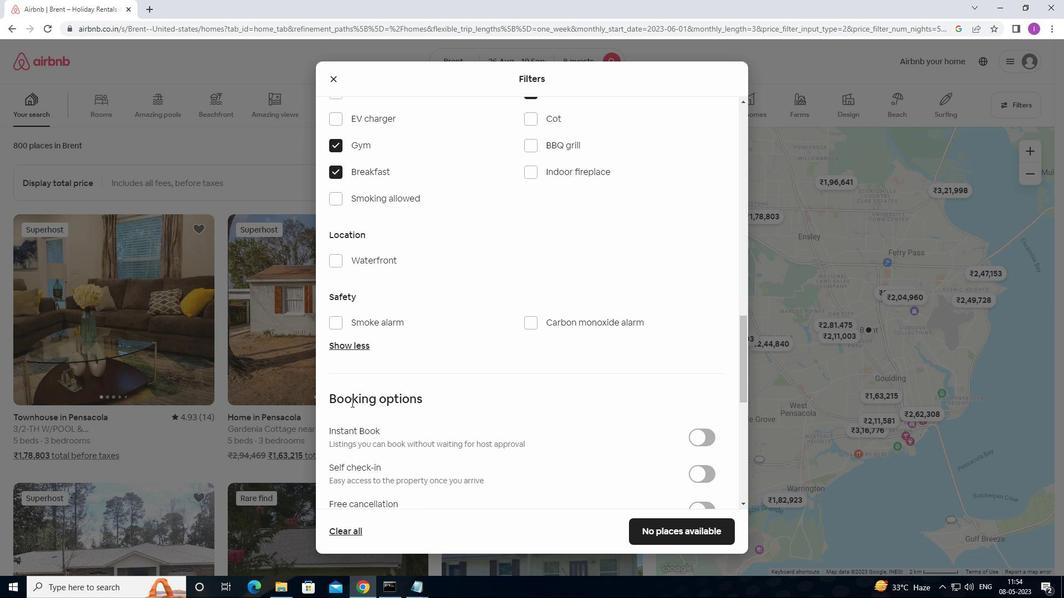 
Action: Mouse scrolled (357, 392) with delta (0, 0)
Screenshot: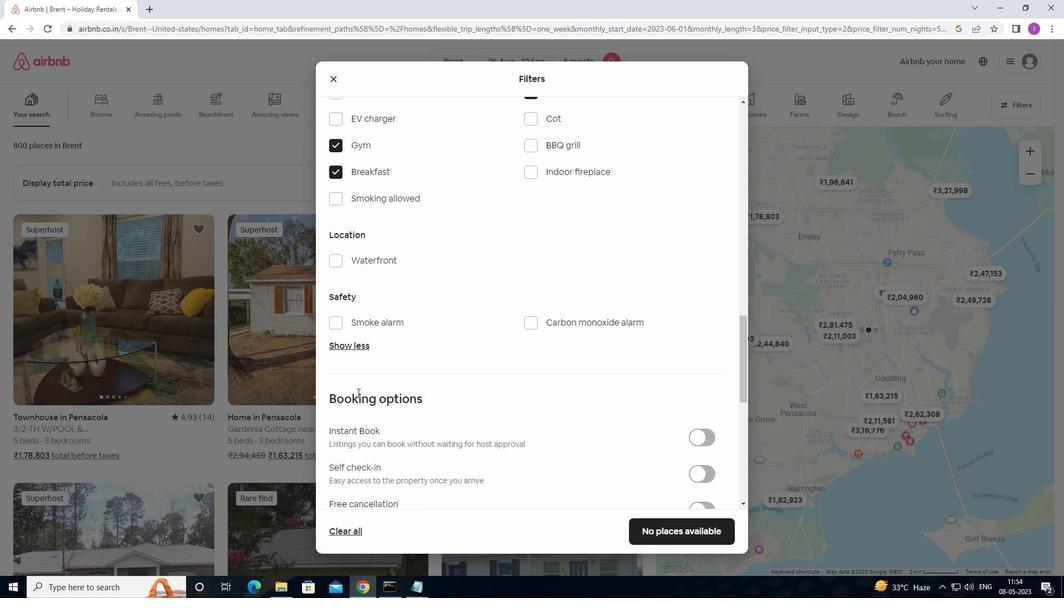
Action: Mouse scrolled (357, 392) with delta (0, 0)
Screenshot: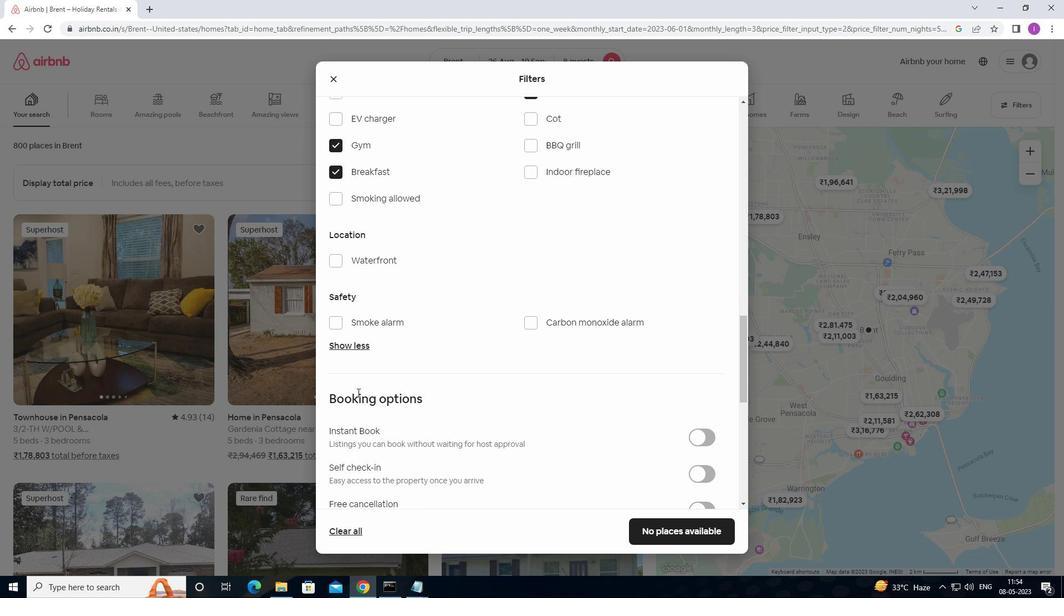 
Action: Mouse moved to (704, 365)
Screenshot: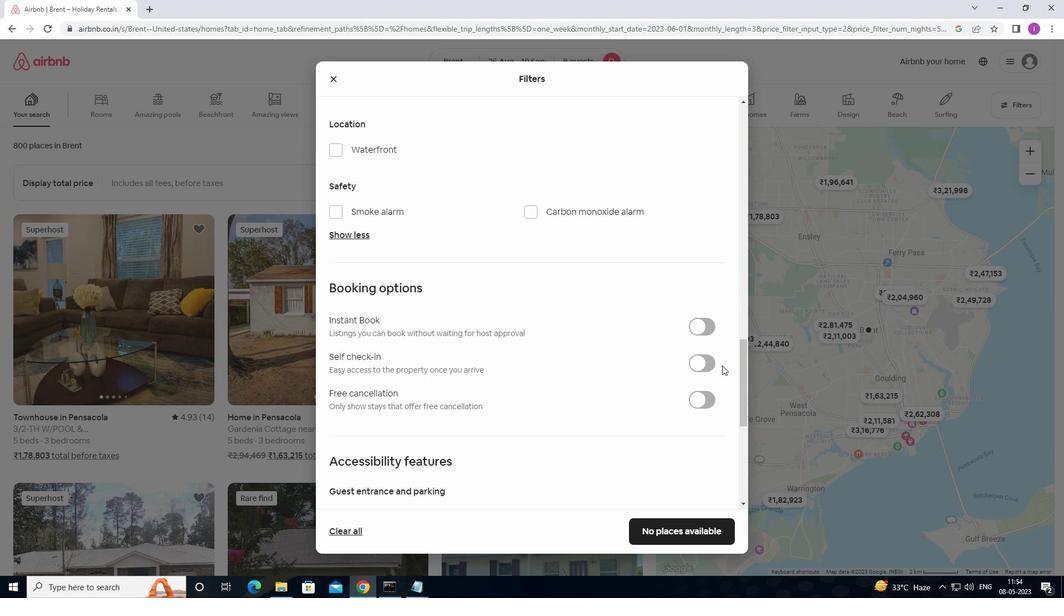 
Action: Mouse pressed left at (704, 365)
Screenshot: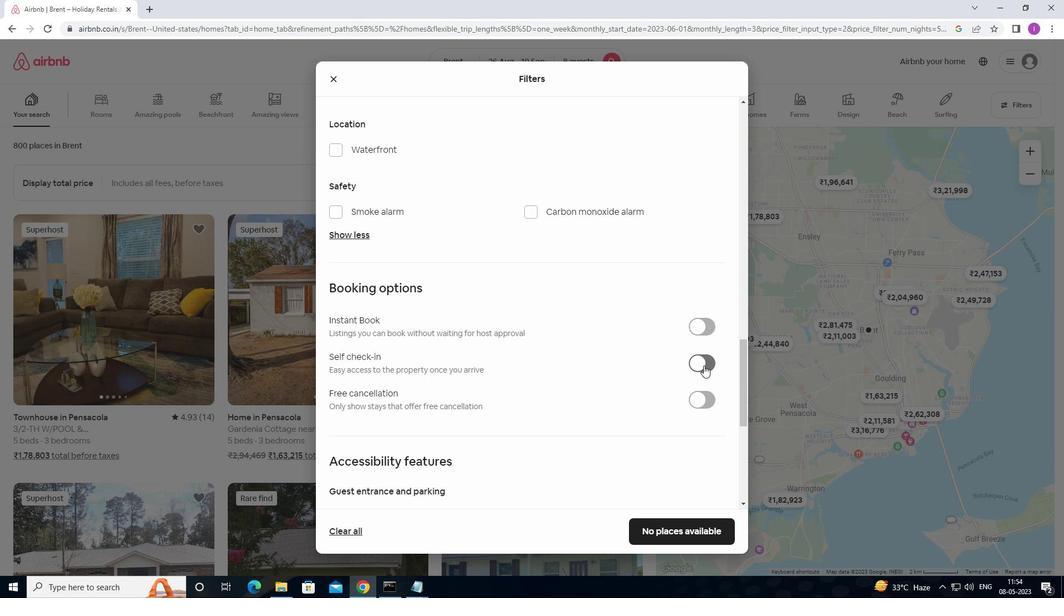 
Action: Mouse moved to (615, 429)
Screenshot: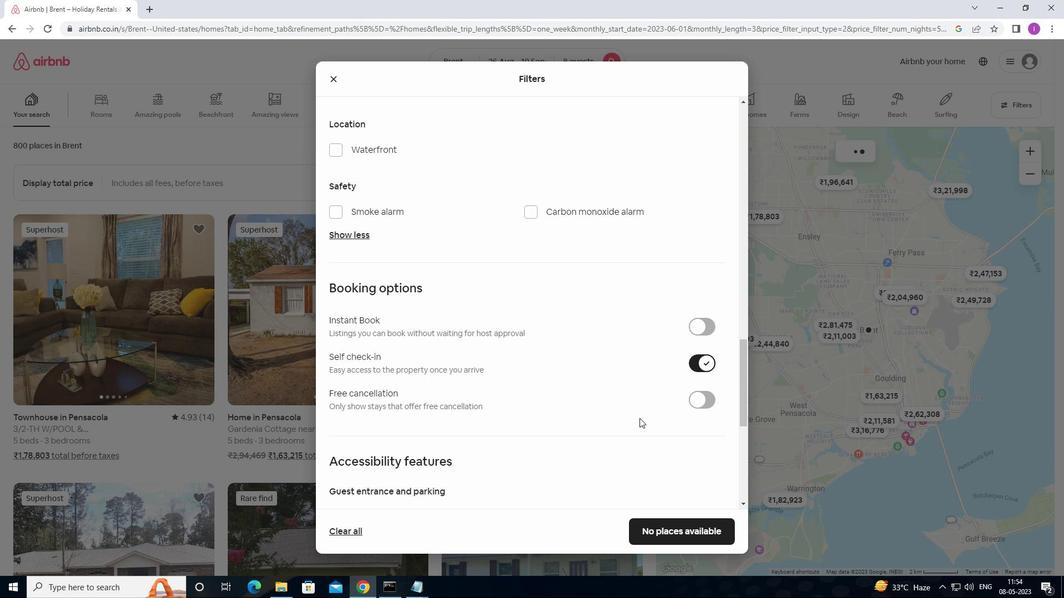 
Action: Mouse scrolled (615, 428) with delta (0, 0)
Screenshot: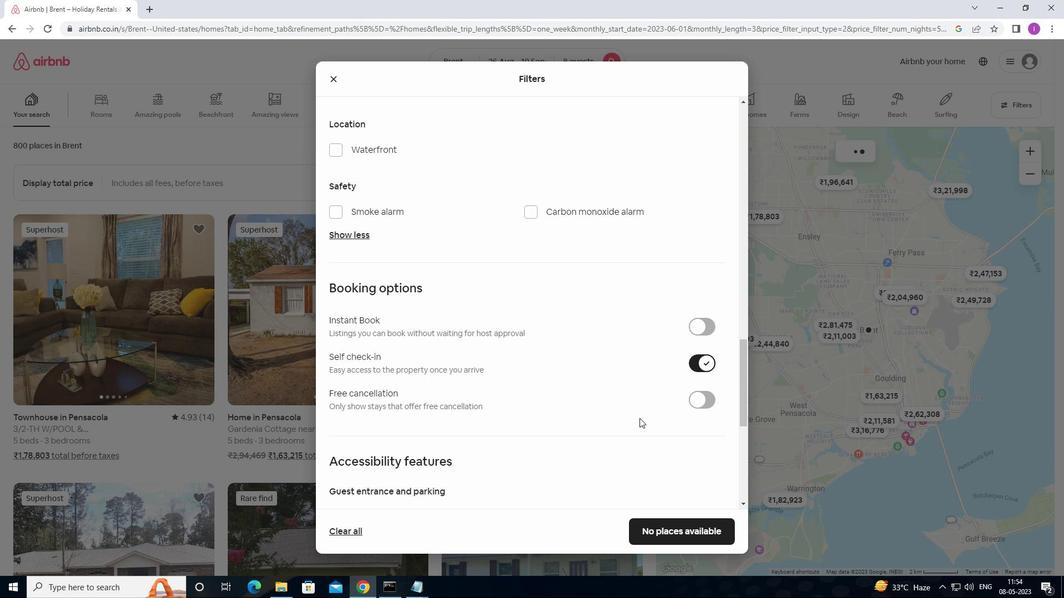 
Action: Mouse moved to (612, 430)
Screenshot: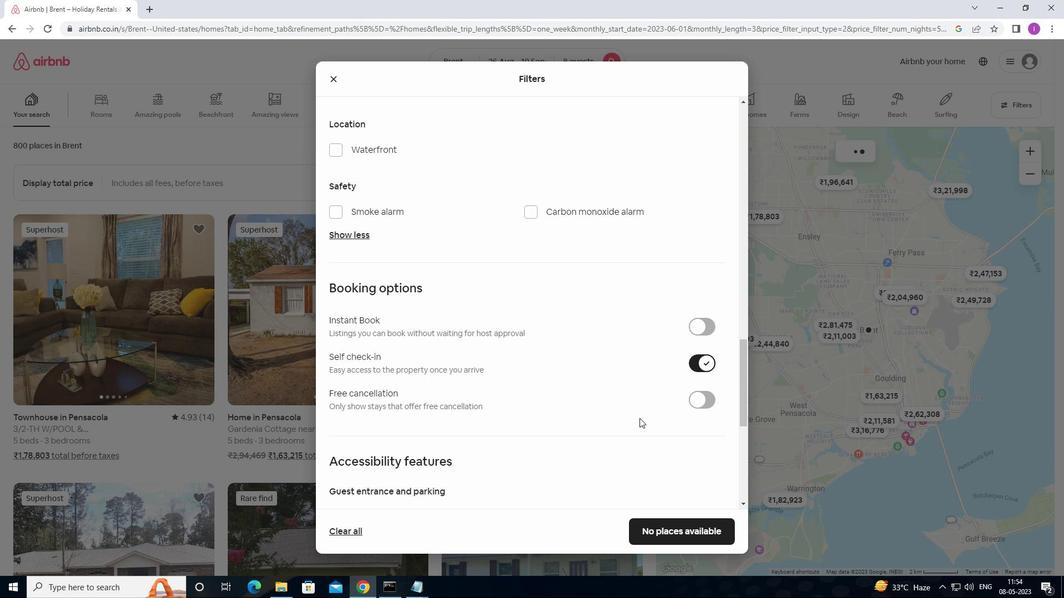
Action: Mouse scrolled (612, 430) with delta (0, 0)
Screenshot: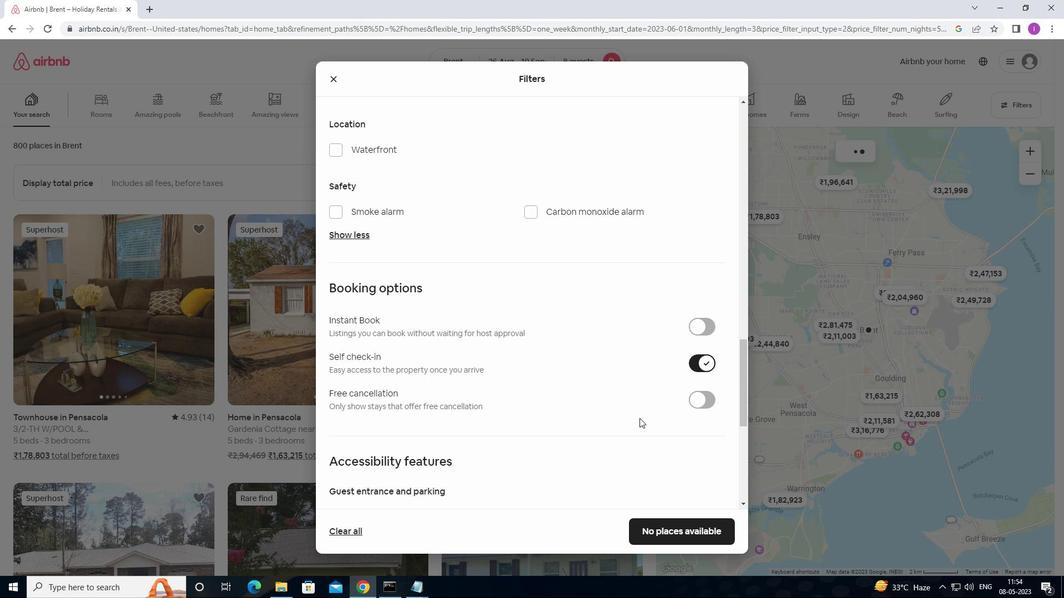 
Action: Mouse moved to (598, 423)
Screenshot: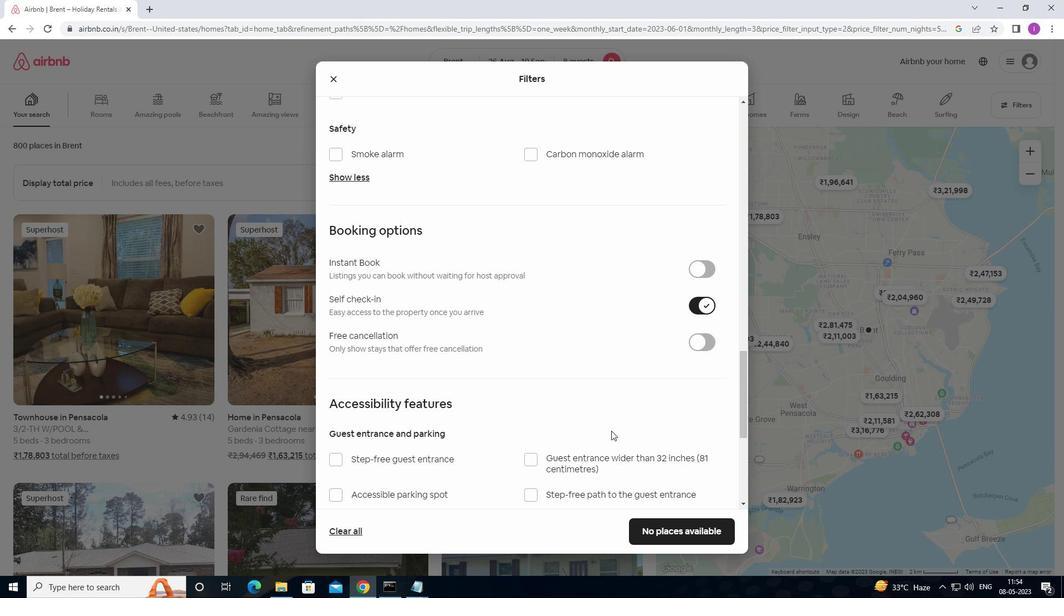 
Action: Mouse scrolled (598, 422) with delta (0, 0)
Screenshot: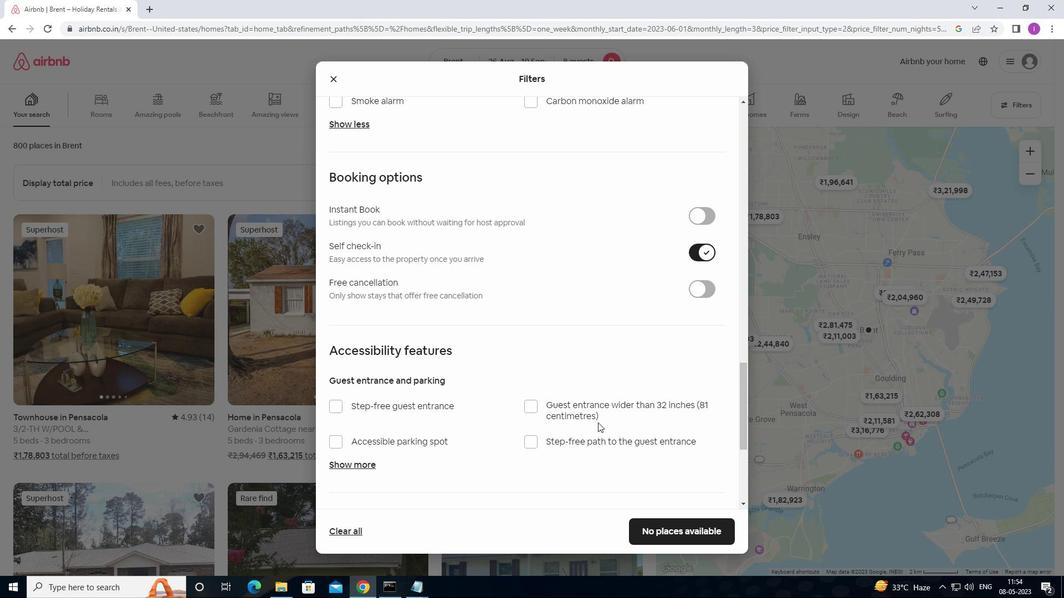 
Action: Mouse scrolled (598, 422) with delta (0, 0)
Screenshot: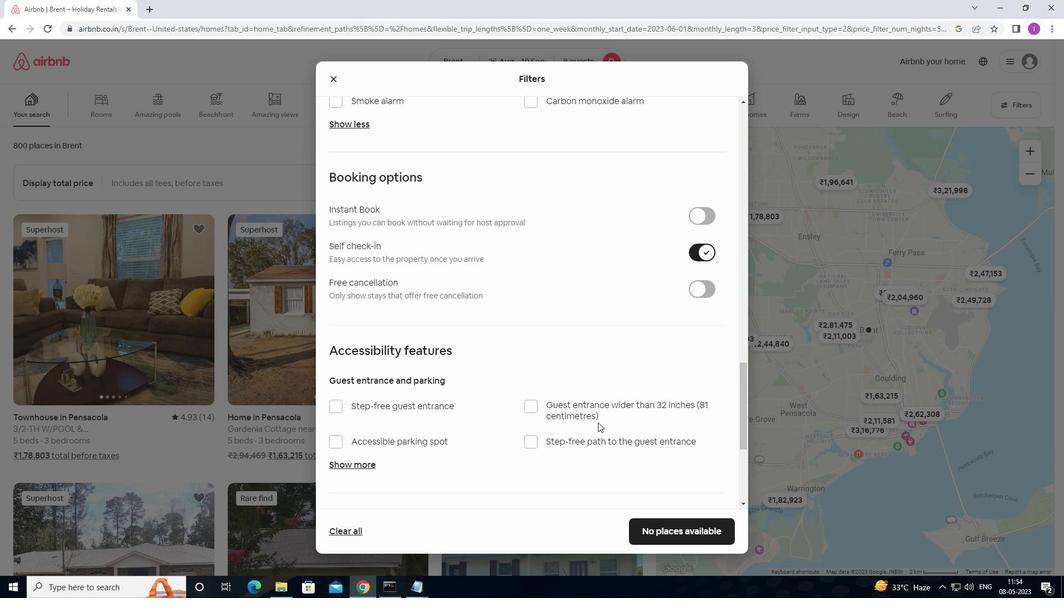 
Action: Mouse scrolled (598, 422) with delta (0, 0)
Screenshot: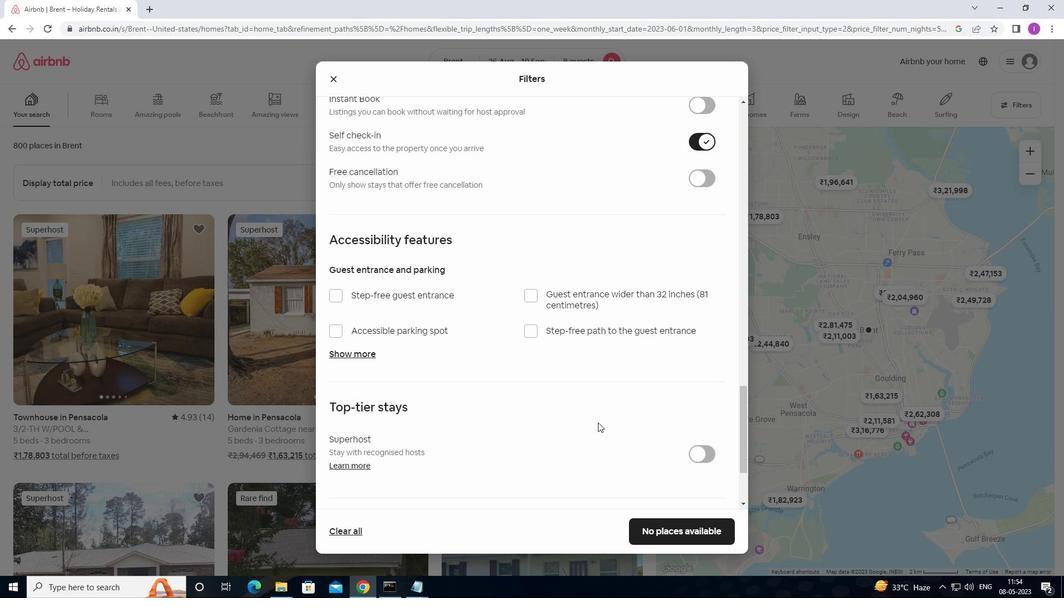 
Action: Mouse scrolled (598, 422) with delta (0, 0)
Screenshot: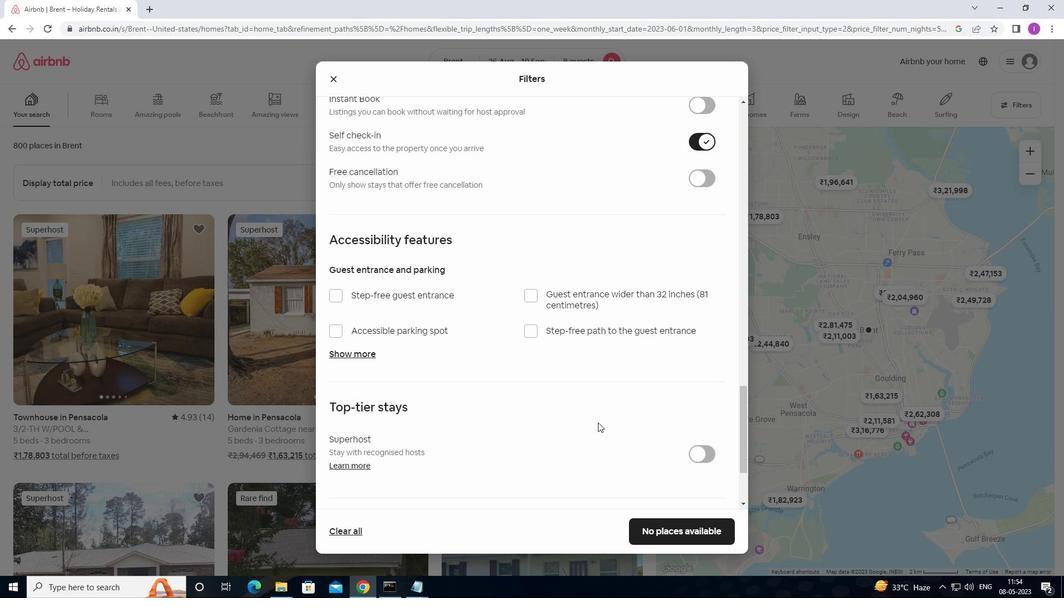 
Action: Mouse scrolled (598, 422) with delta (0, 0)
Screenshot: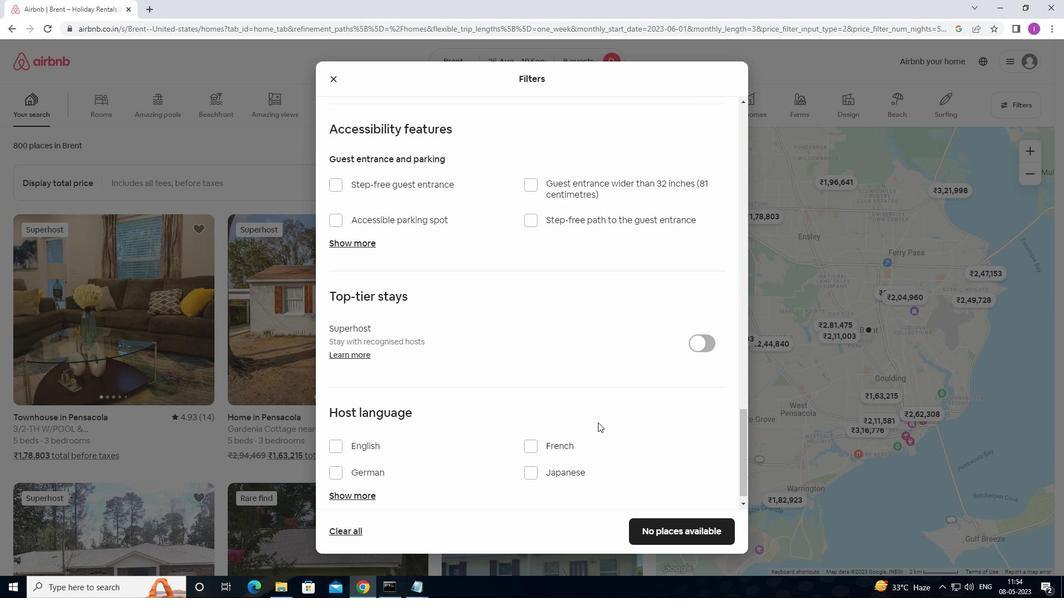 
Action: Mouse scrolled (598, 422) with delta (0, 0)
Screenshot: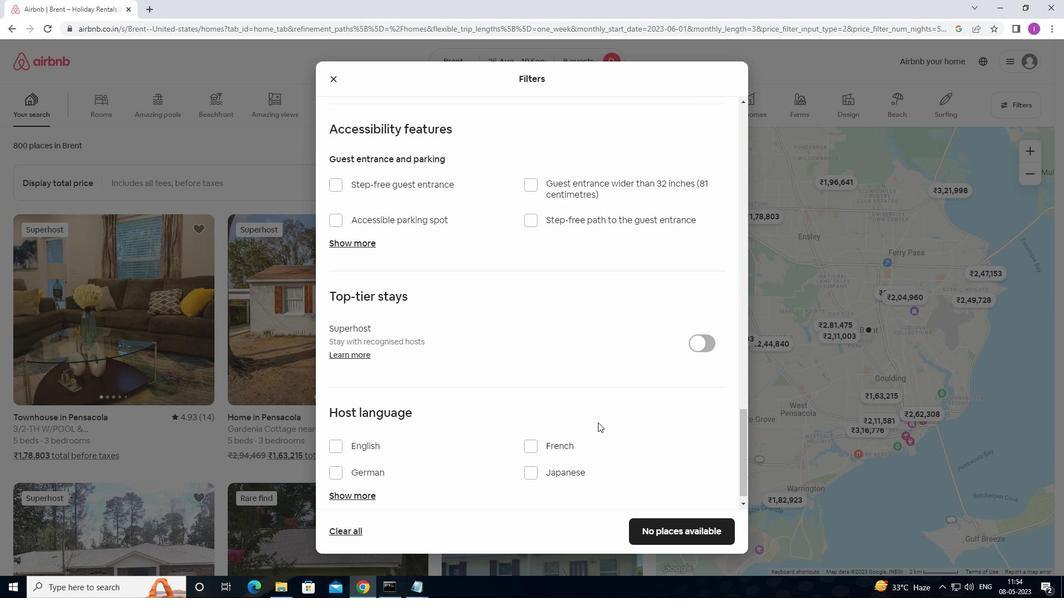 
Action: Mouse moved to (330, 429)
Screenshot: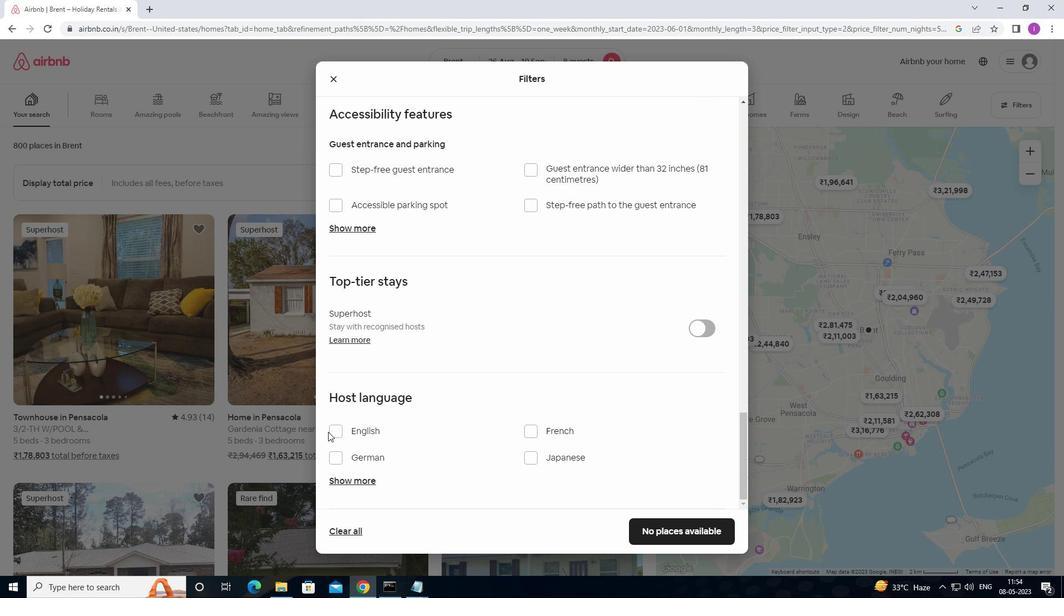 
Action: Mouse pressed left at (330, 429)
Screenshot: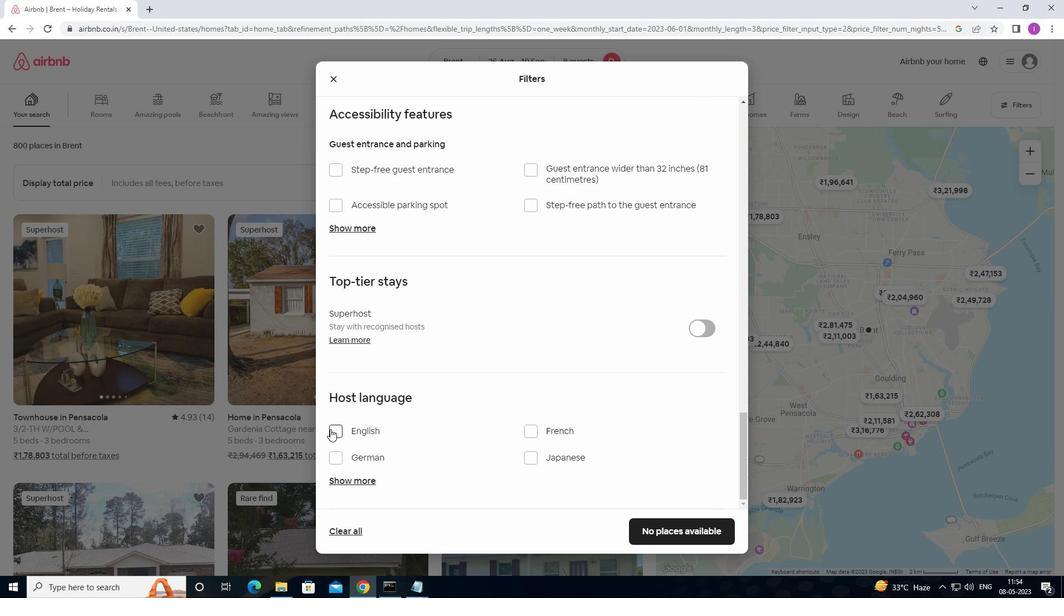 
Action: Mouse moved to (663, 535)
Screenshot: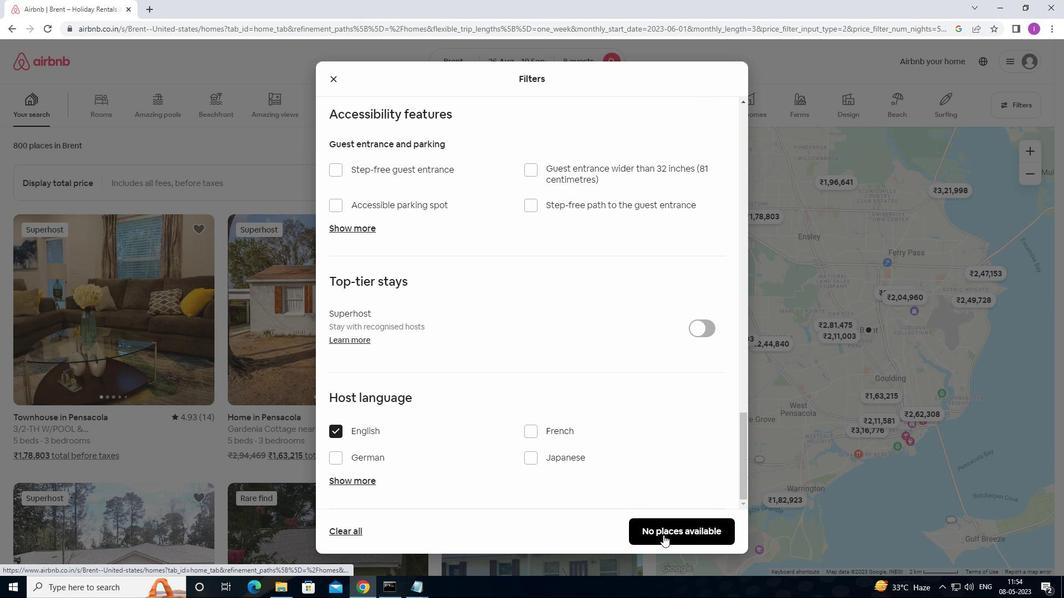 
Action: Mouse pressed left at (663, 535)
Screenshot: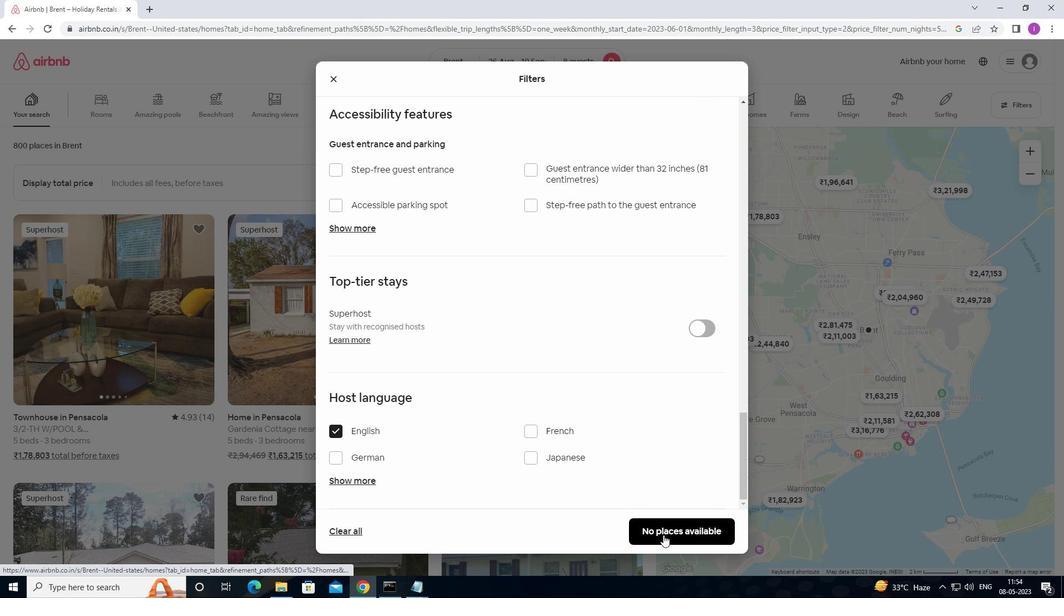 
Action: Mouse moved to (662, 533)
Screenshot: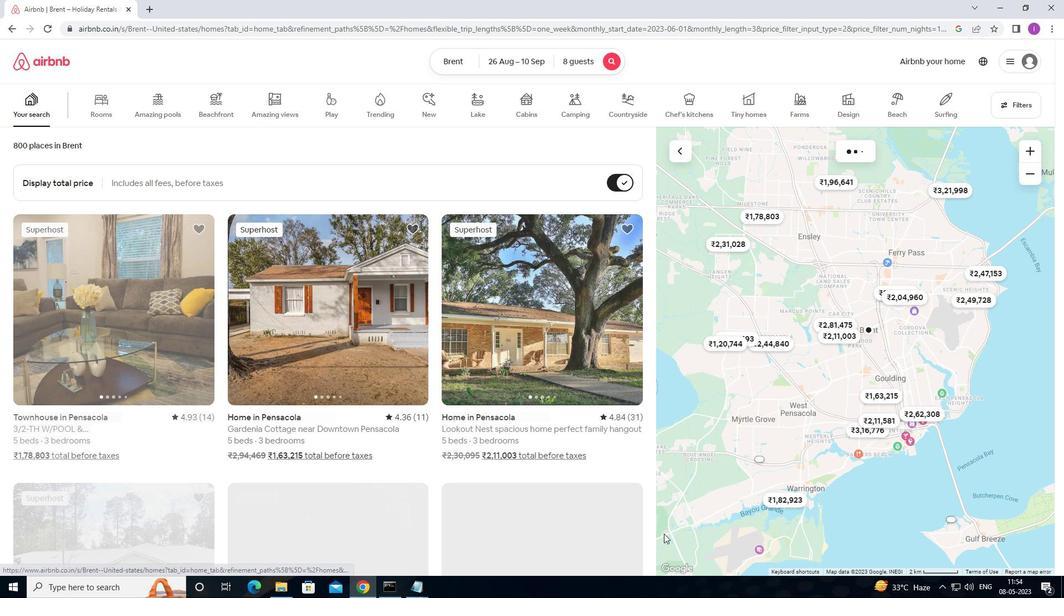 
